 Task: Plan a trip to Zigong, China from 5th December, 2023 to 12th December, 2023 for 2 adults.  With 1  bedroom having 1 bed and 1 bathroom. Property type can be hotel. Amenities needed are: washing machine. Look for 5 properties as per requirement.
Action: Mouse moved to (584, 120)
Screenshot: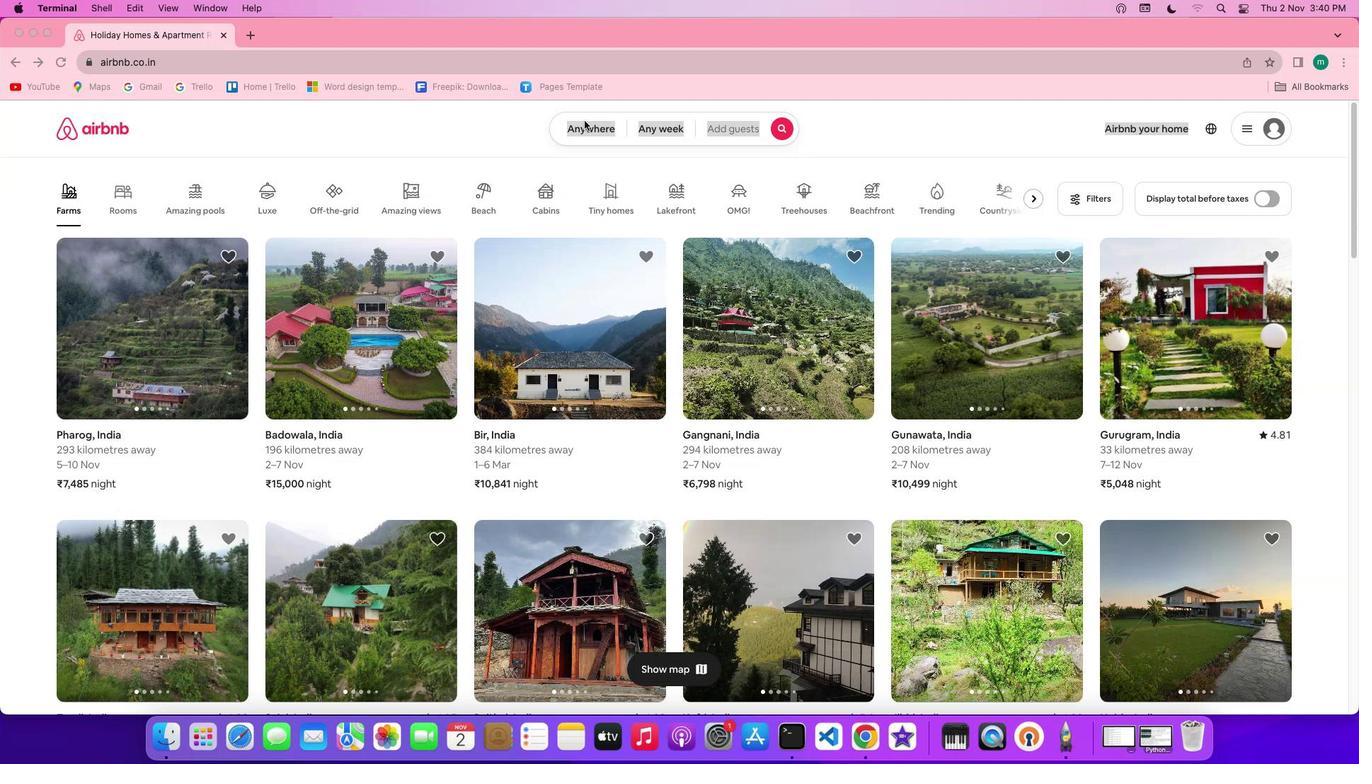 
Action: Mouse pressed left at (584, 120)
Screenshot: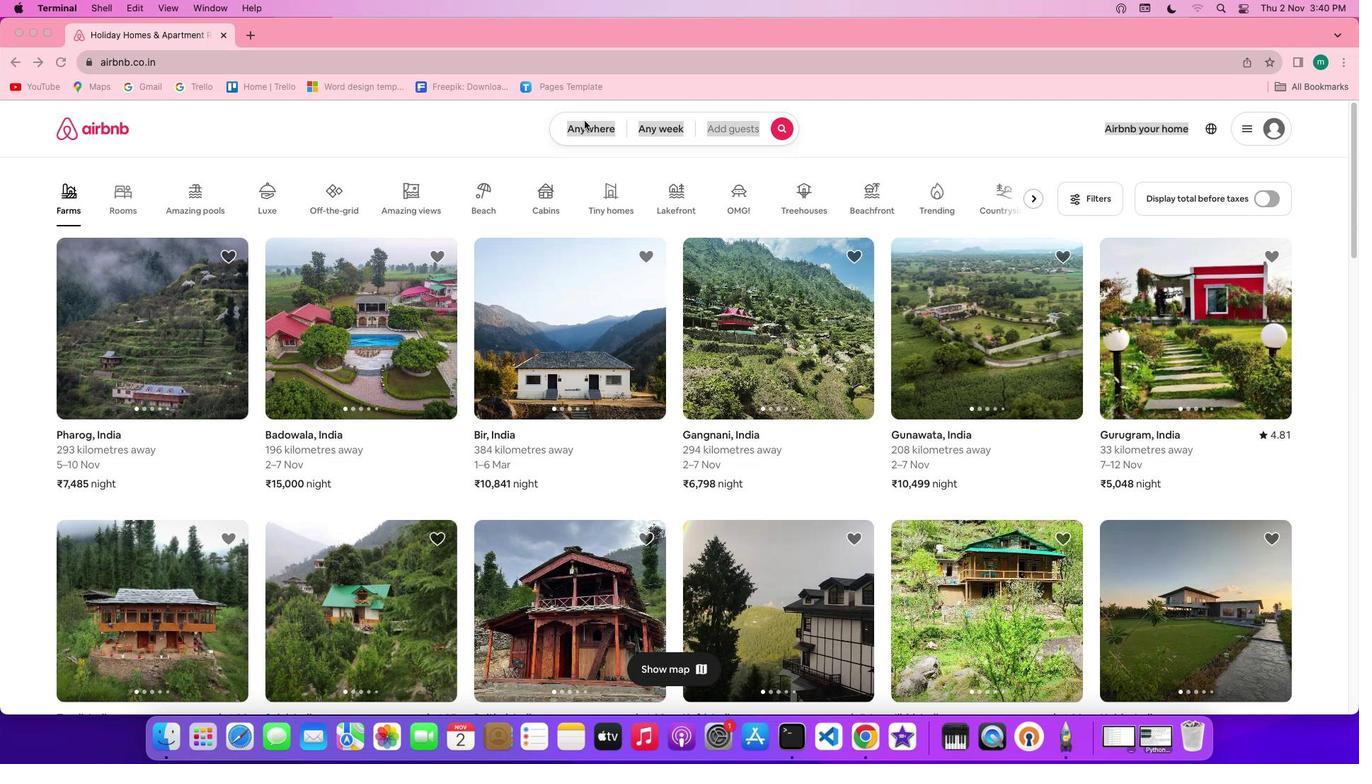 
Action: Mouse moved to (585, 128)
Screenshot: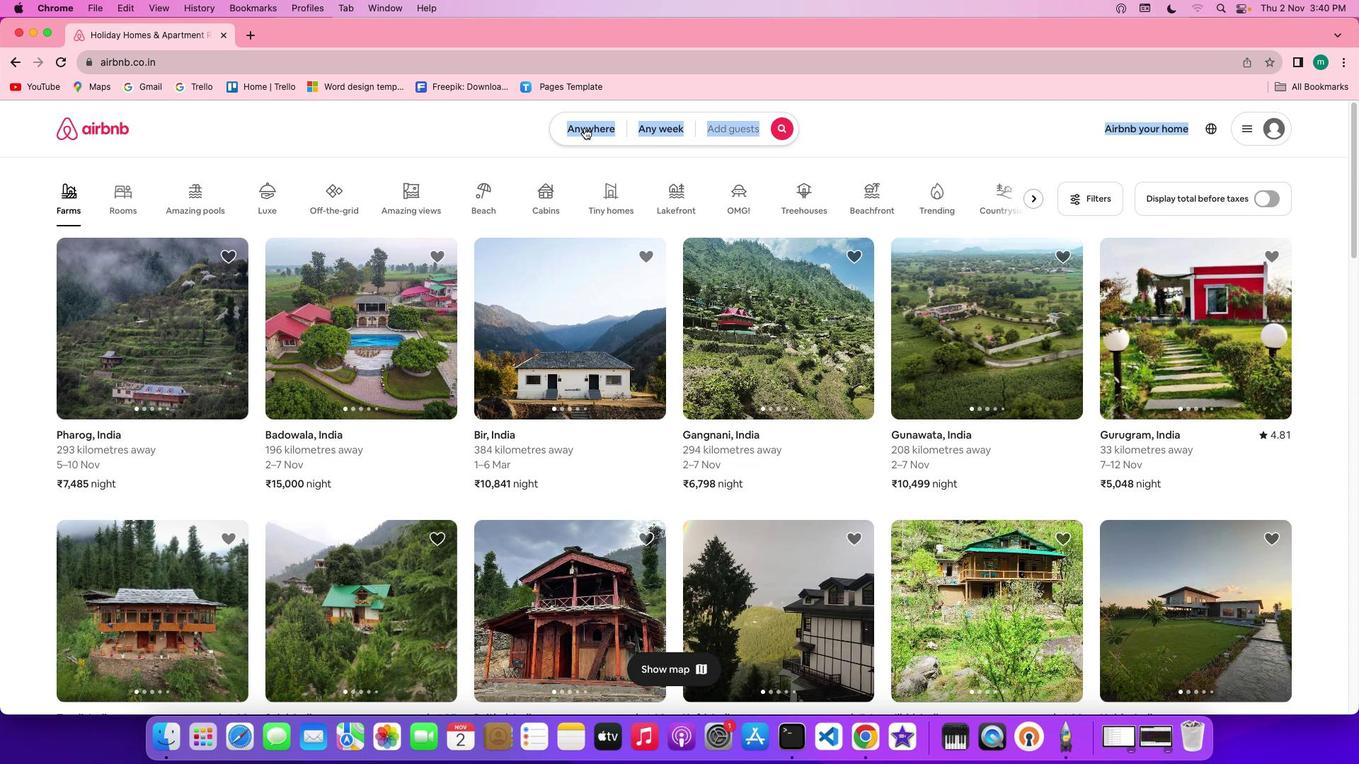 
Action: Mouse pressed left at (585, 128)
Screenshot: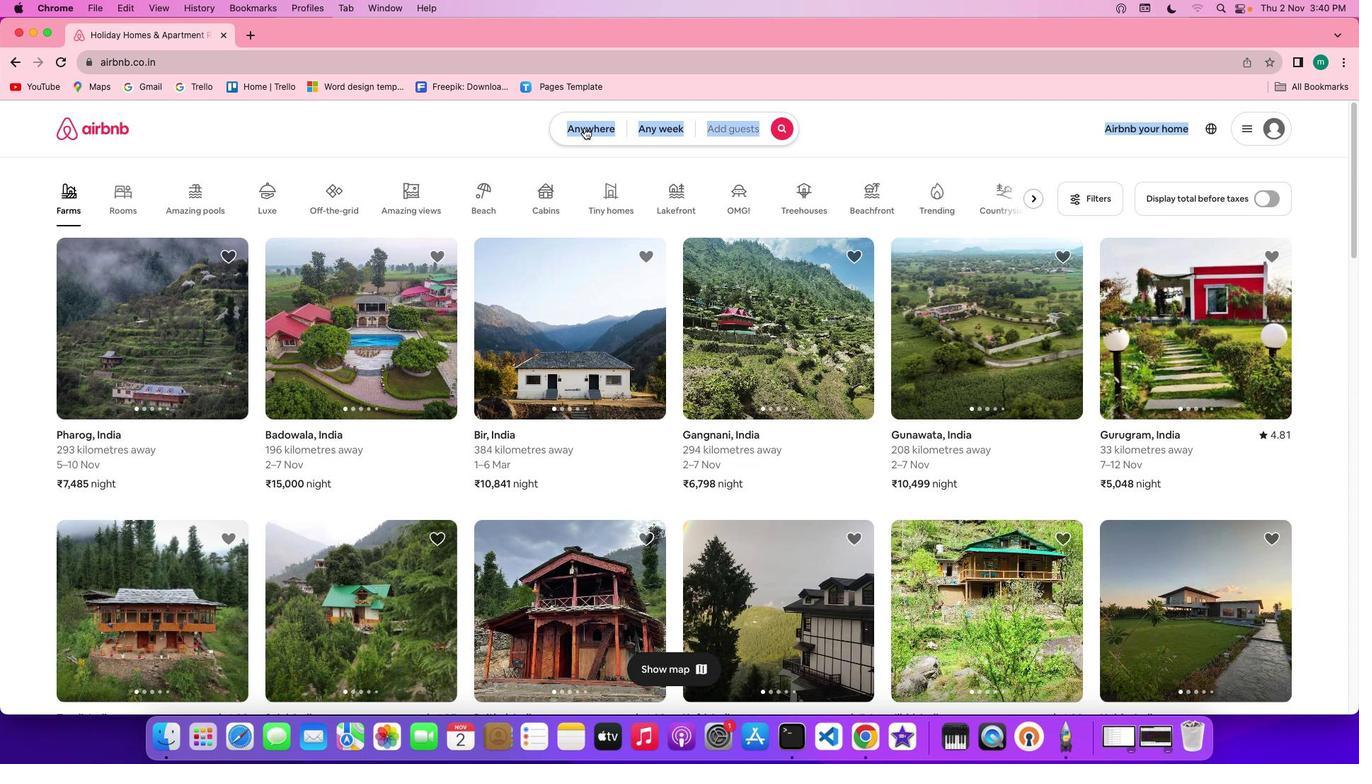 
Action: Mouse moved to (526, 180)
Screenshot: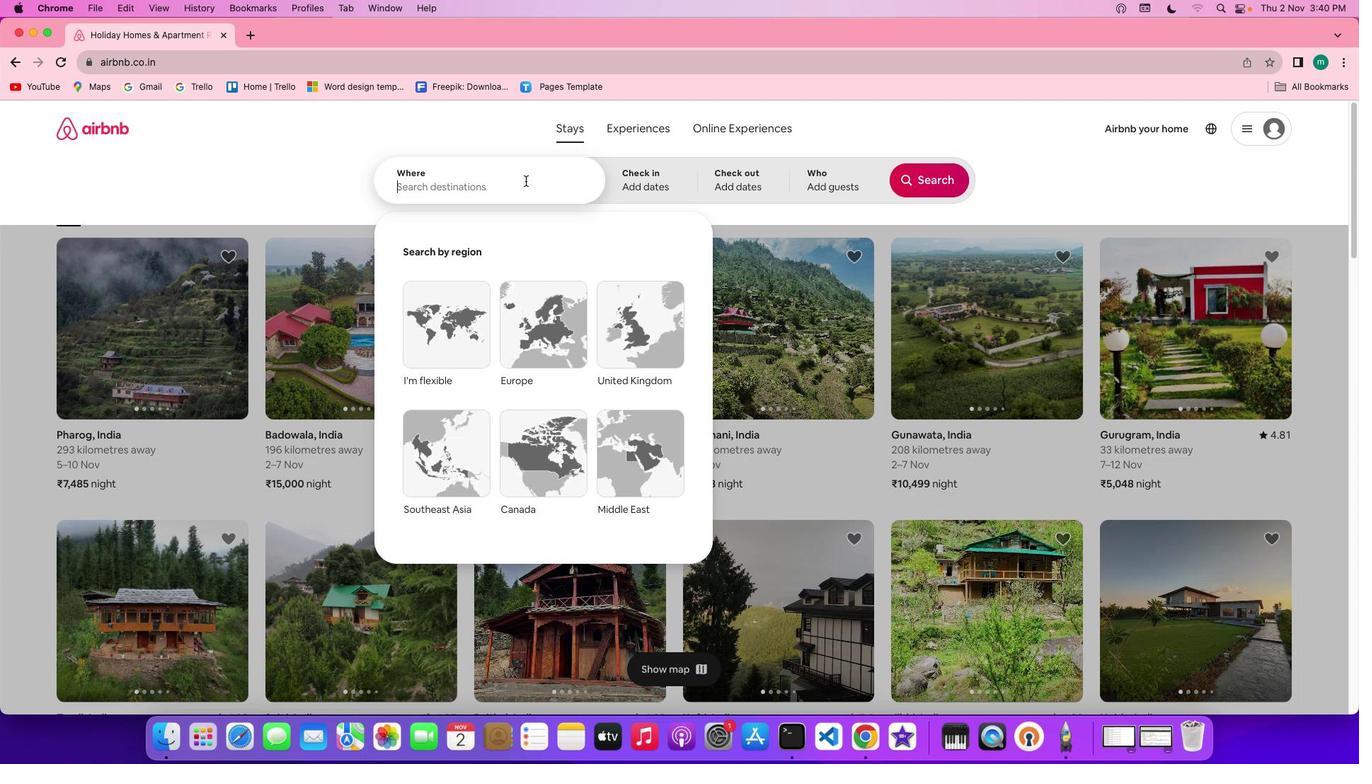 
Action: Mouse pressed left at (526, 180)
Screenshot: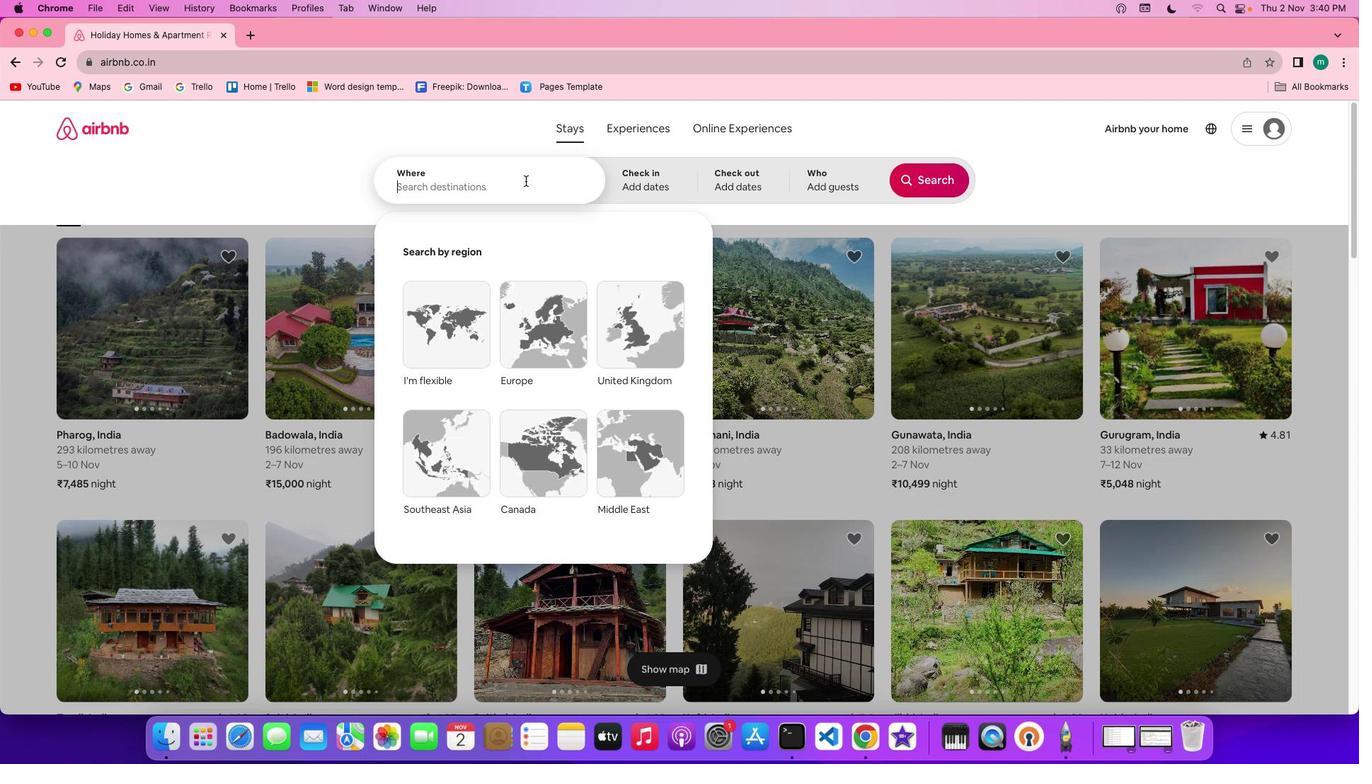 
Action: Key pressed Key.shift'Z''I''g''o''n''g'','Key.spaceKey.shift'C''h''i''n''a'
Screenshot: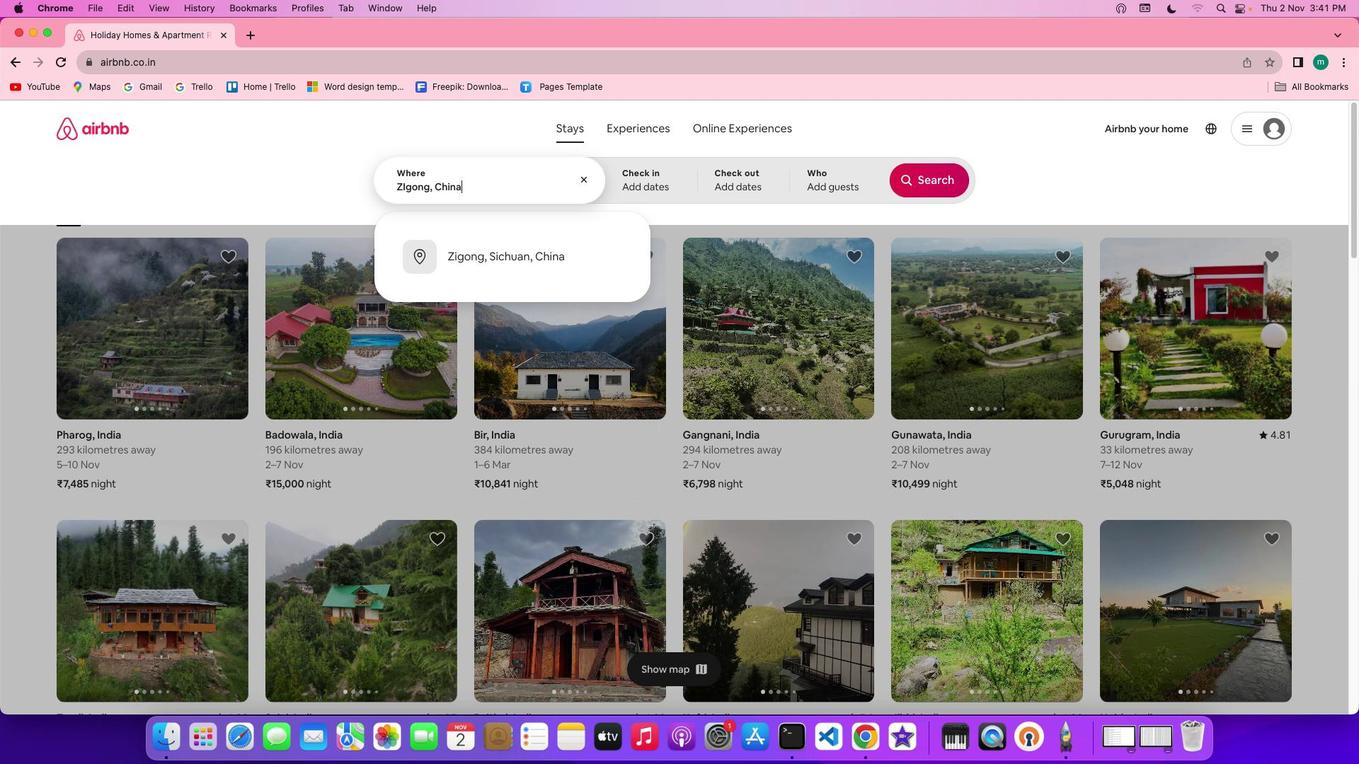 
Action: Mouse moved to (681, 164)
Screenshot: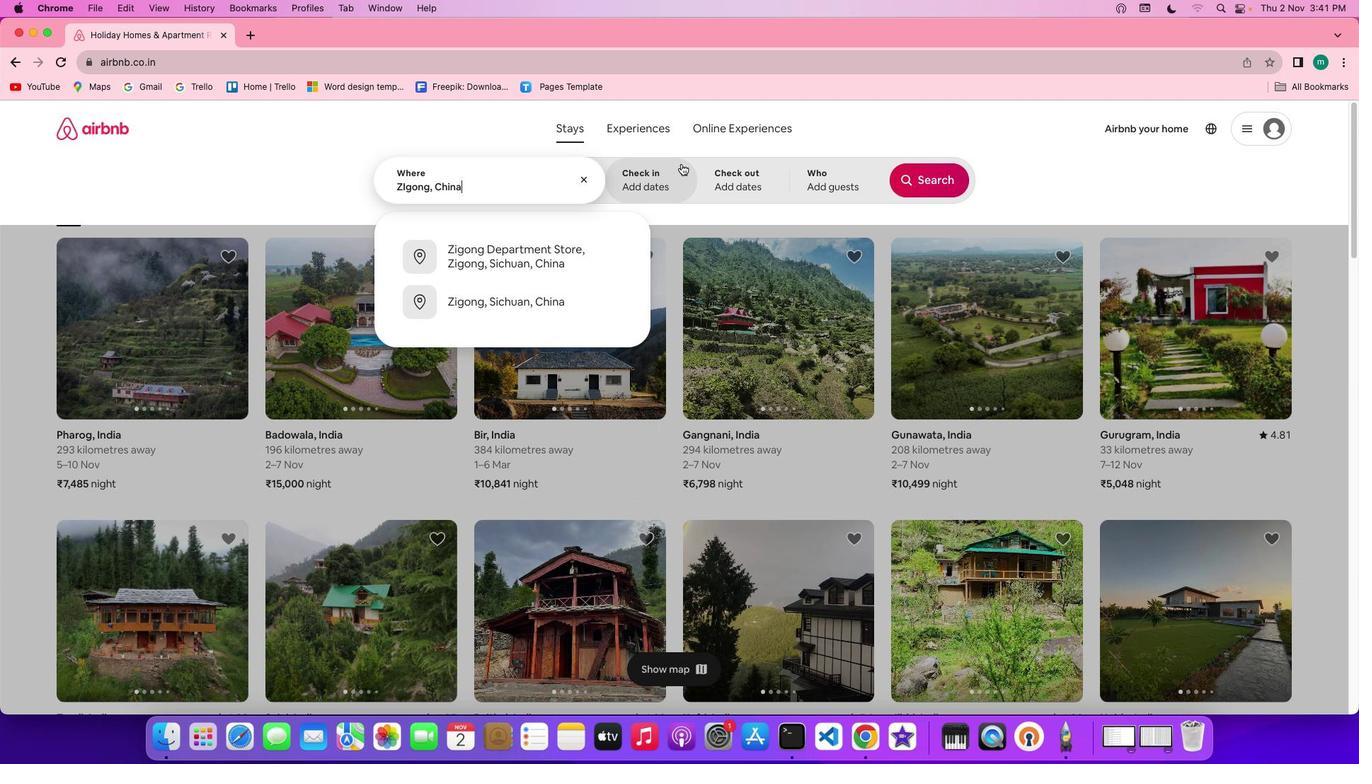 
Action: Mouse pressed left at (681, 164)
Screenshot: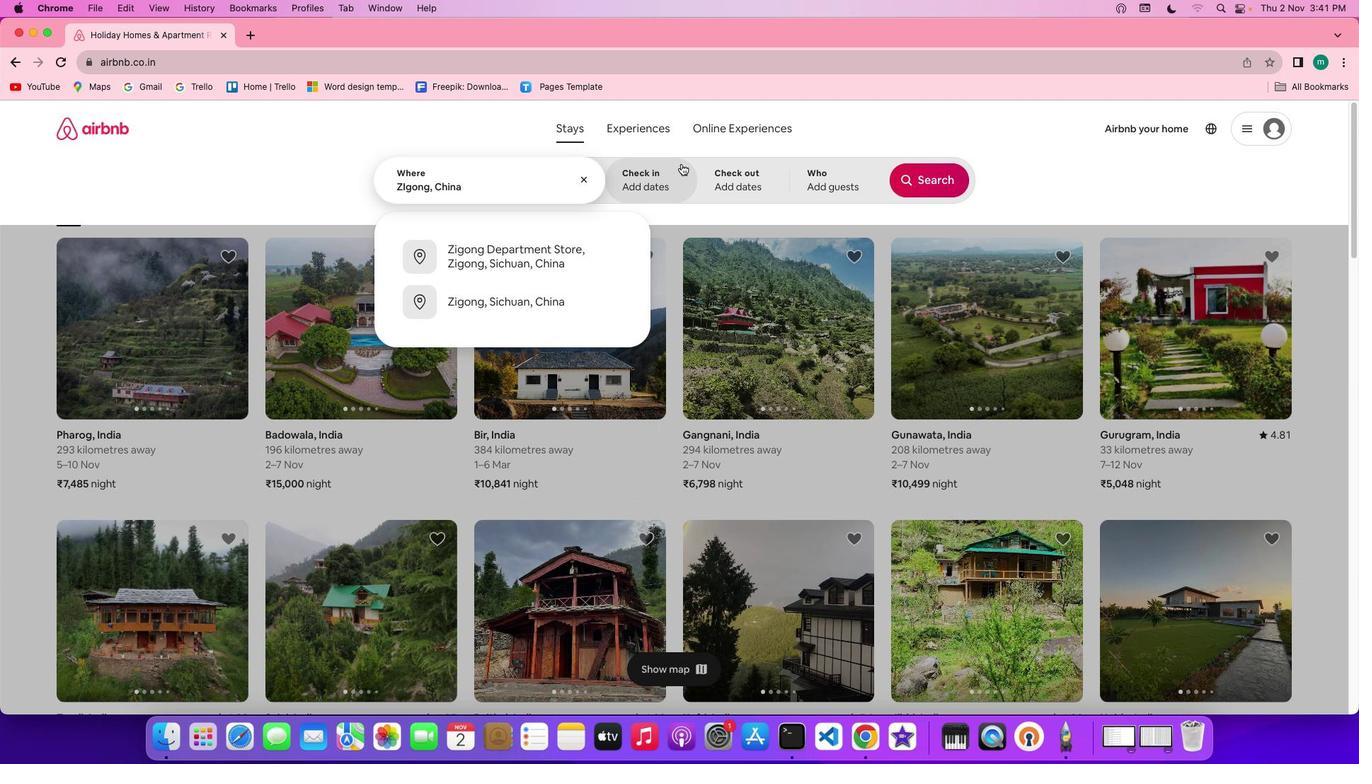 
Action: Mouse moved to (784, 383)
Screenshot: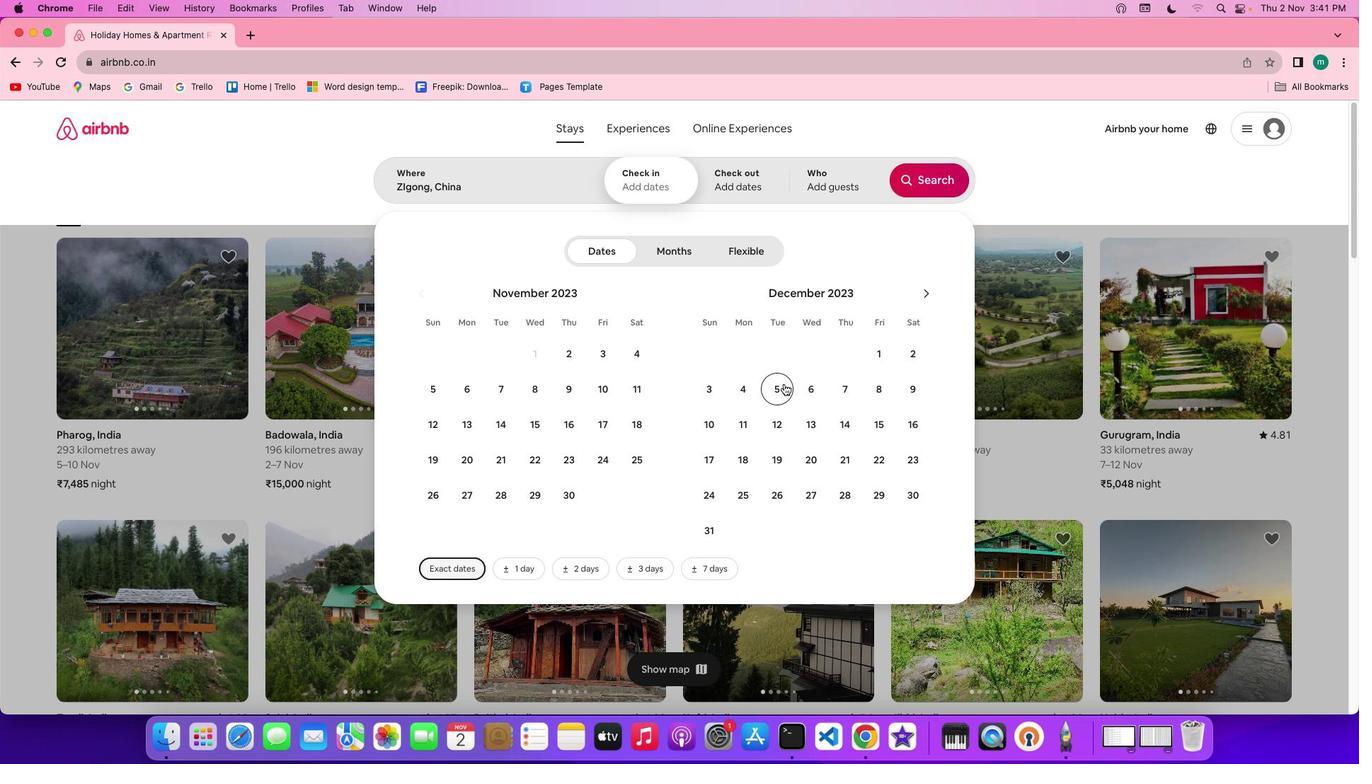 
Action: Mouse pressed left at (784, 383)
Screenshot: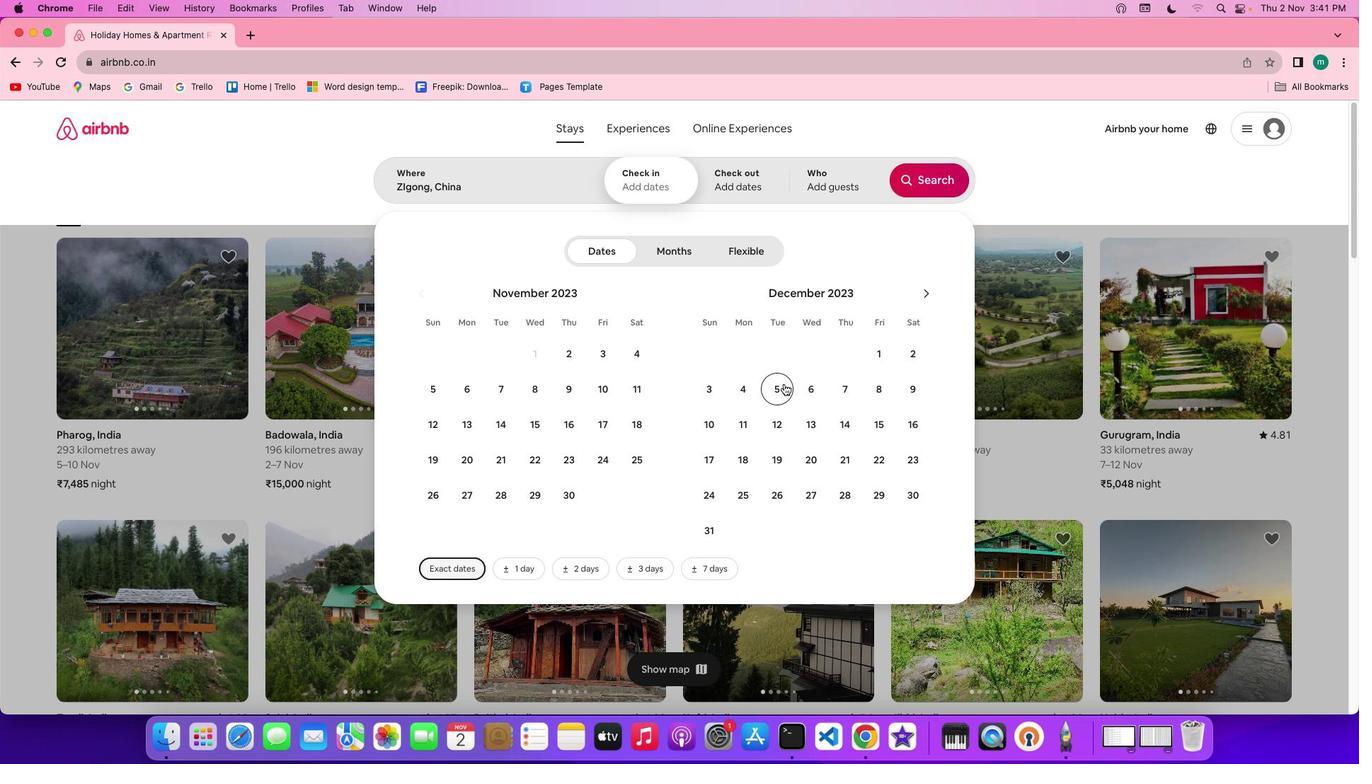 
Action: Mouse moved to (781, 436)
Screenshot: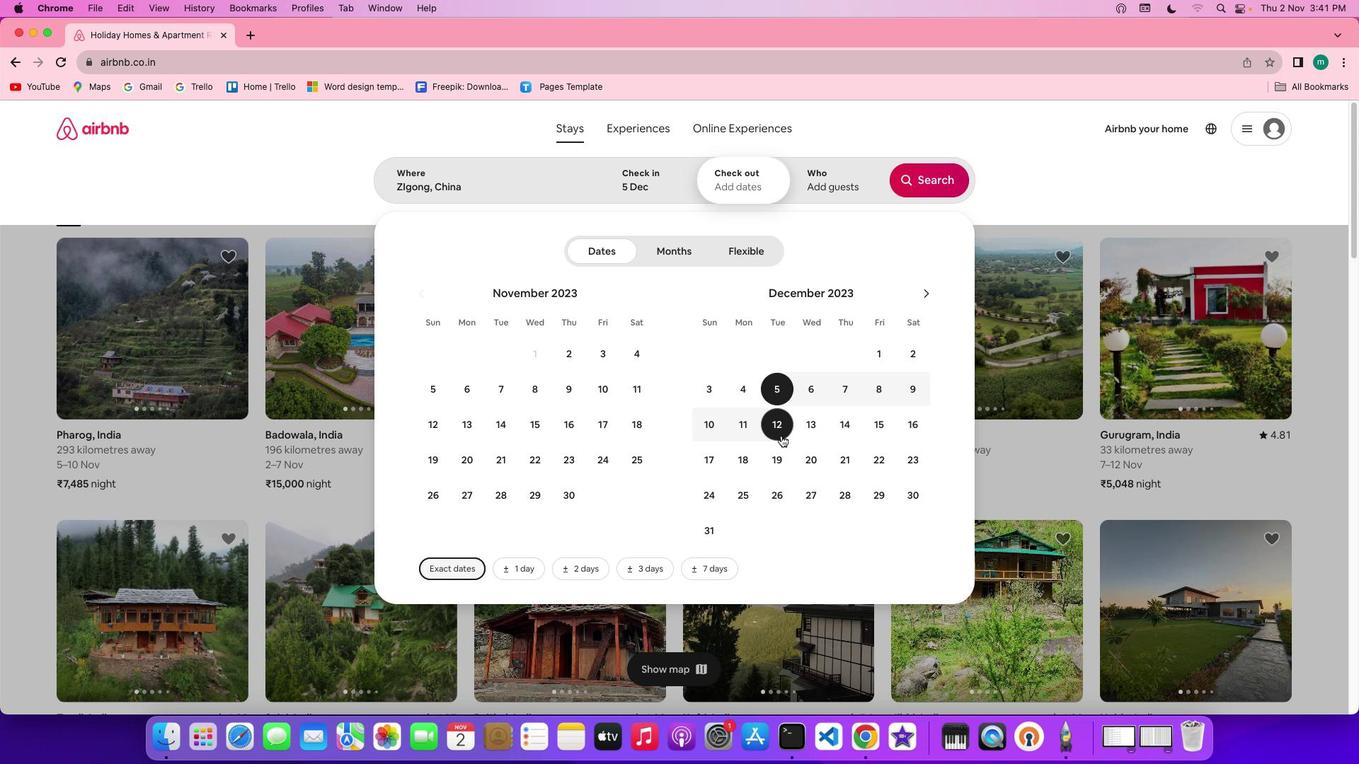 
Action: Mouse pressed left at (781, 436)
Screenshot: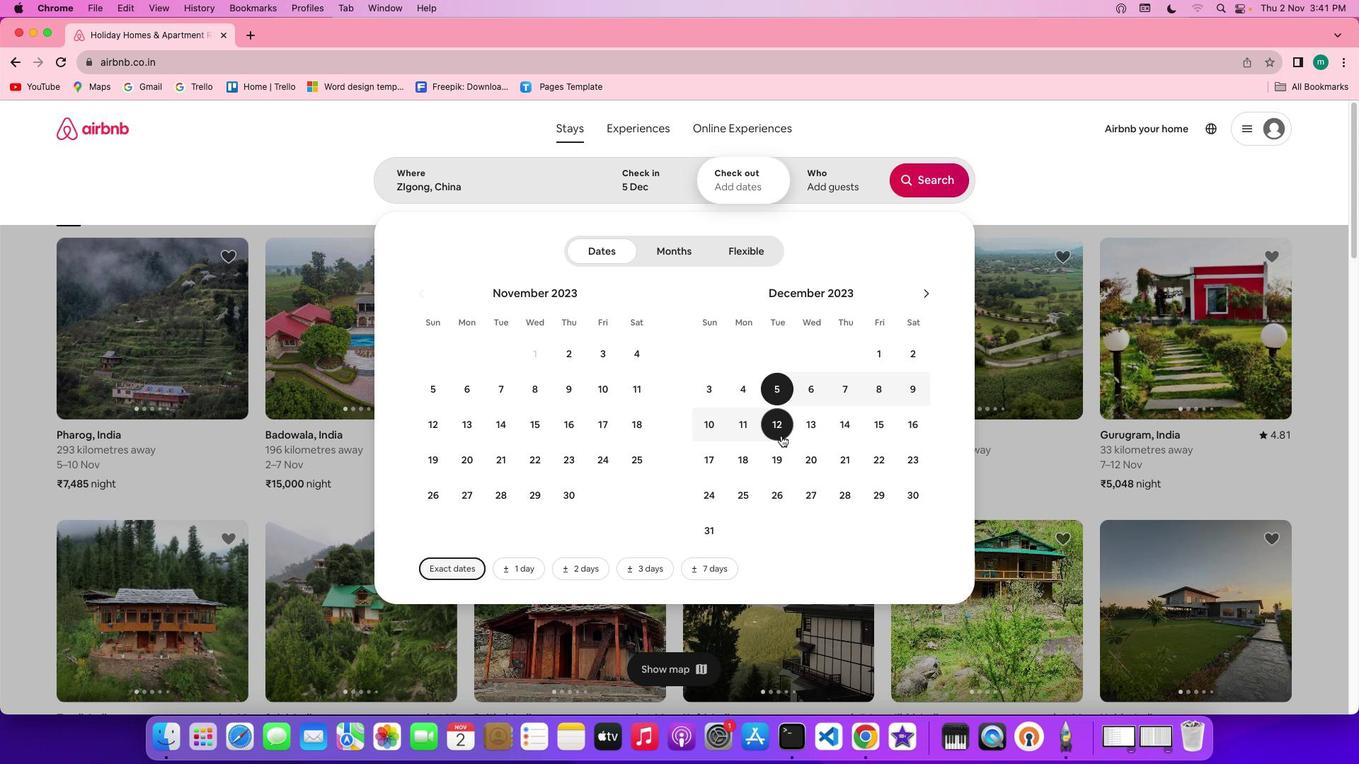 
Action: Mouse moved to (835, 189)
Screenshot: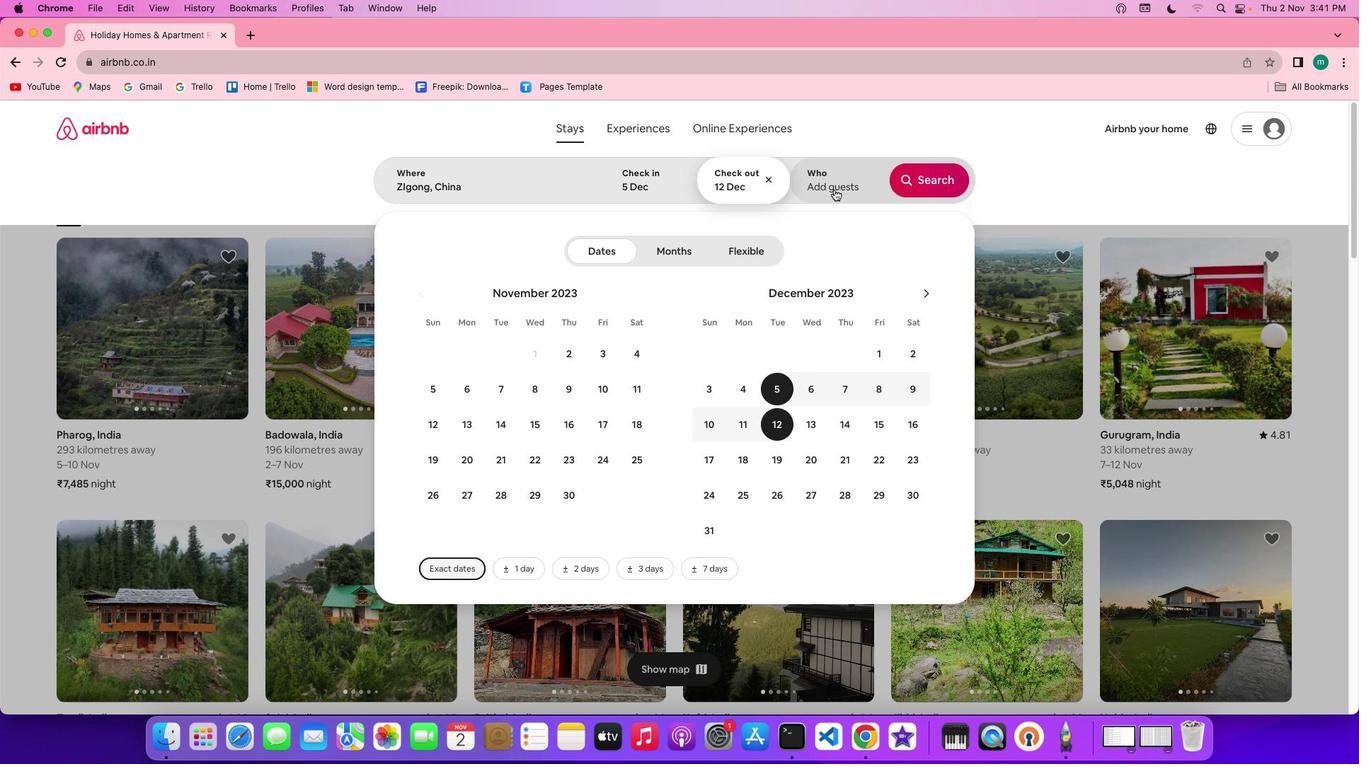 
Action: Mouse pressed left at (835, 189)
Screenshot: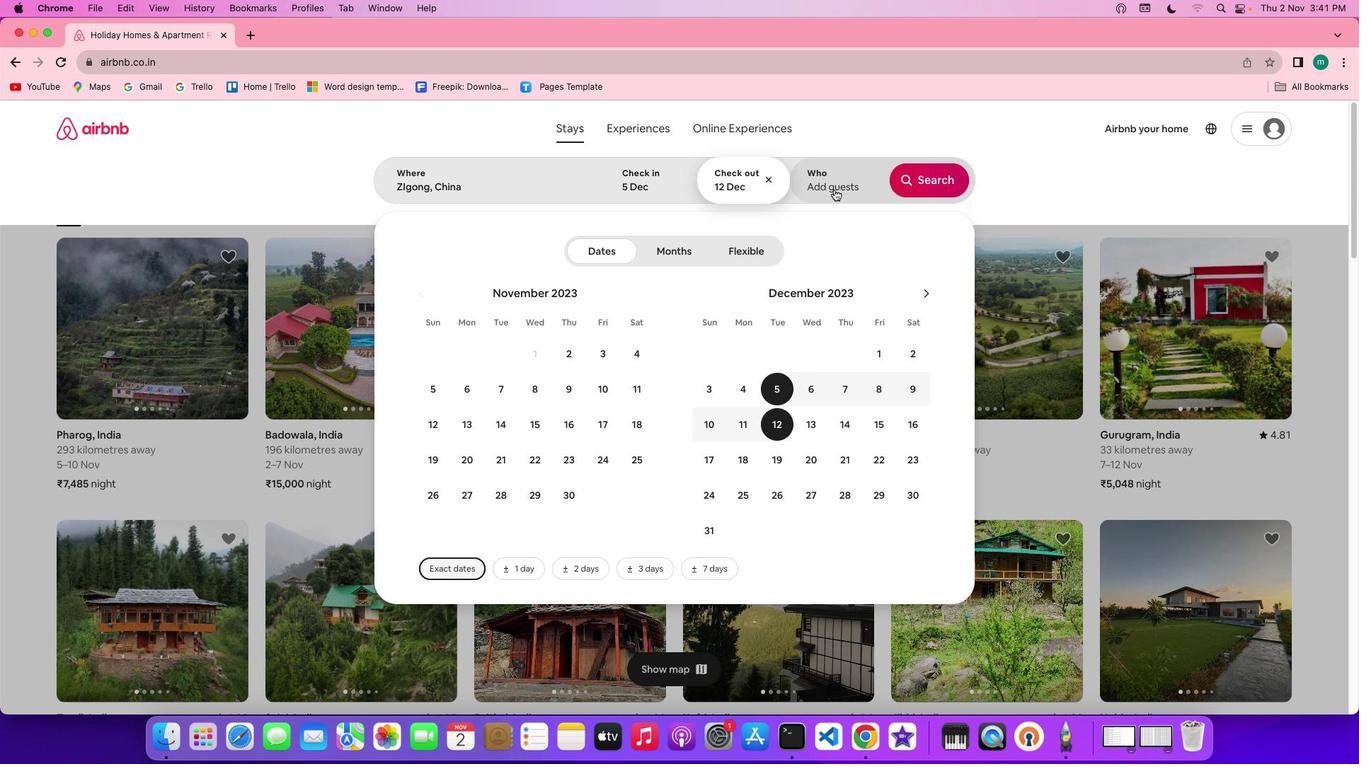 
Action: Mouse moved to (939, 259)
Screenshot: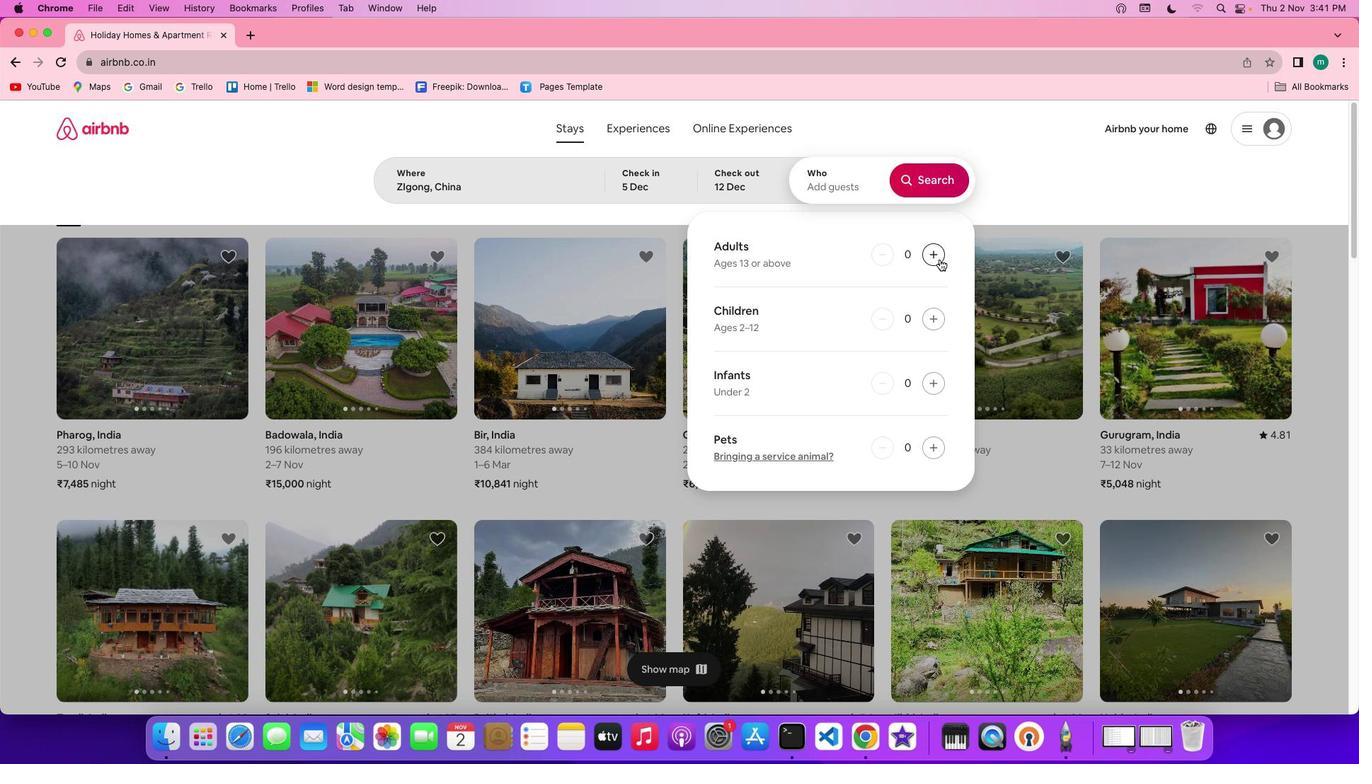 
Action: Mouse pressed left at (939, 259)
Screenshot: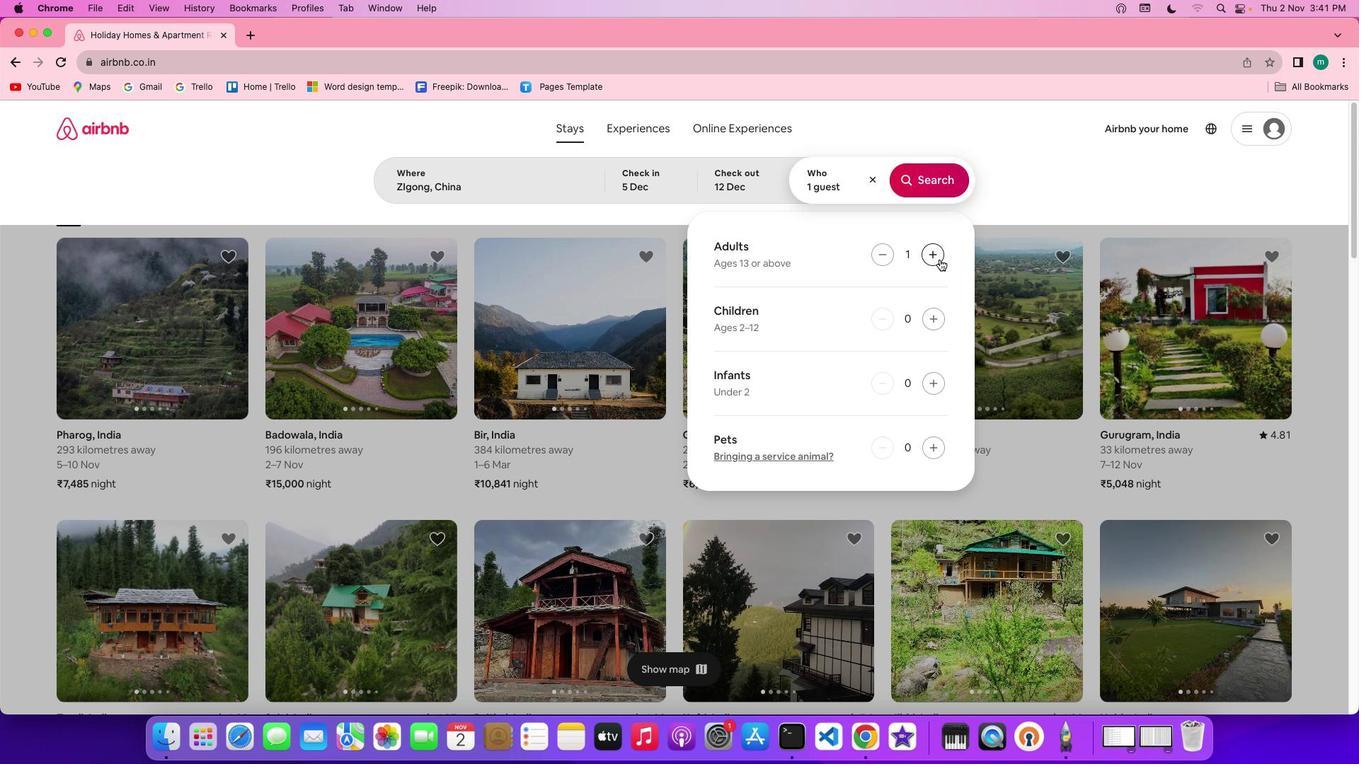 
Action: Mouse pressed left at (939, 259)
Screenshot: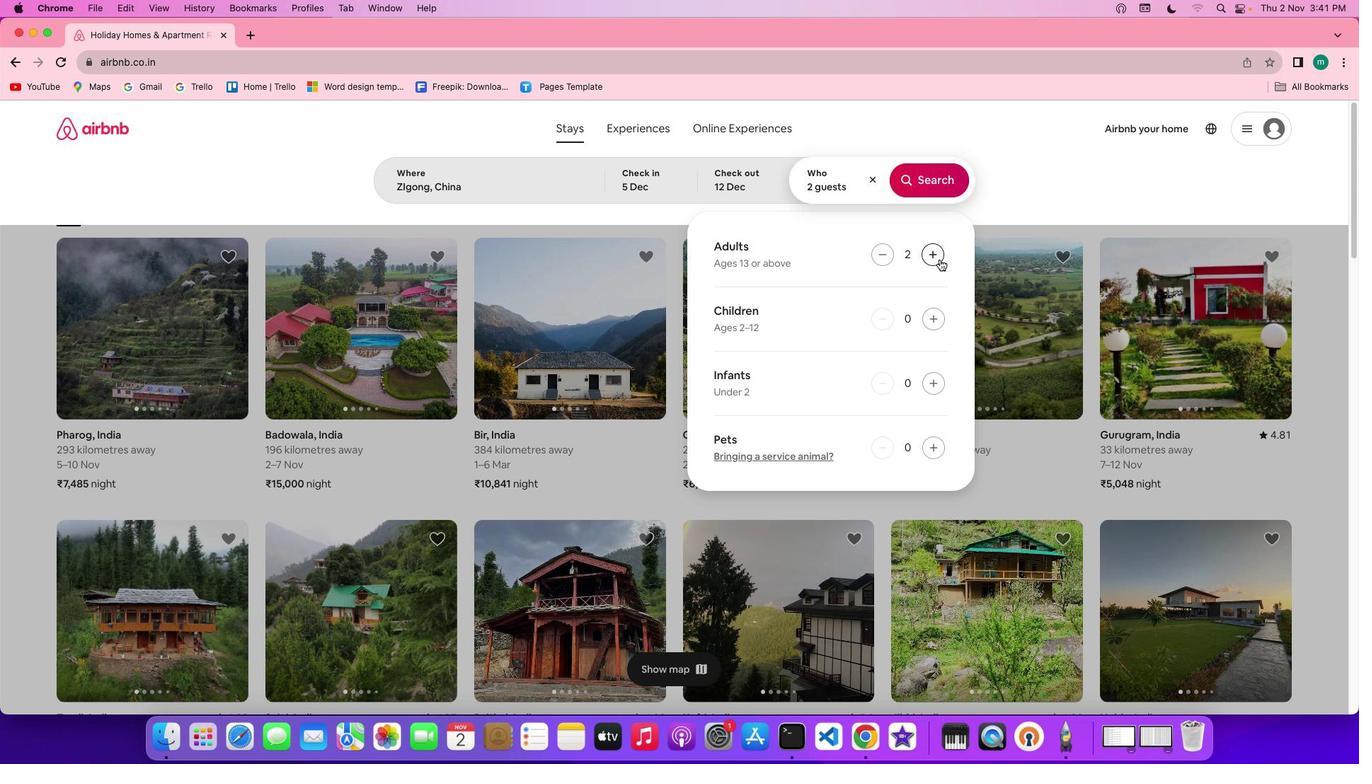 
Action: Mouse moved to (918, 177)
Screenshot: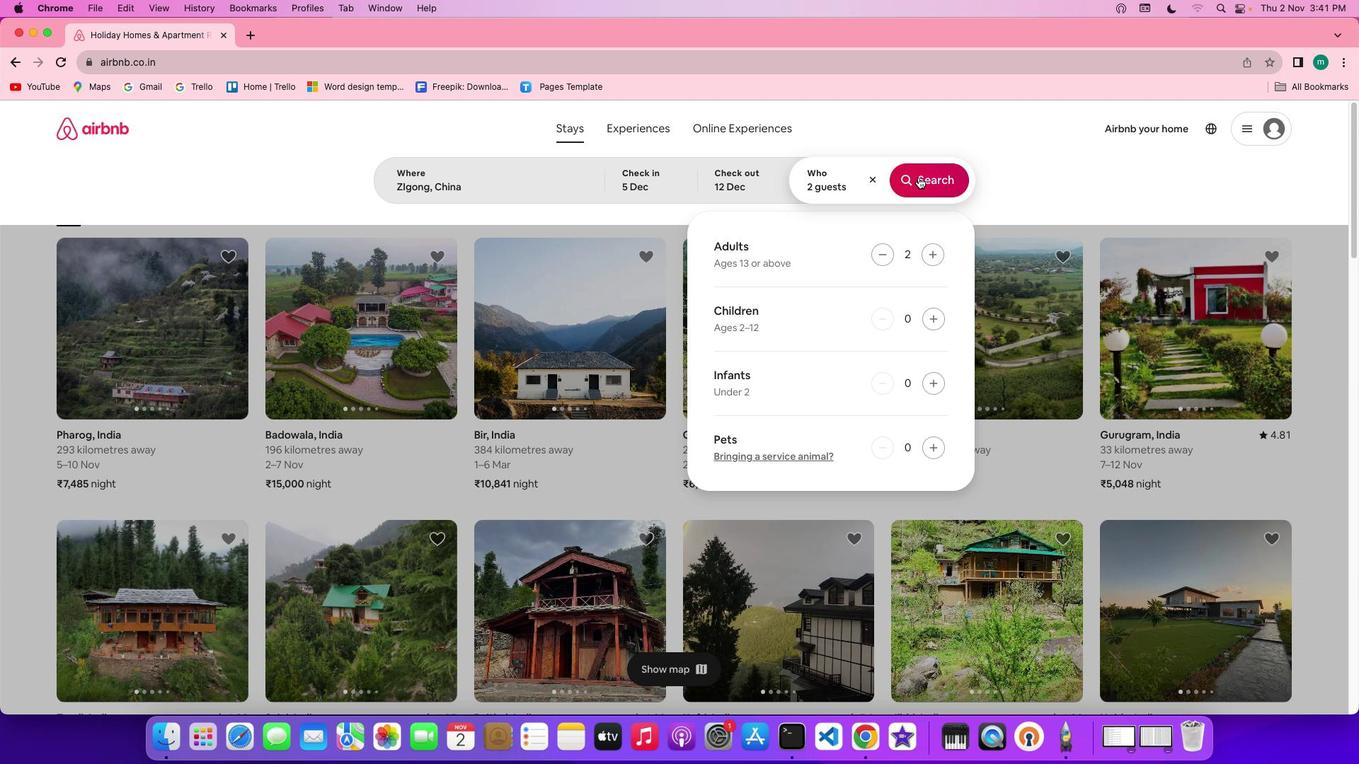 
Action: Mouse pressed left at (918, 177)
Screenshot: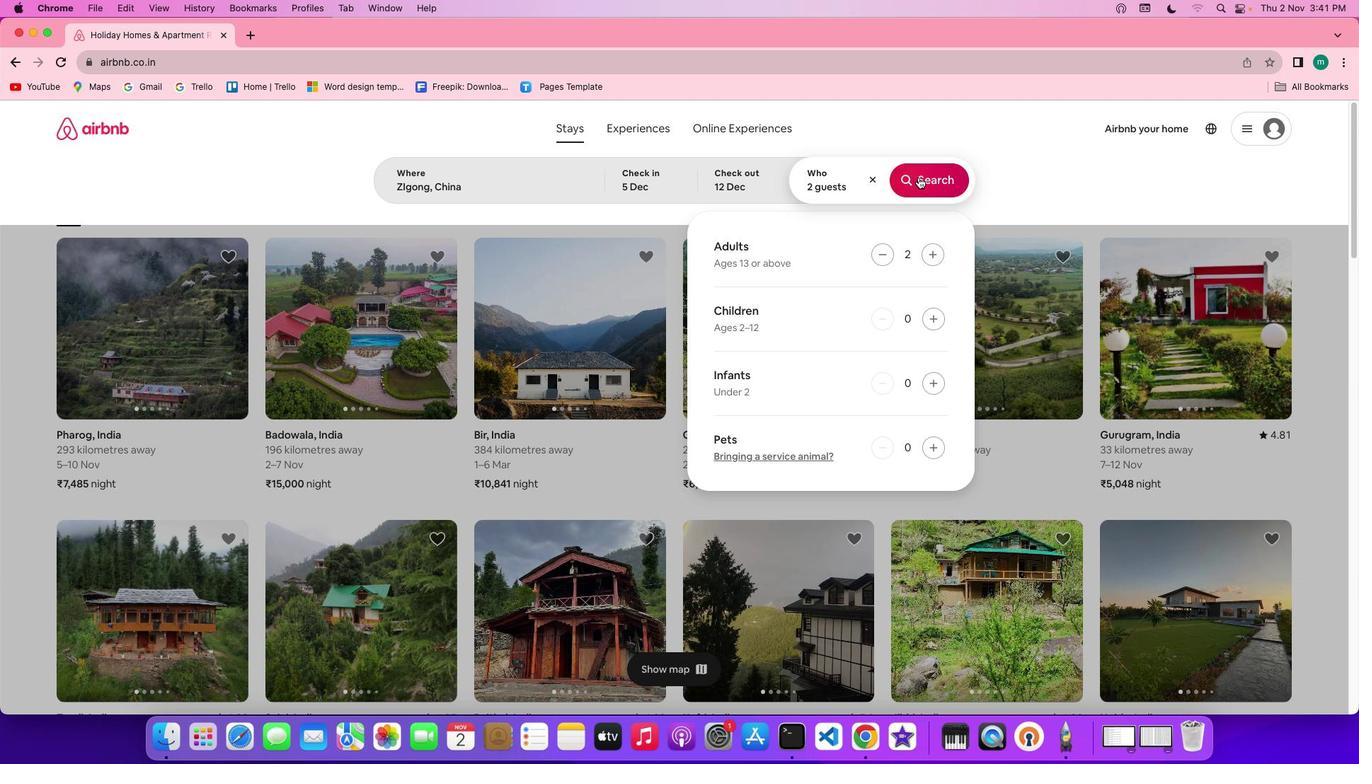 
Action: Mouse moved to (1145, 185)
Screenshot: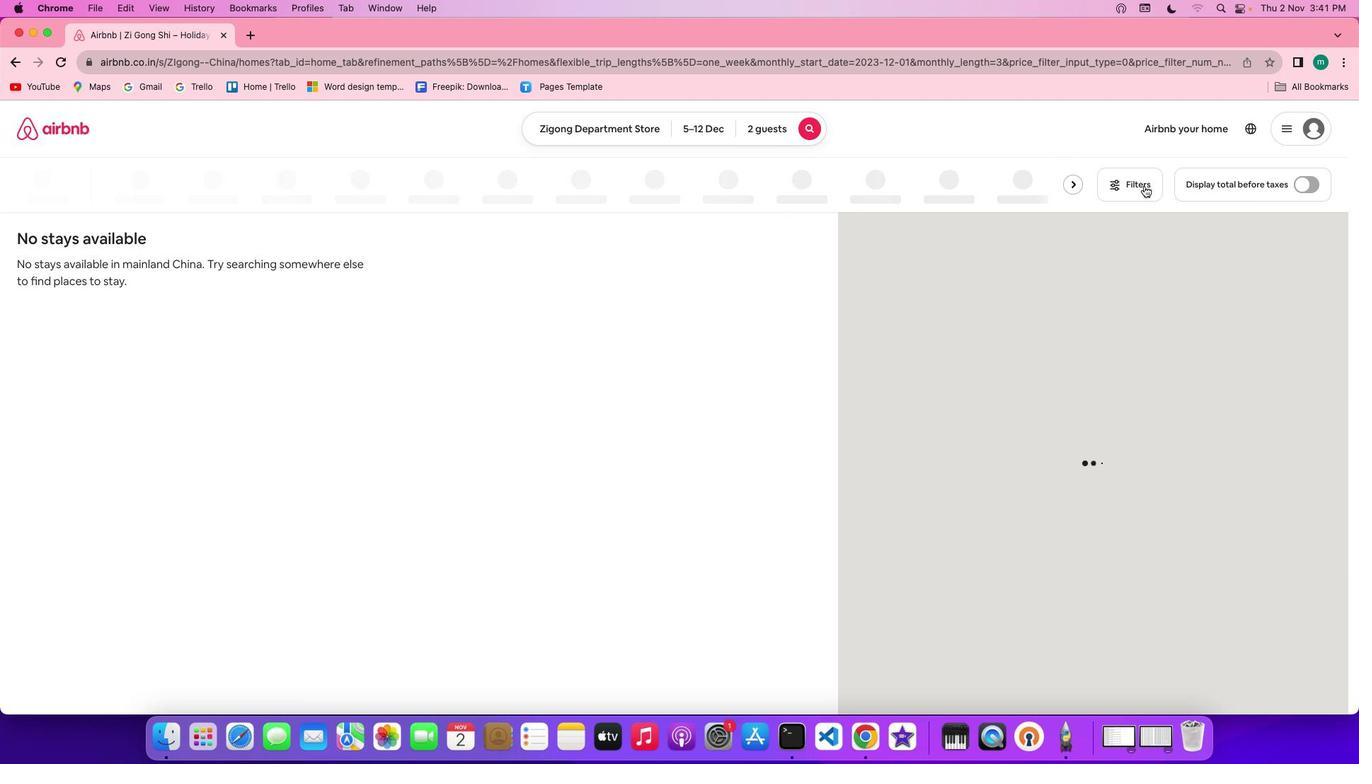 
Action: Mouse pressed left at (1145, 185)
Screenshot: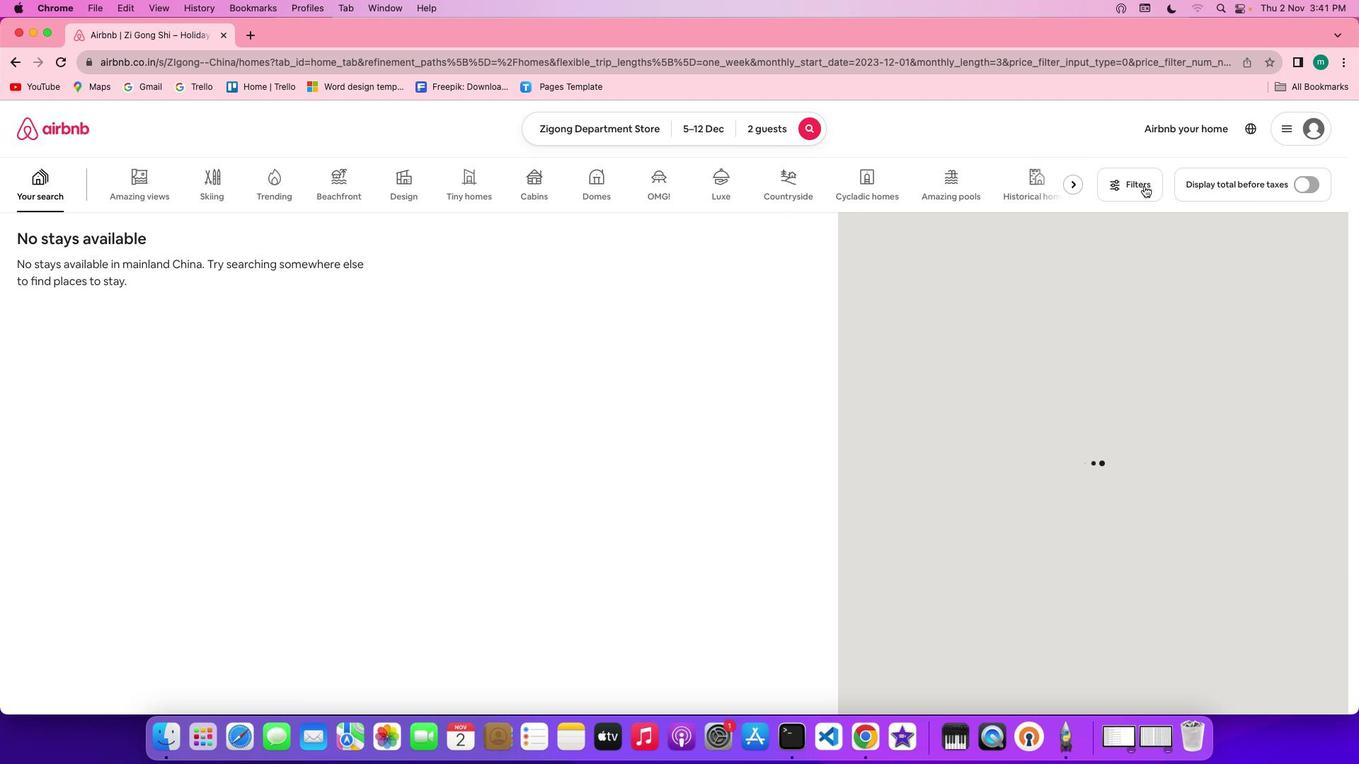 
Action: Mouse moved to (1128, 180)
Screenshot: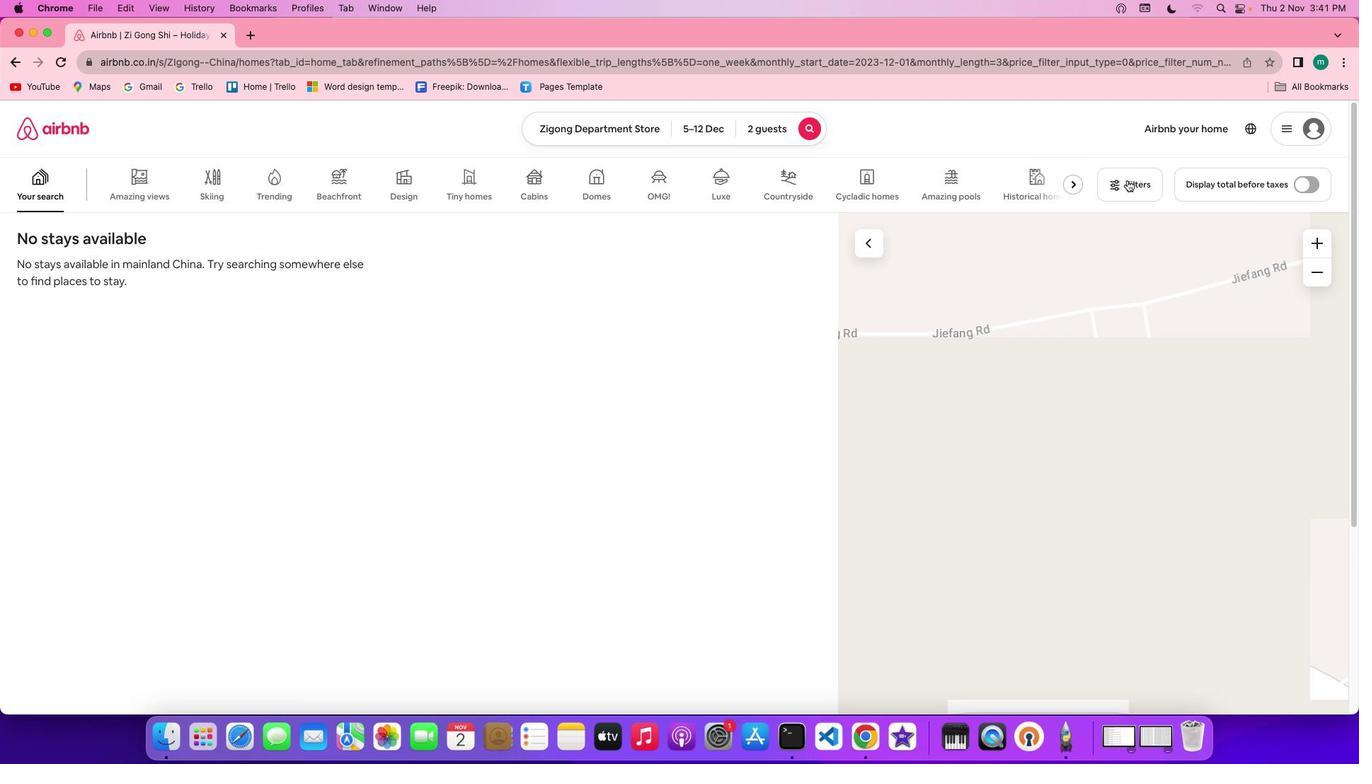 
Action: Mouse pressed left at (1128, 180)
Screenshot: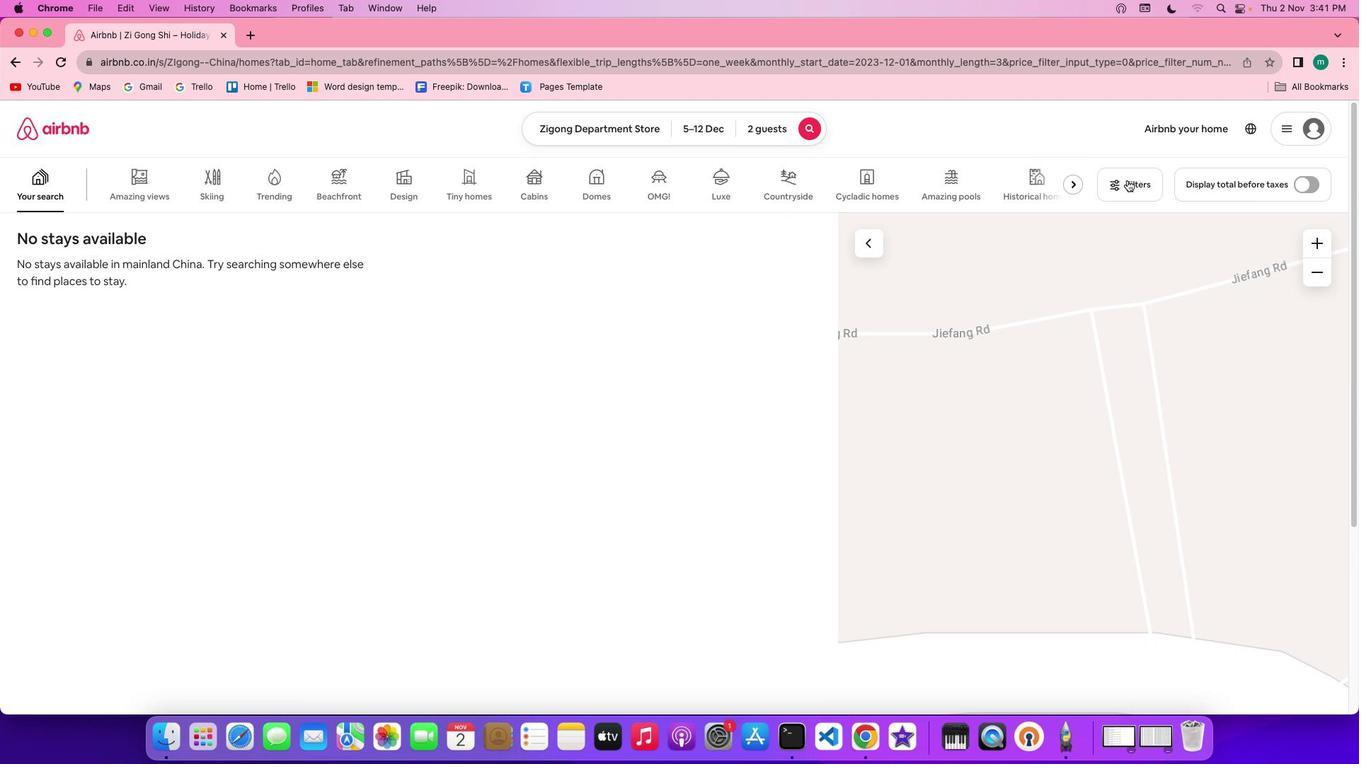 
Action: Mouse moved to (1120, 184)
Screenshot: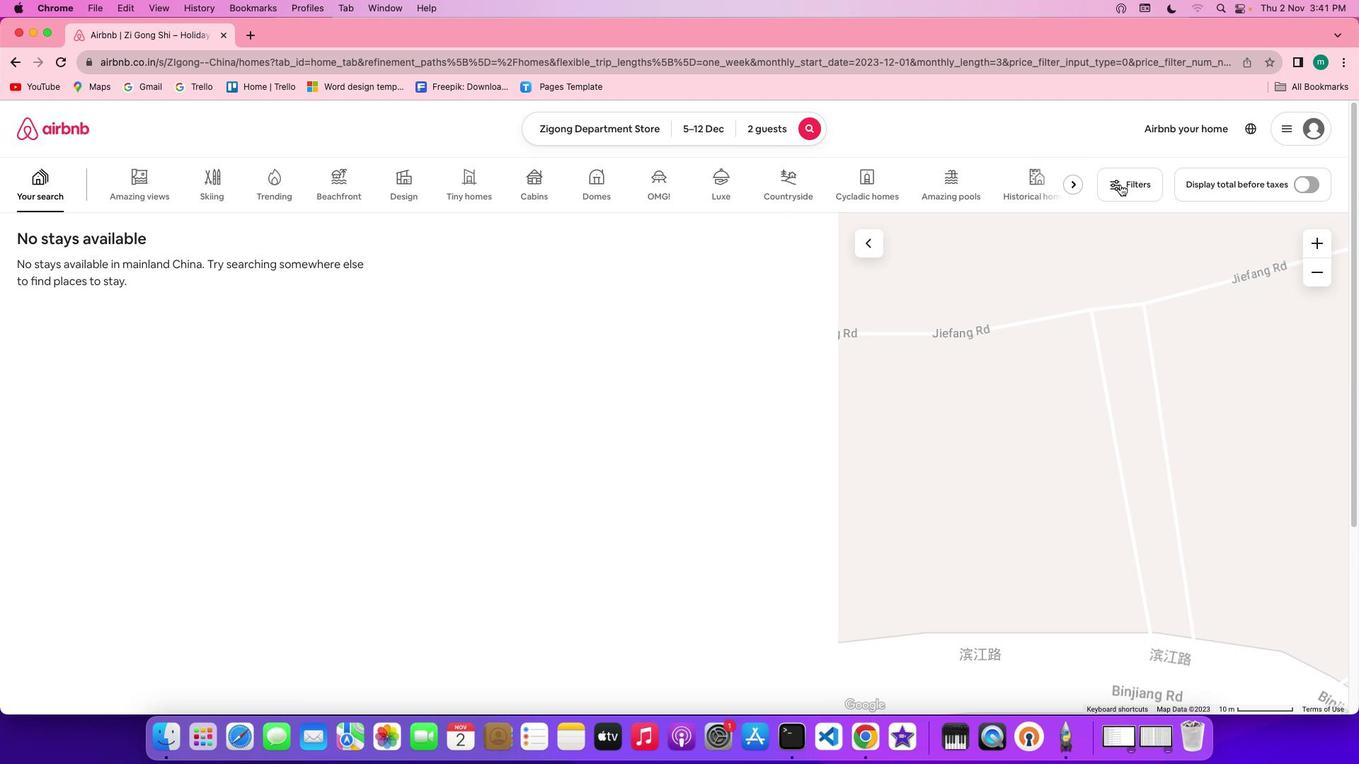 
Action: Mouse pressed left at (1120, 184)
Screenshot: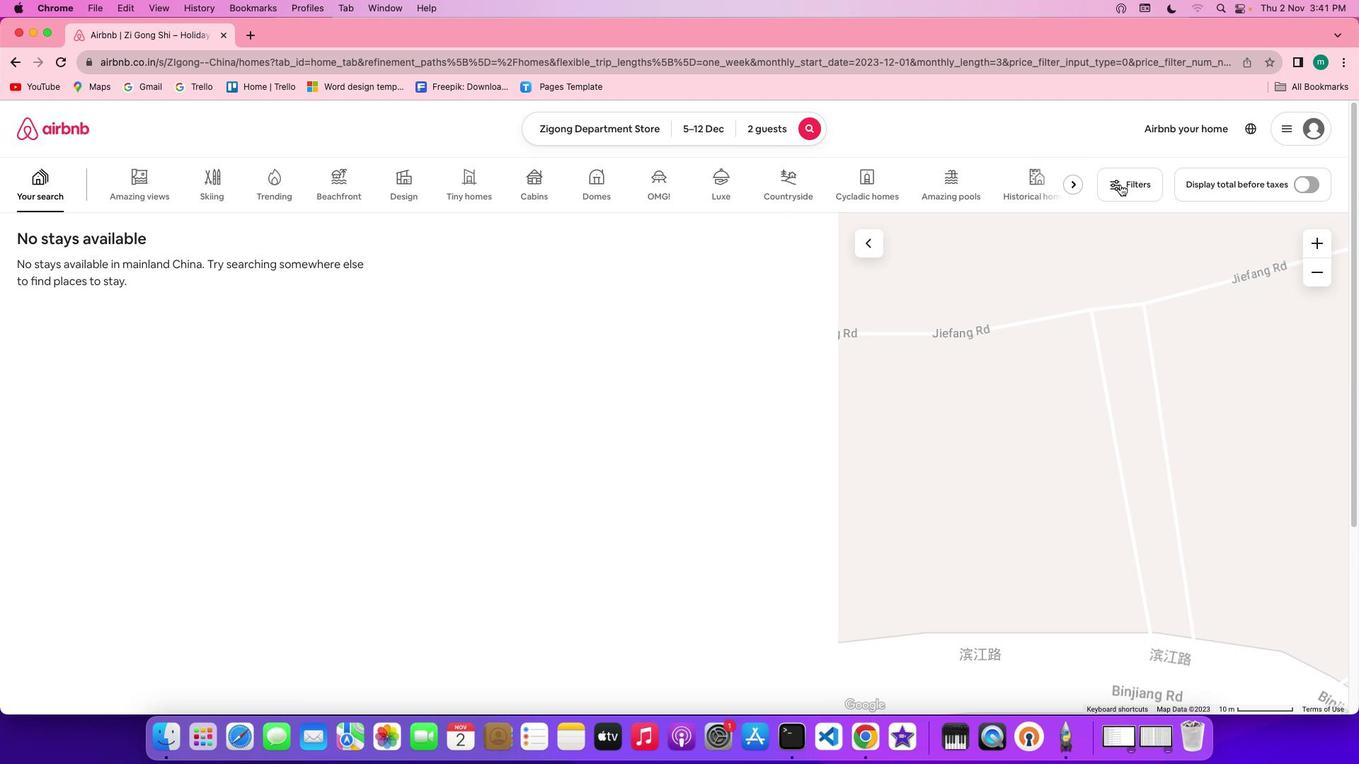 
Action: Mouse moved to (1143, 184)
Screenshot: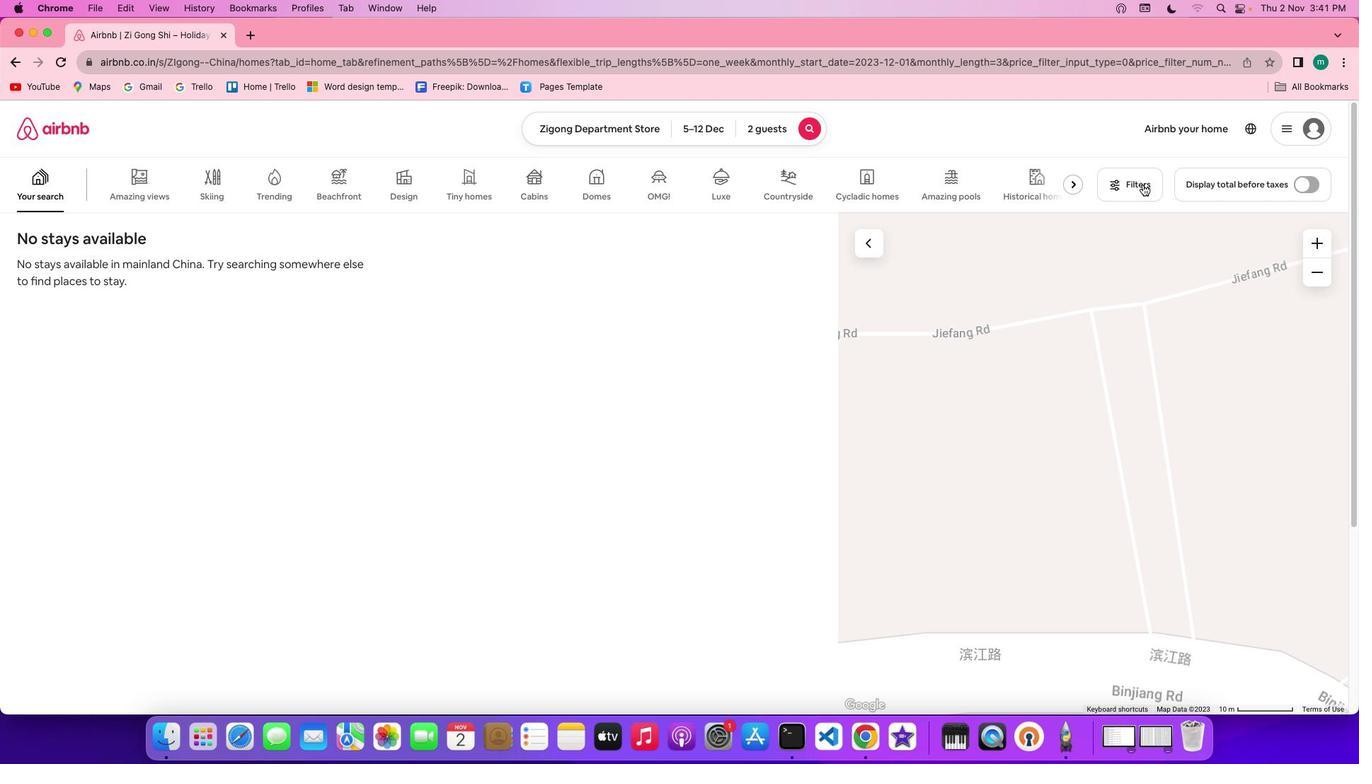 
Action: Mouse pressed left at (1143, 184)
Screenshot: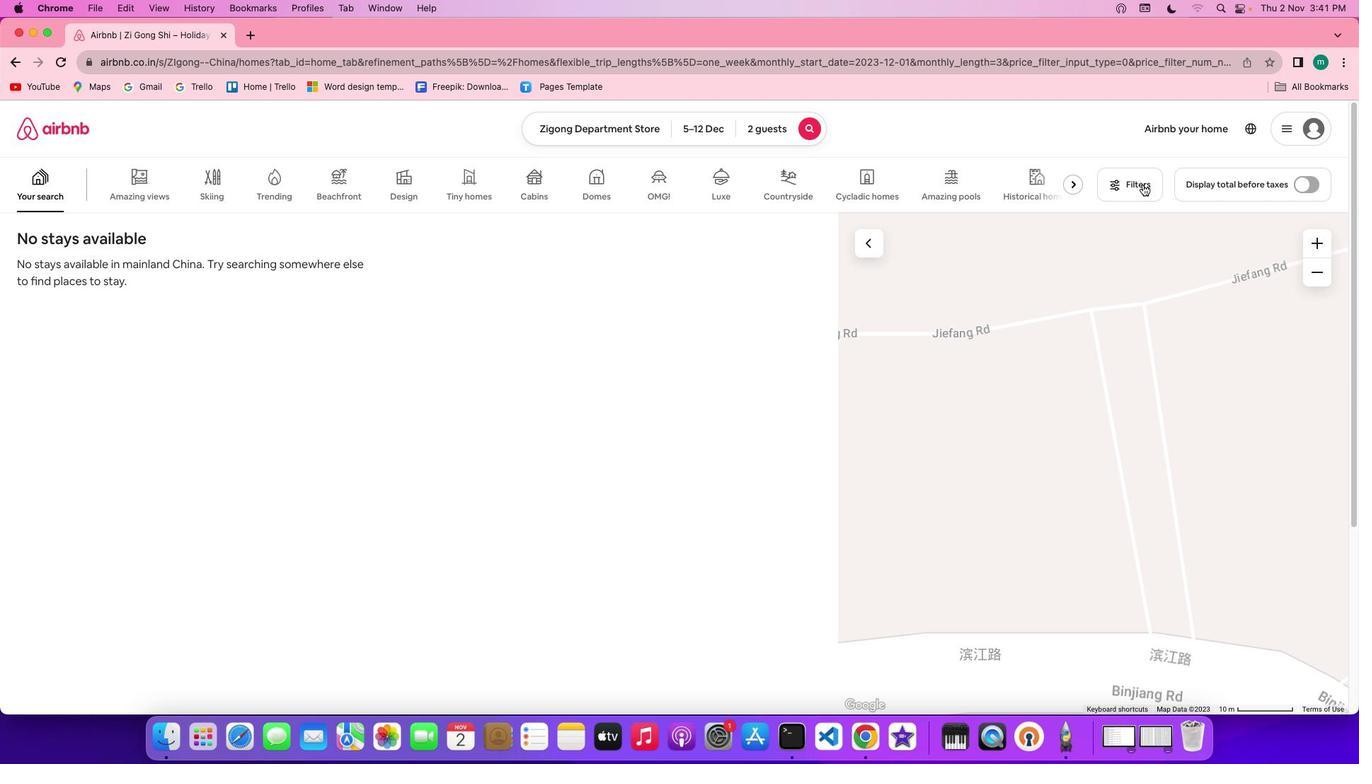 
Action: Mouse moved to (1136, 177)
Screenshot: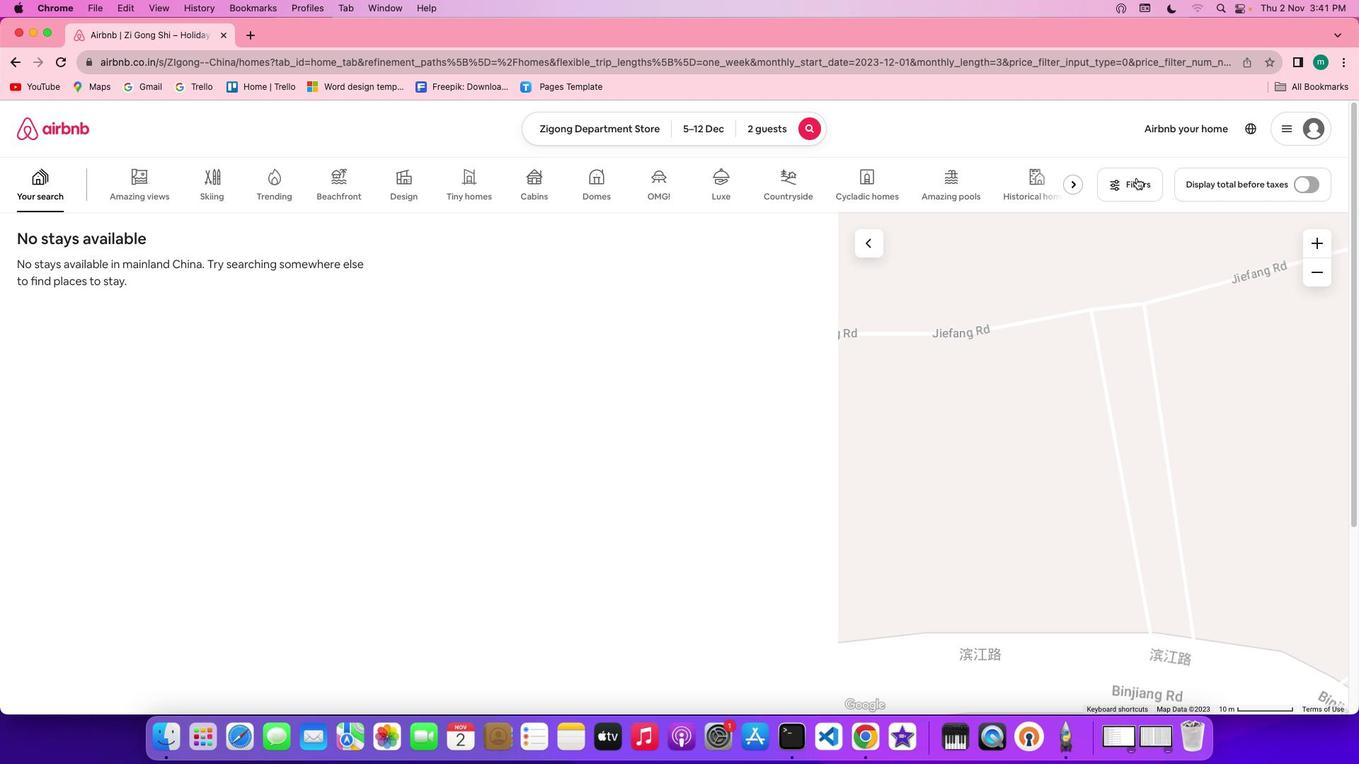 
Action: Mouse pressed left at (1136, 177)
Screenshot: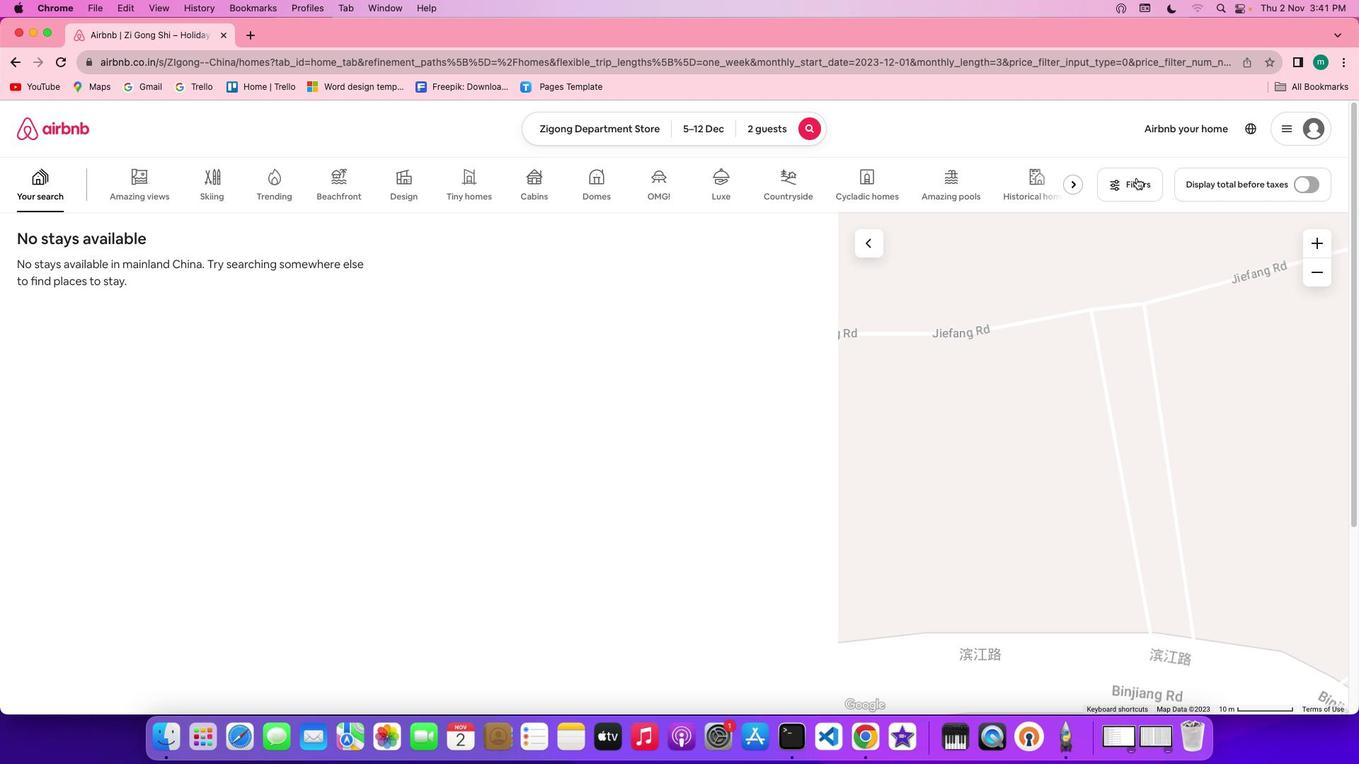 
Action: Mouse pressed left at (1136, 177)
Screenshot: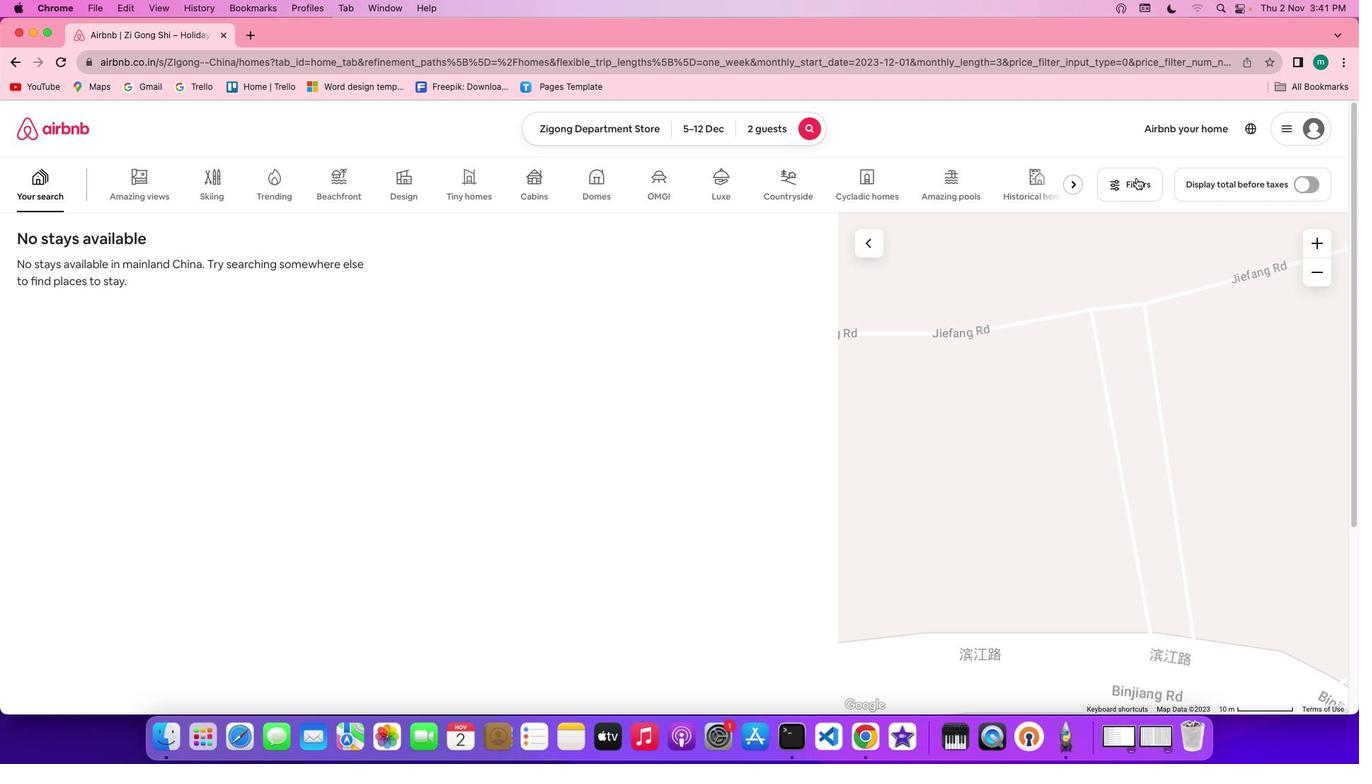 
Action: Mouse moved to (669, 400)
Screenshot: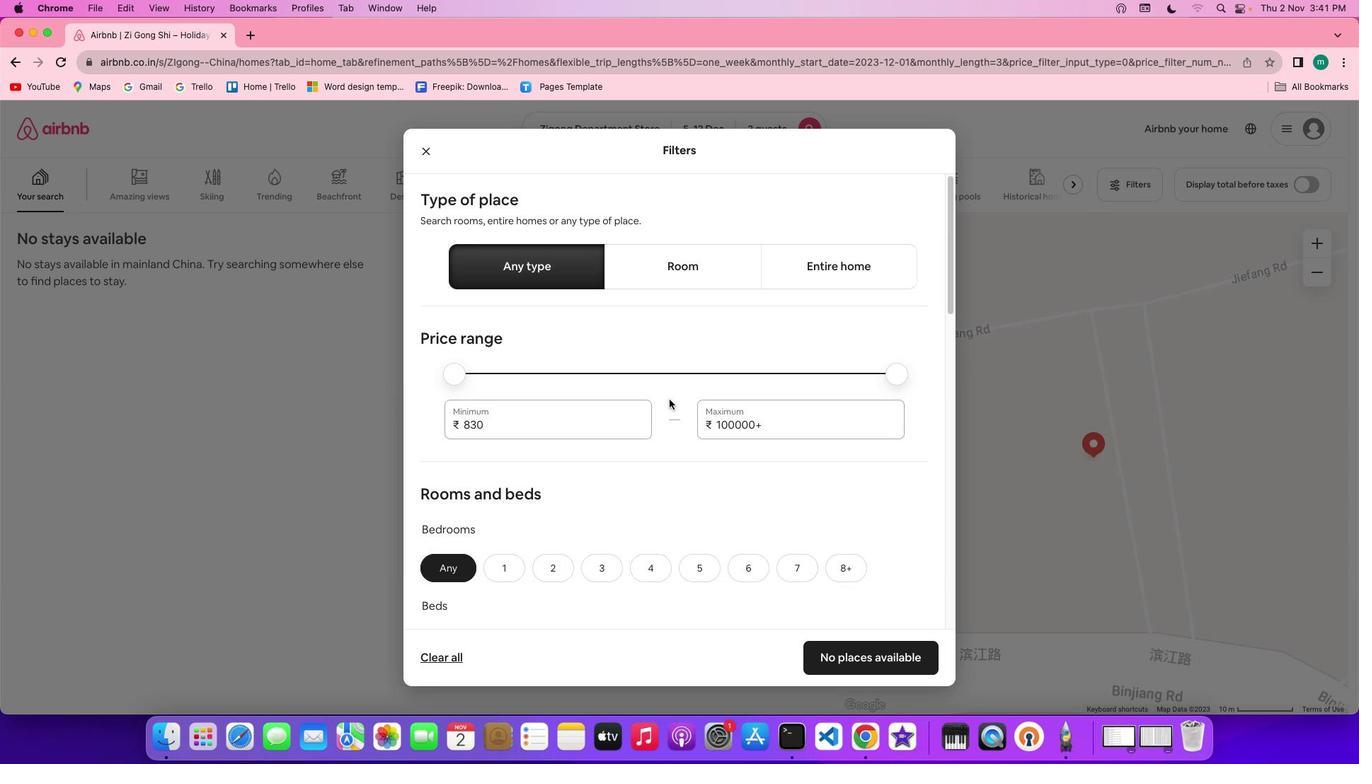 
Action: Mouse scrolled (669, 400) with delta (0, 0)
Screenshot: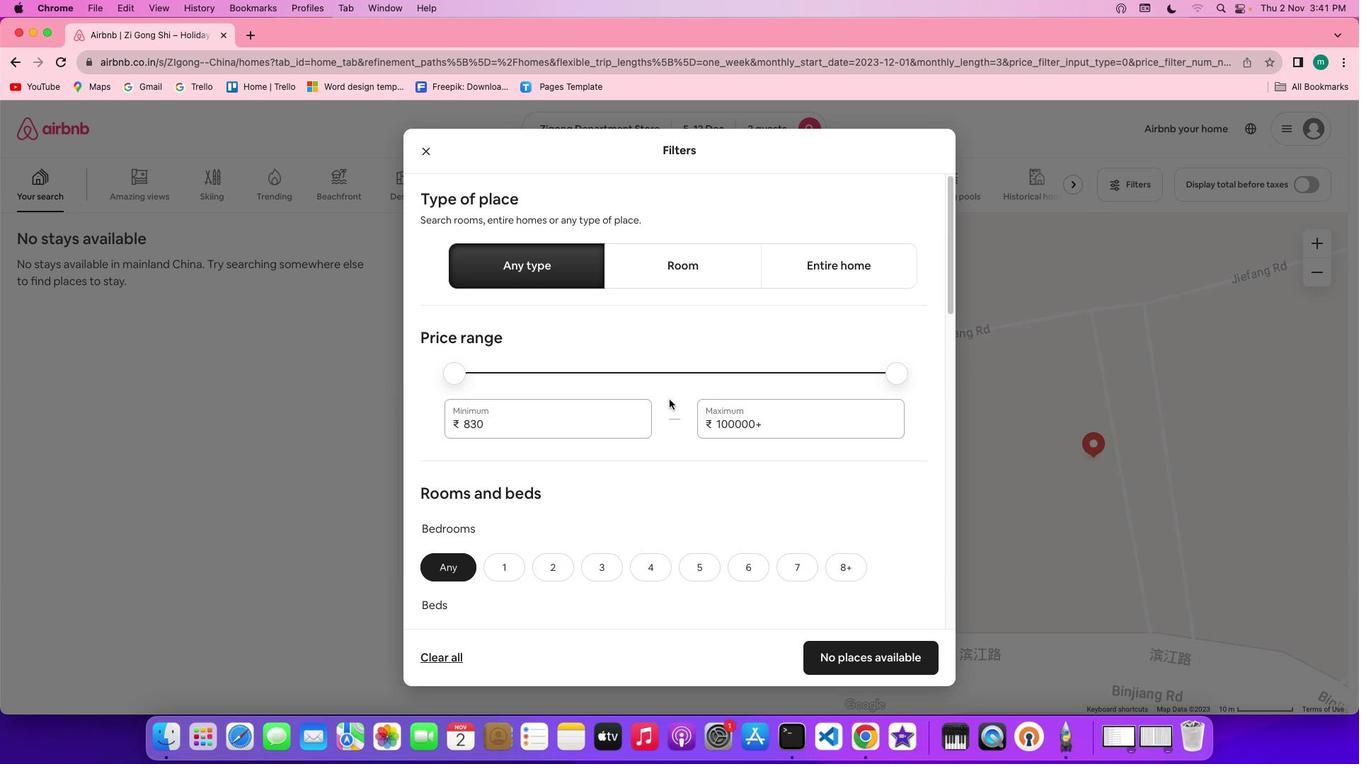
Action: Mouse scrolled (669, 400) with delta (0, 0)
Screenshot: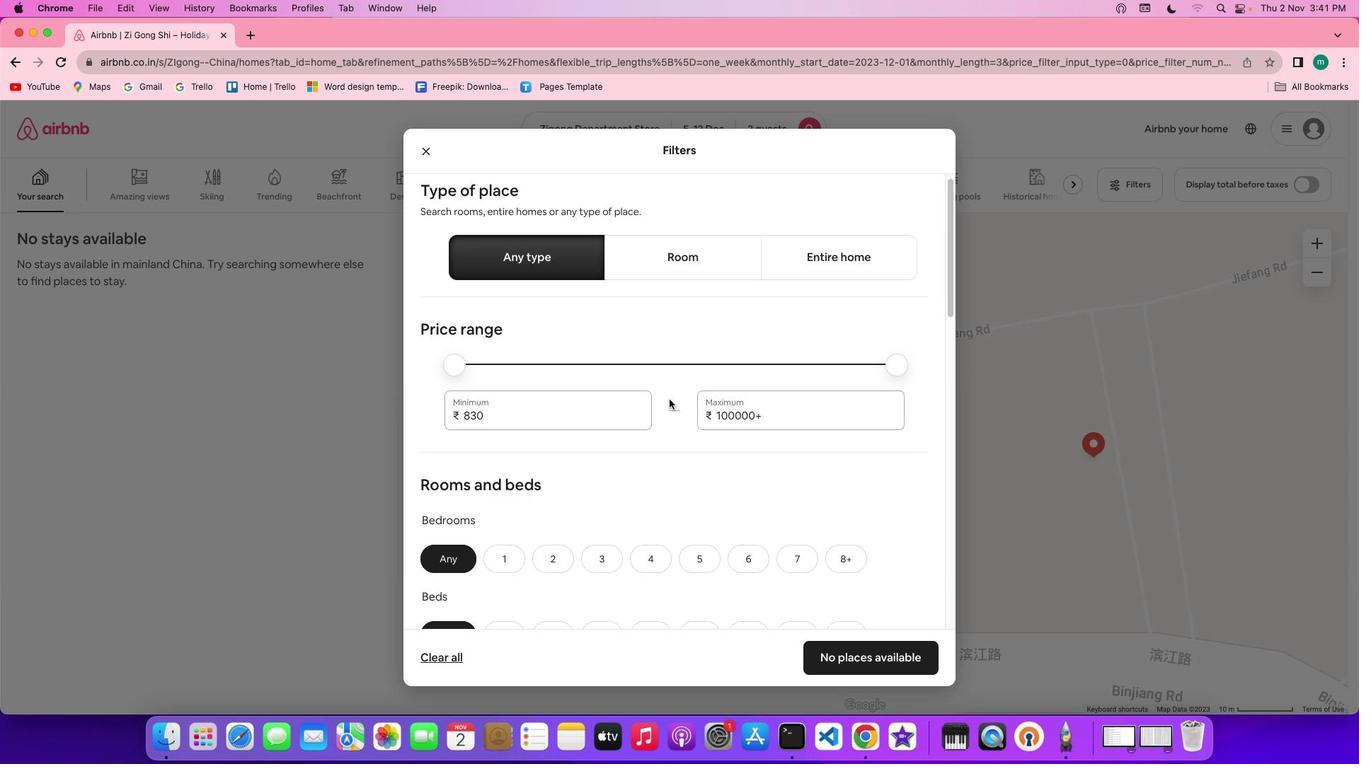 
Action: Mouse scrolled (669, 400) with delta (0, 0)
Screenshot: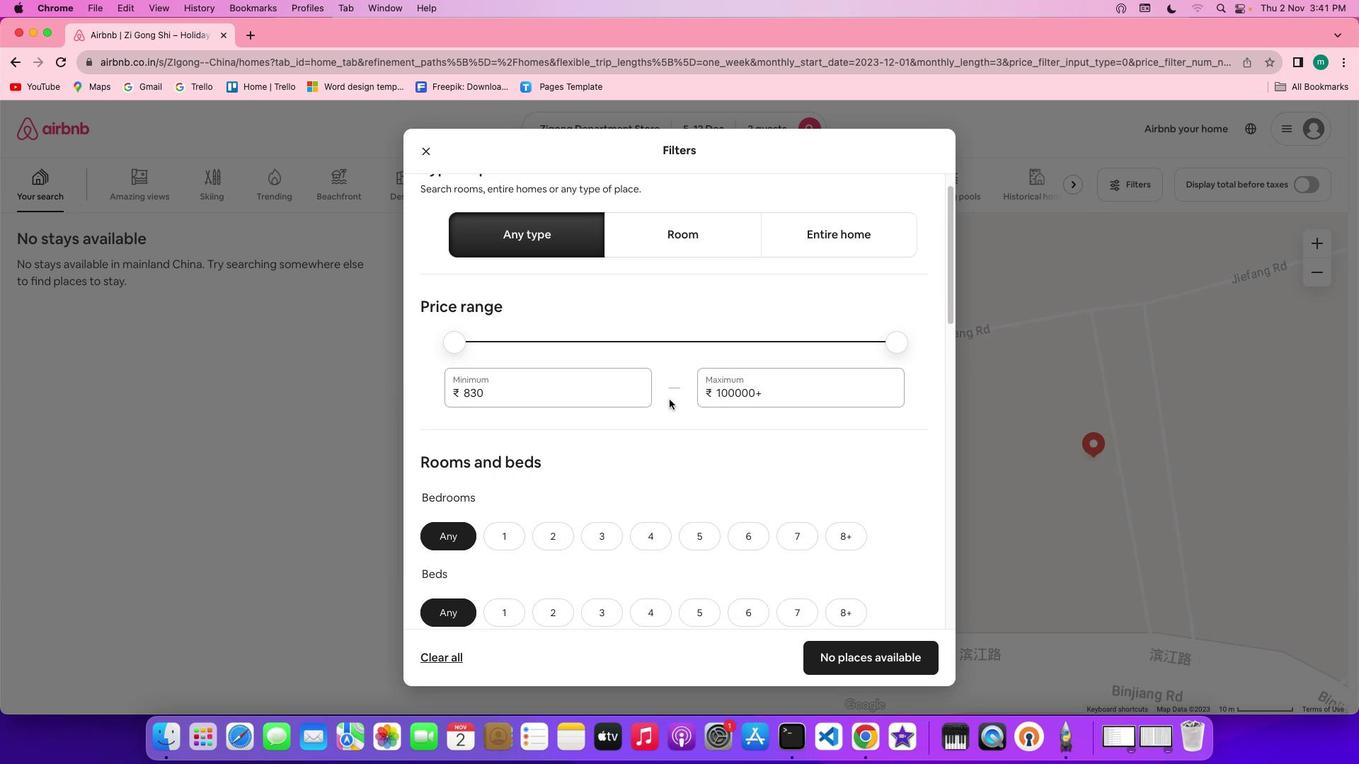 
Action: Mouse scrolled (669, 400) with delta (0, -1)
Screenshot: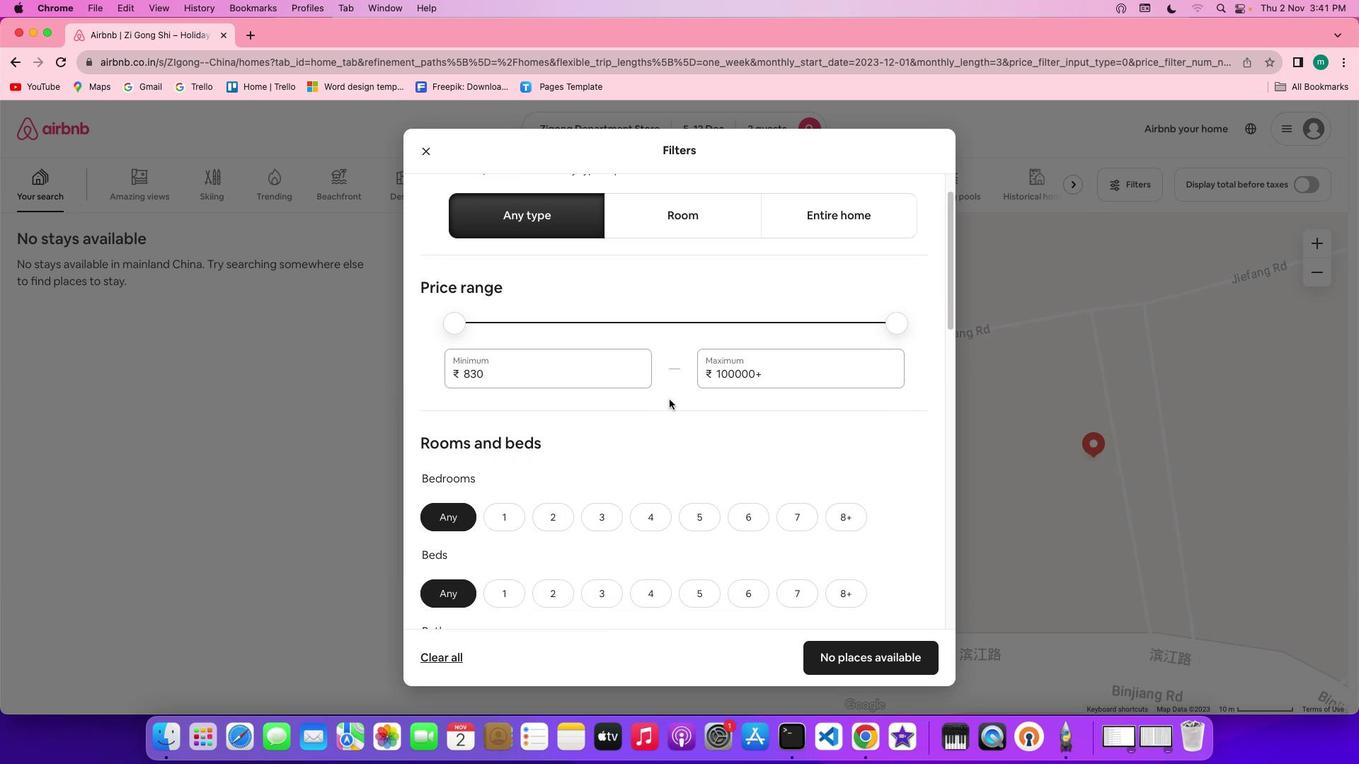 
Action: Mouse scrolled (669, 400) with delta (0, -2)
Screenshot: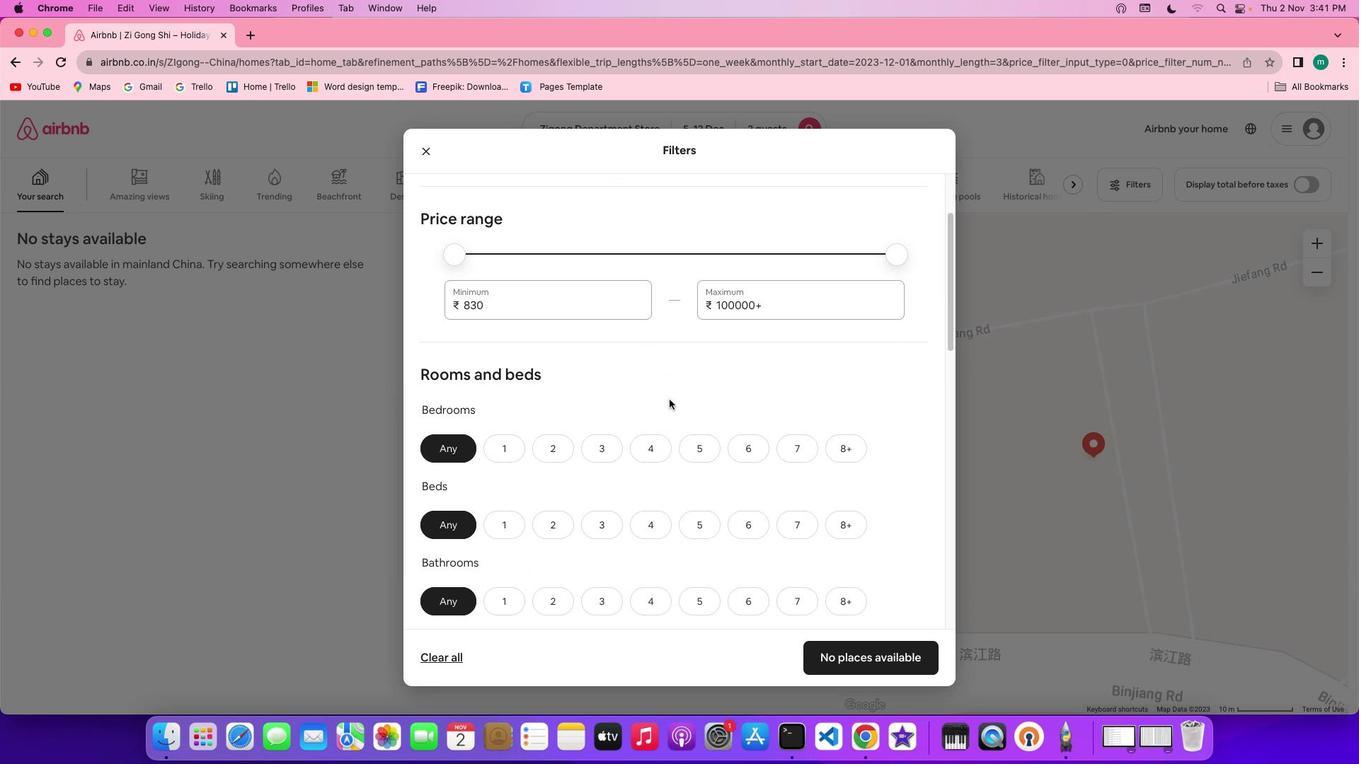 
Action: Mouse moved to (670, 400)
Screenshot: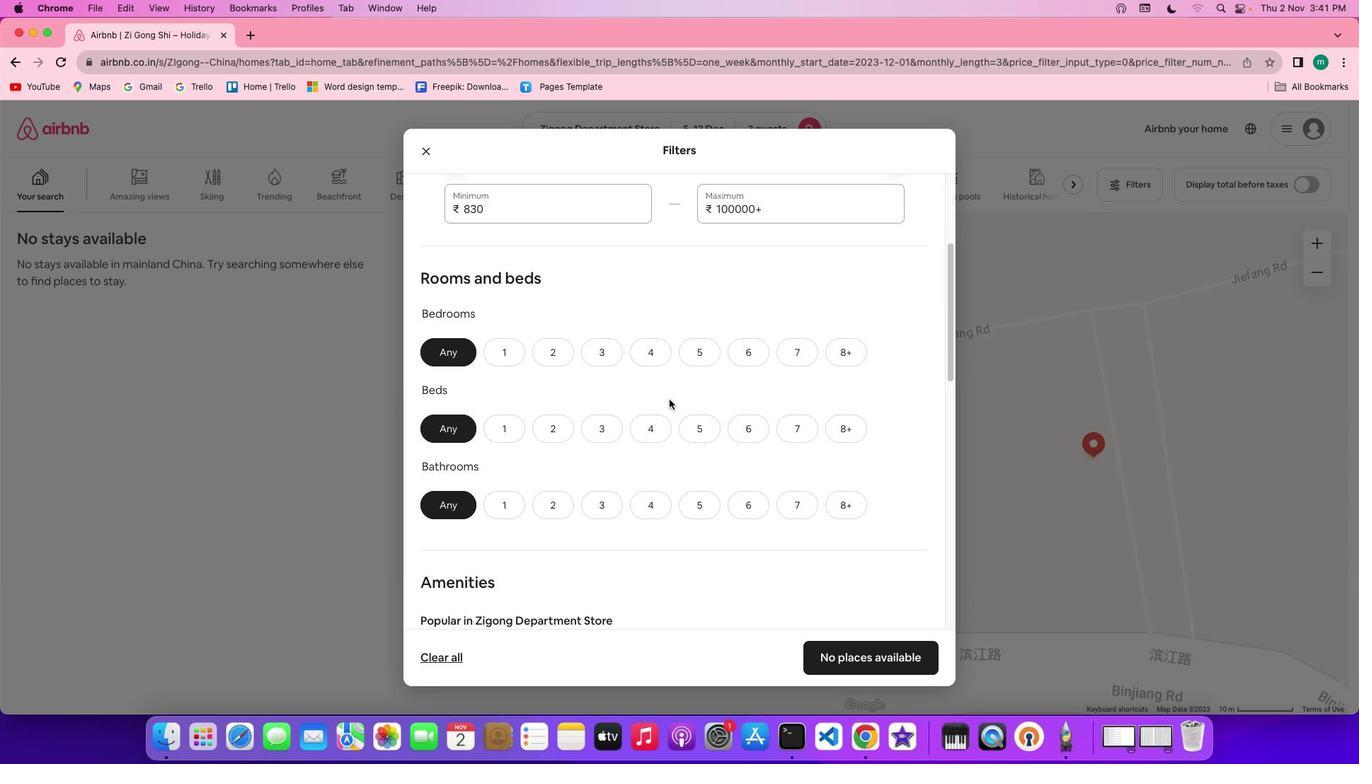 
Action: Mouse scrolled (670, 400) with delta (0, 0)
Screenshot: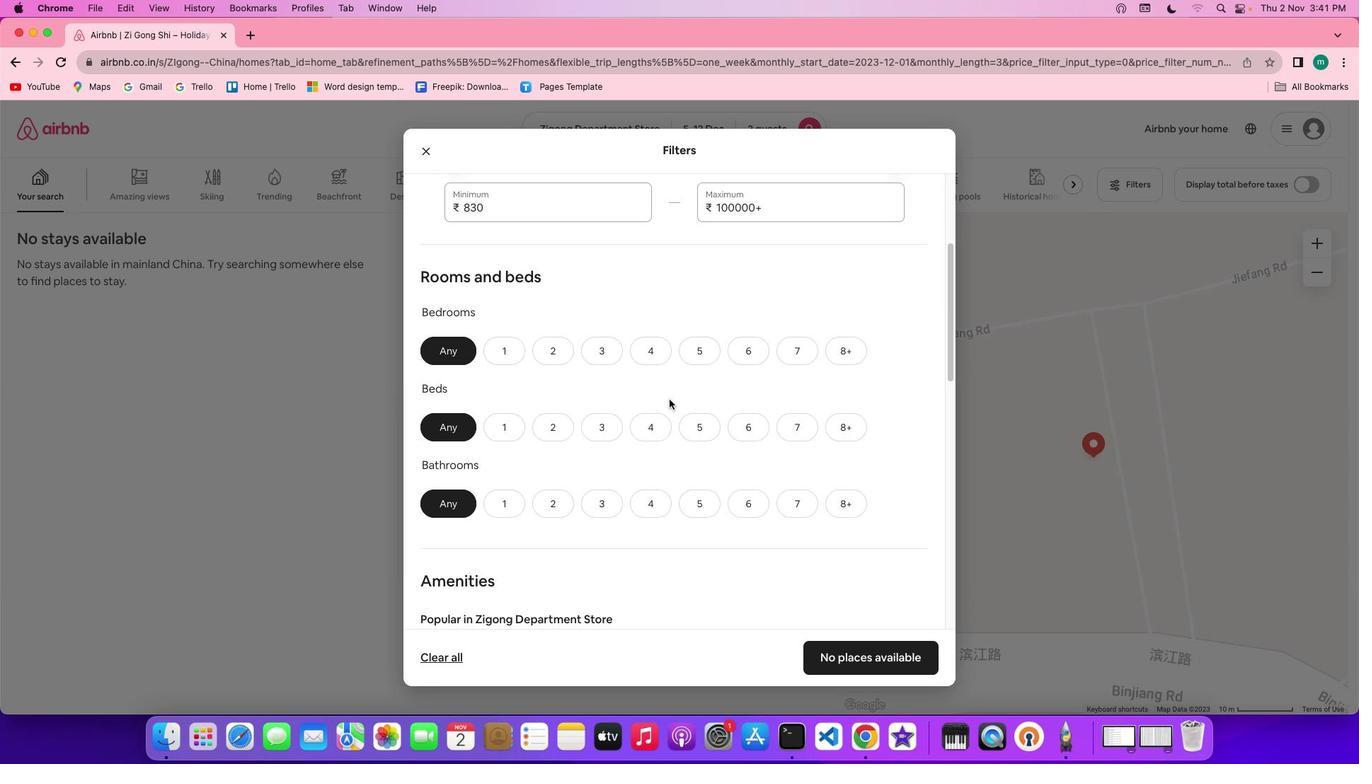 
Action: Mouse scrolled (670, 400) with delta (0, 0)
Screenshot: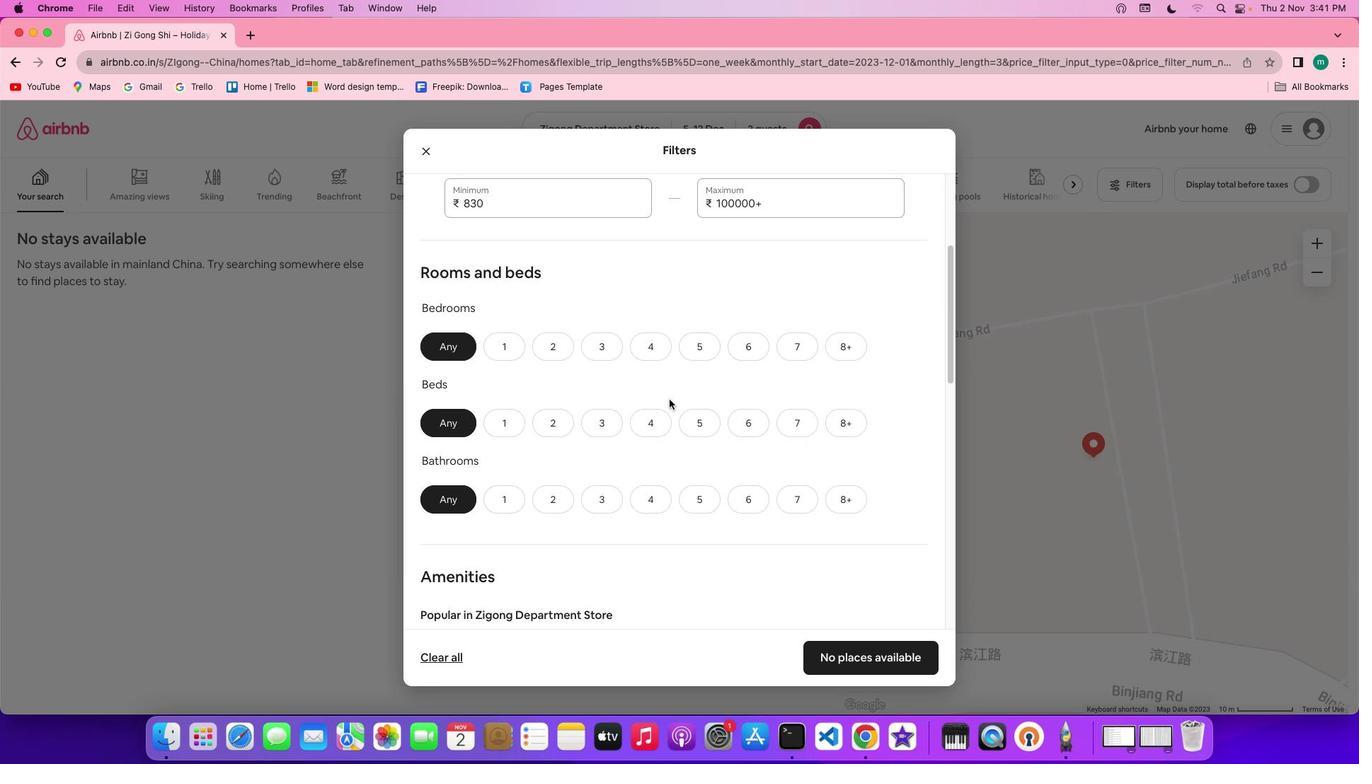 
Action: Mouse scrolled (670, 400) with delta (0, 0)
Screenshot: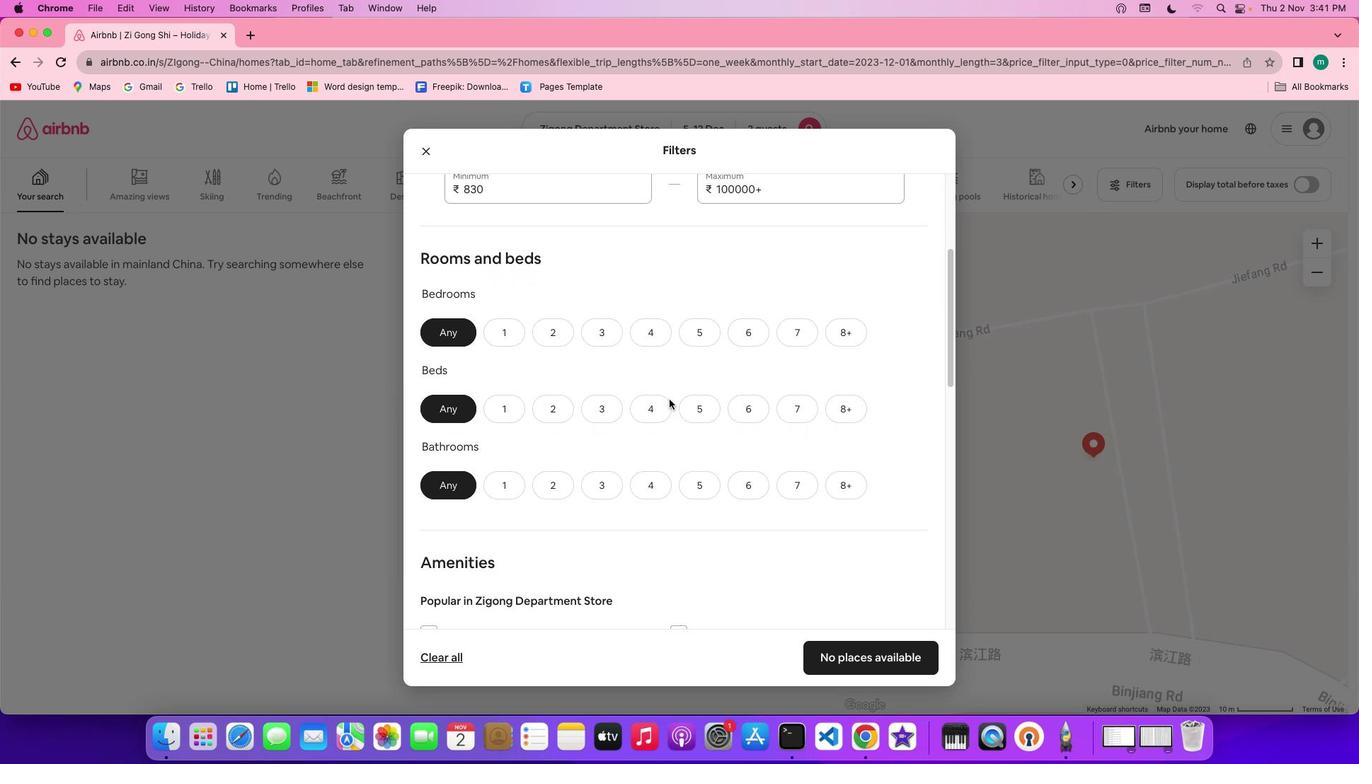
Action: Mouse scrolled (670, 400) with delta (0, 0)
Screenshot: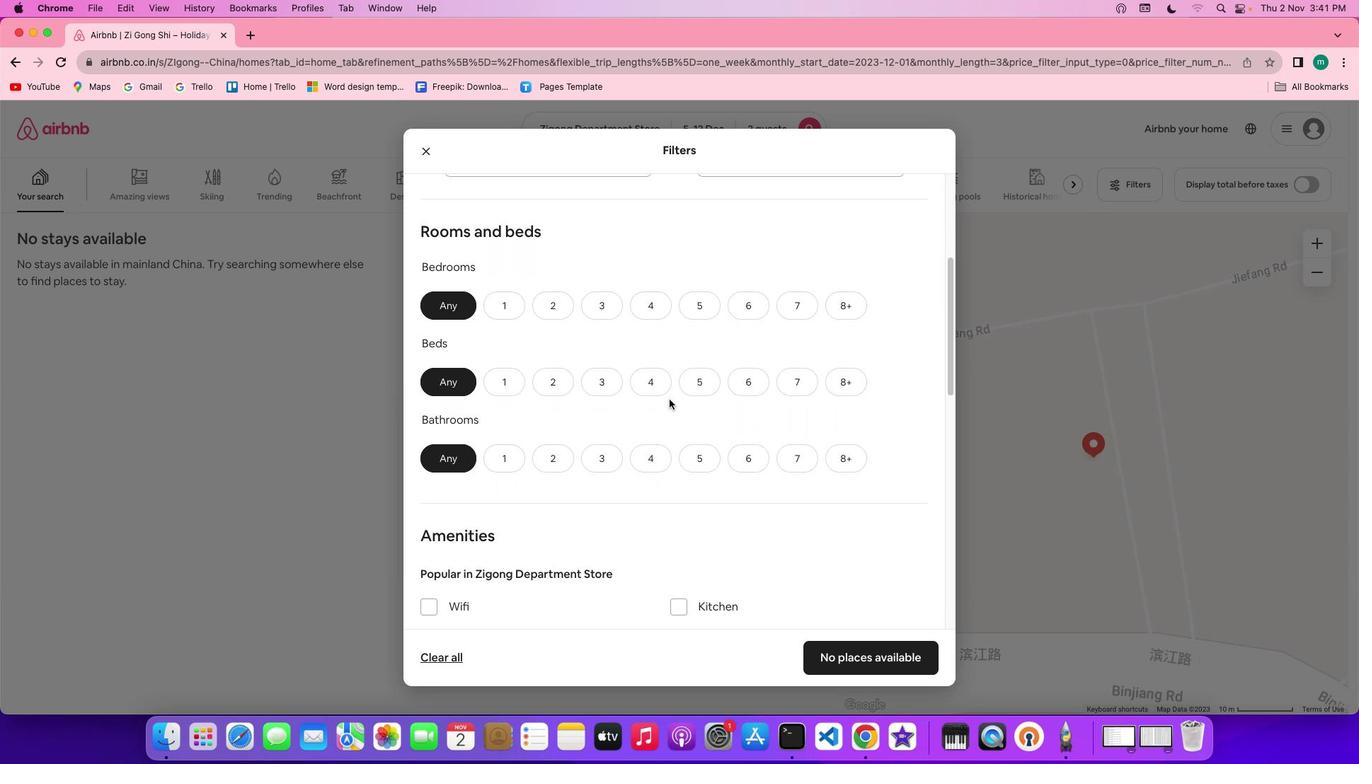 
Action: Mouse scrolled (670, 400) with delta (0, 0)
Screenshot: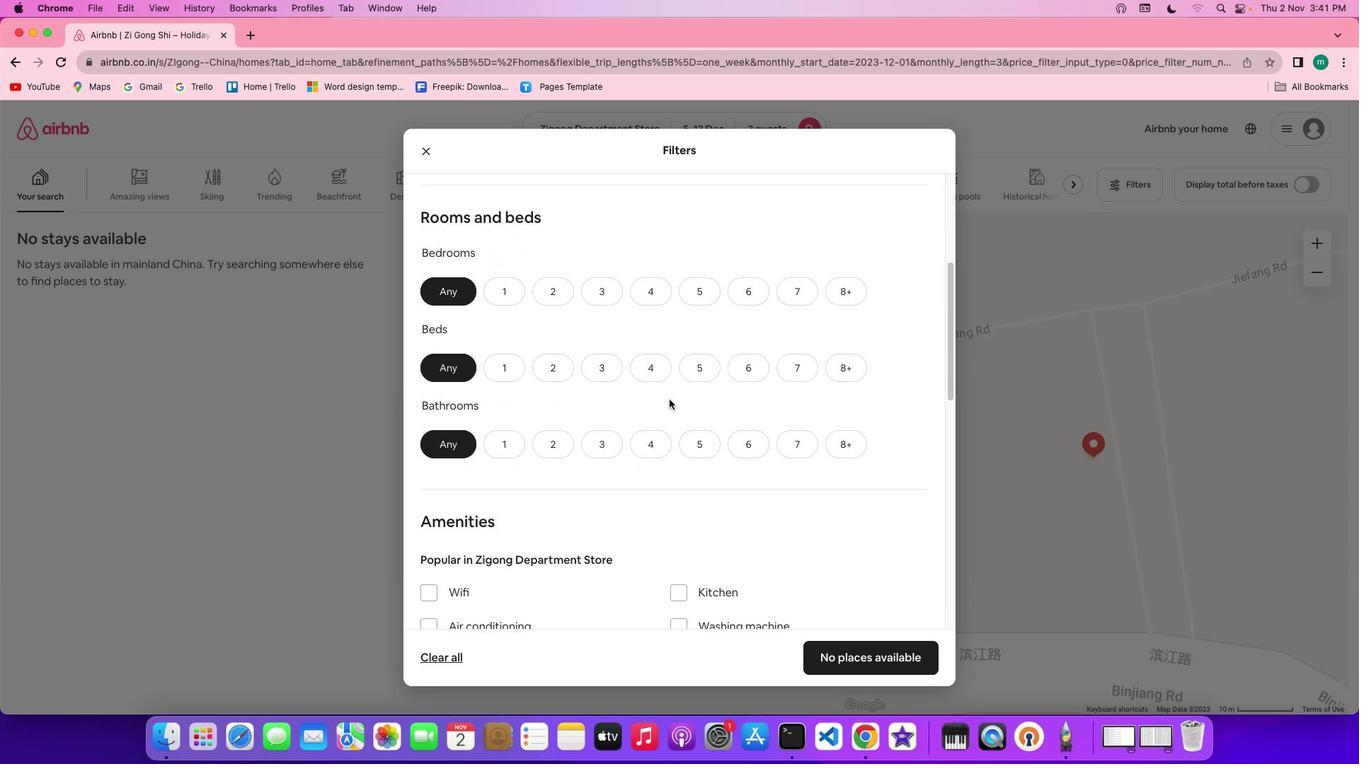 
Action: Mouse scrolled (670, 400) with delta (0, 0)
Screenshot: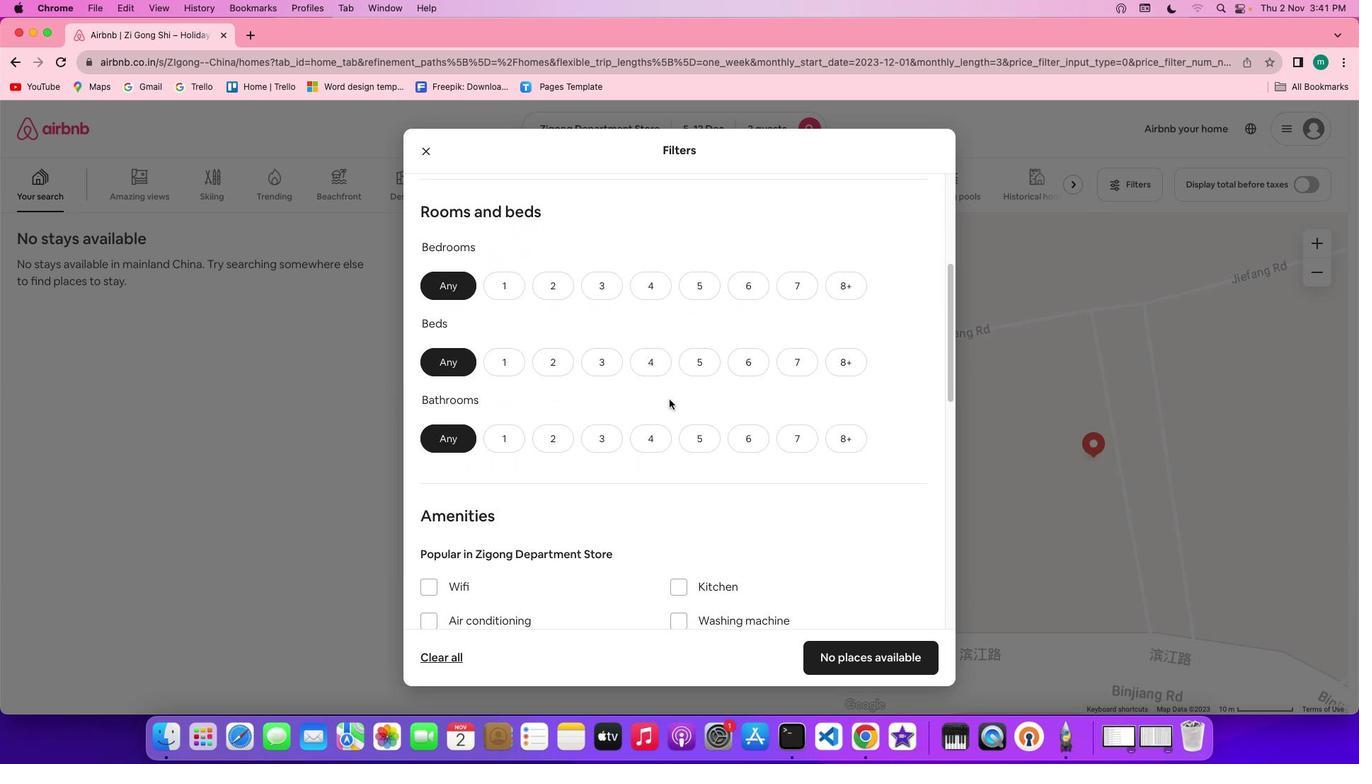 
Action: Mouse scrolled (670, 400) with delta (0, -1)
Screenshot: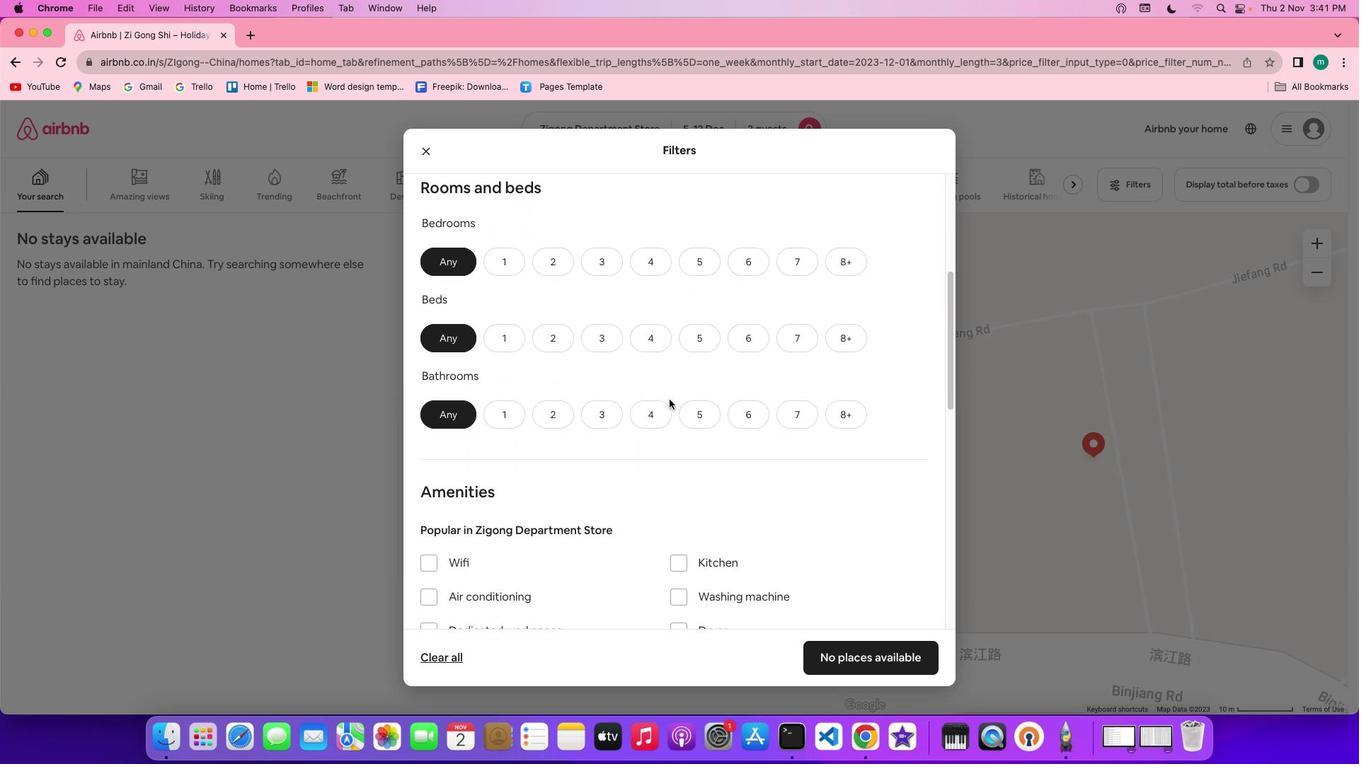 
Action: Mouse scrolled (670, 400) with delta (0, 0)
Screenshot: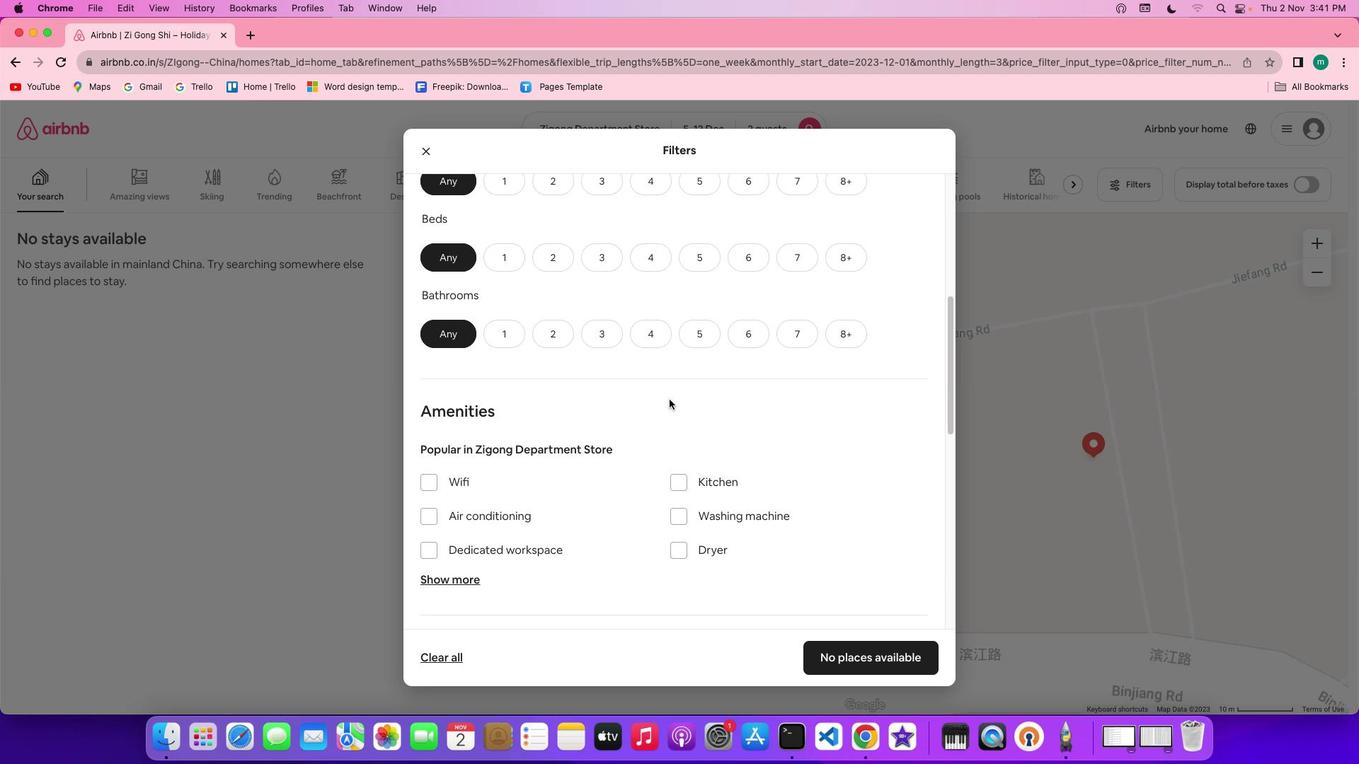 
Action: Mouse scrolled (670, 400) with delta (0, 0)
Screenshot: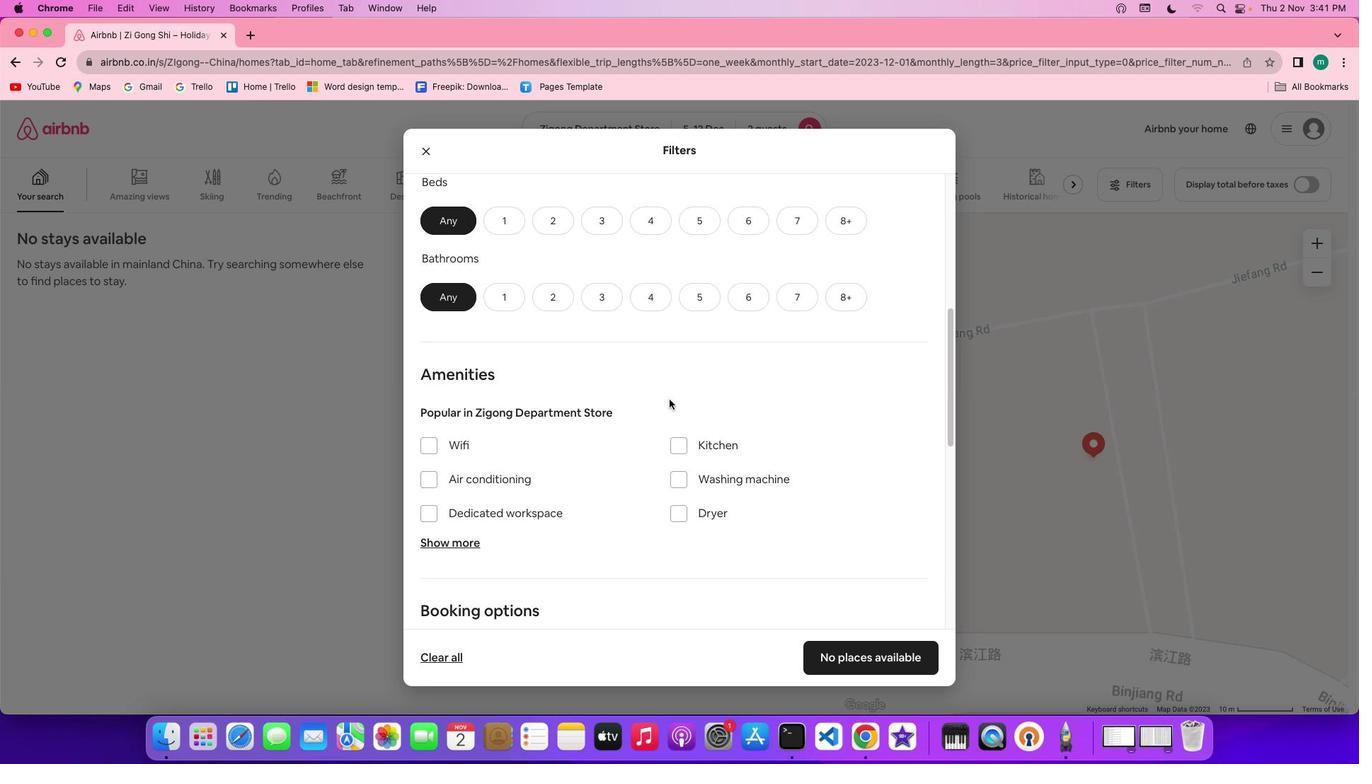 
Action: Mouse scrolled (670, 400) with delta (0, 0)
Screenshot: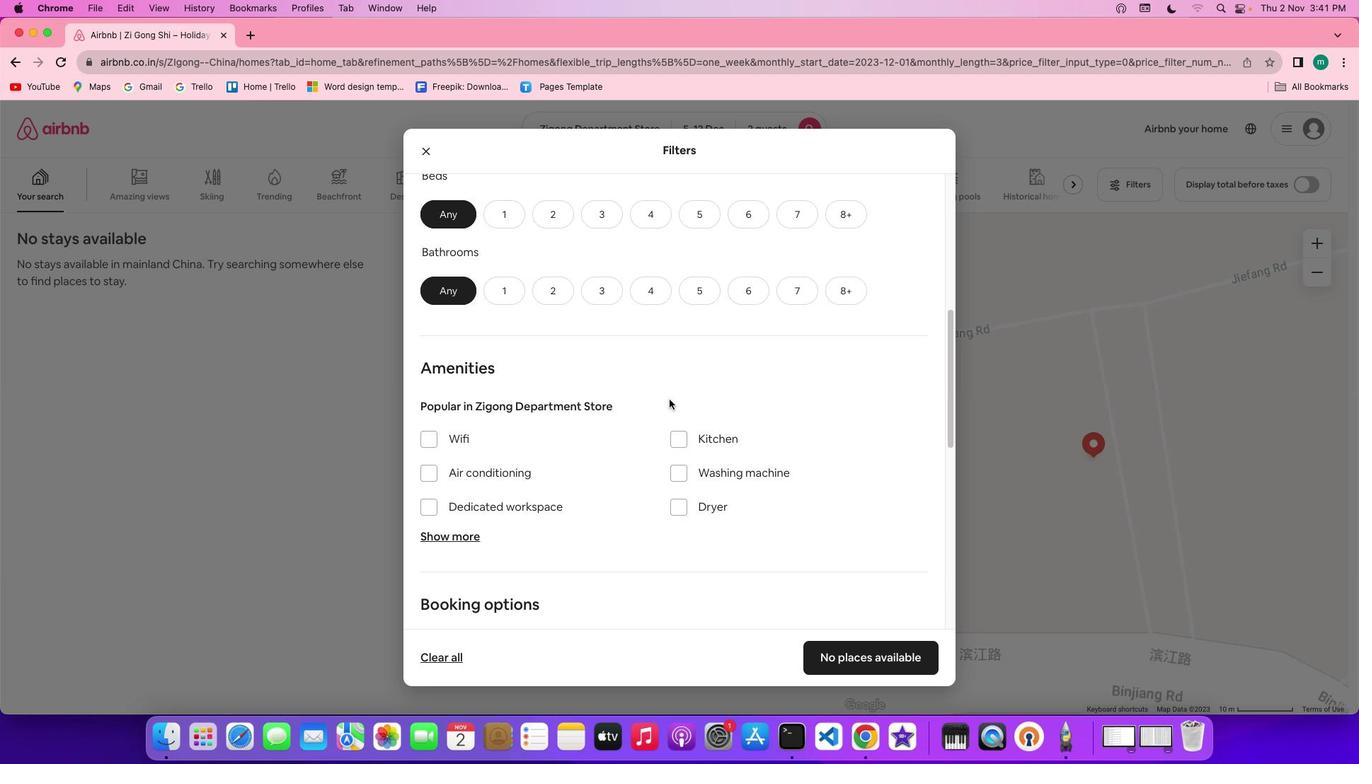 
Action: Mouse scrolled (670, 400) with delta (0, 0)
Screenshot: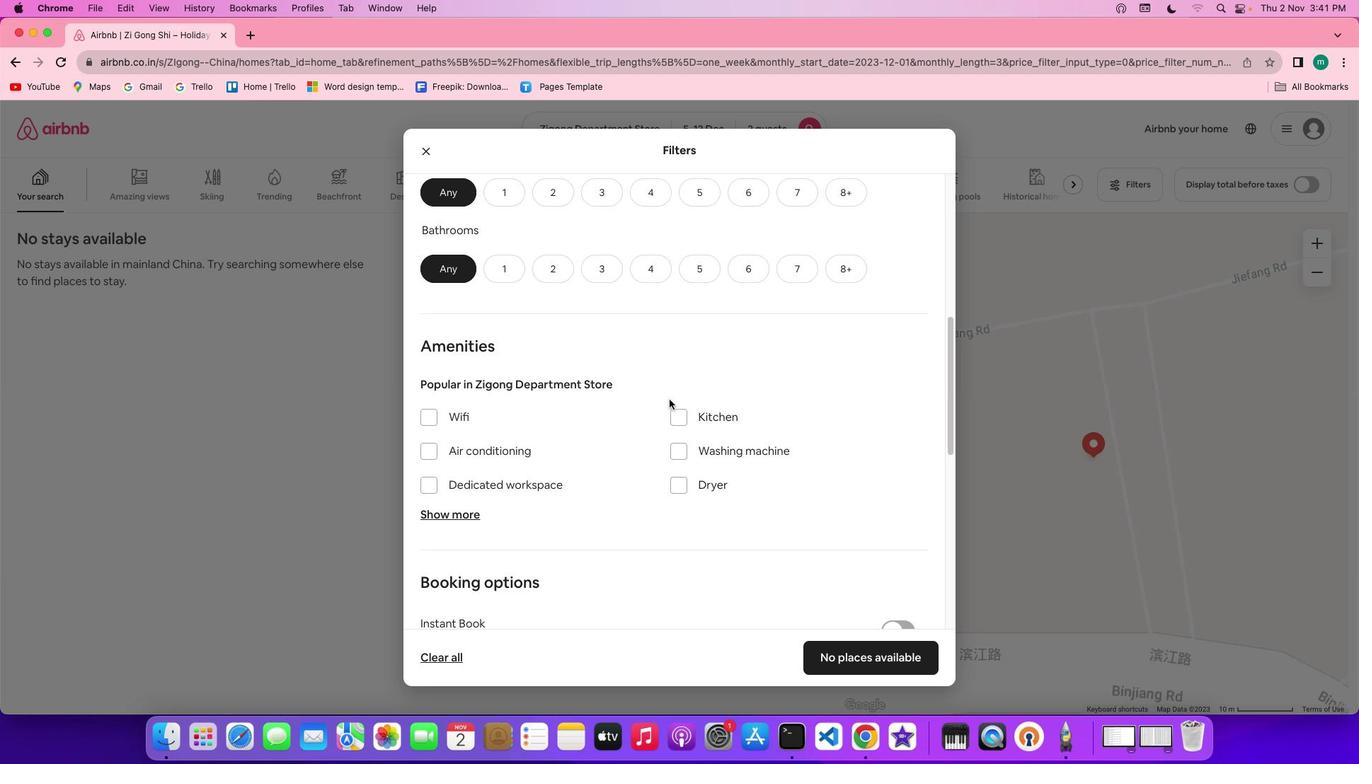 
Action: Mouse scrolled (670, 400) with delta (0, 0)
Screenshot: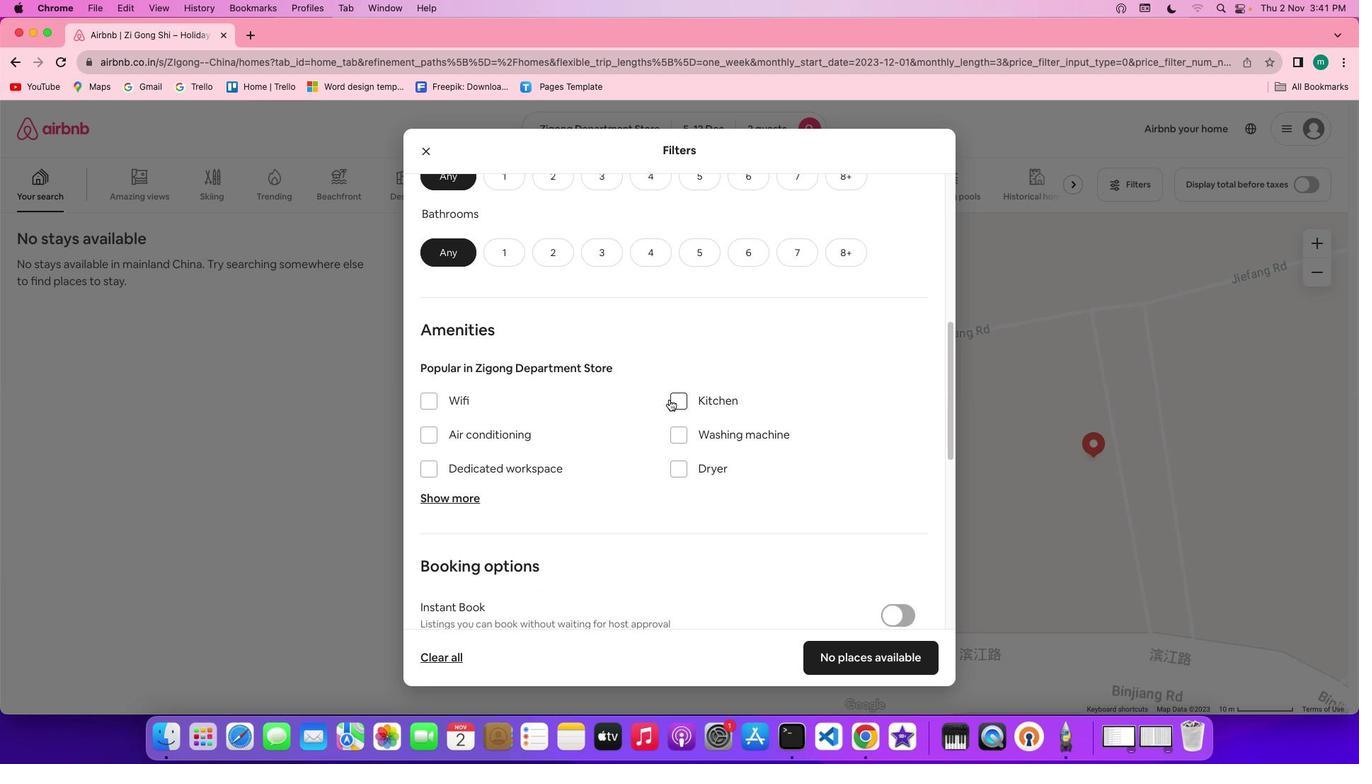 
Action: Mouse scrolled (670, 400) with delta (0, 0)
Screenshot: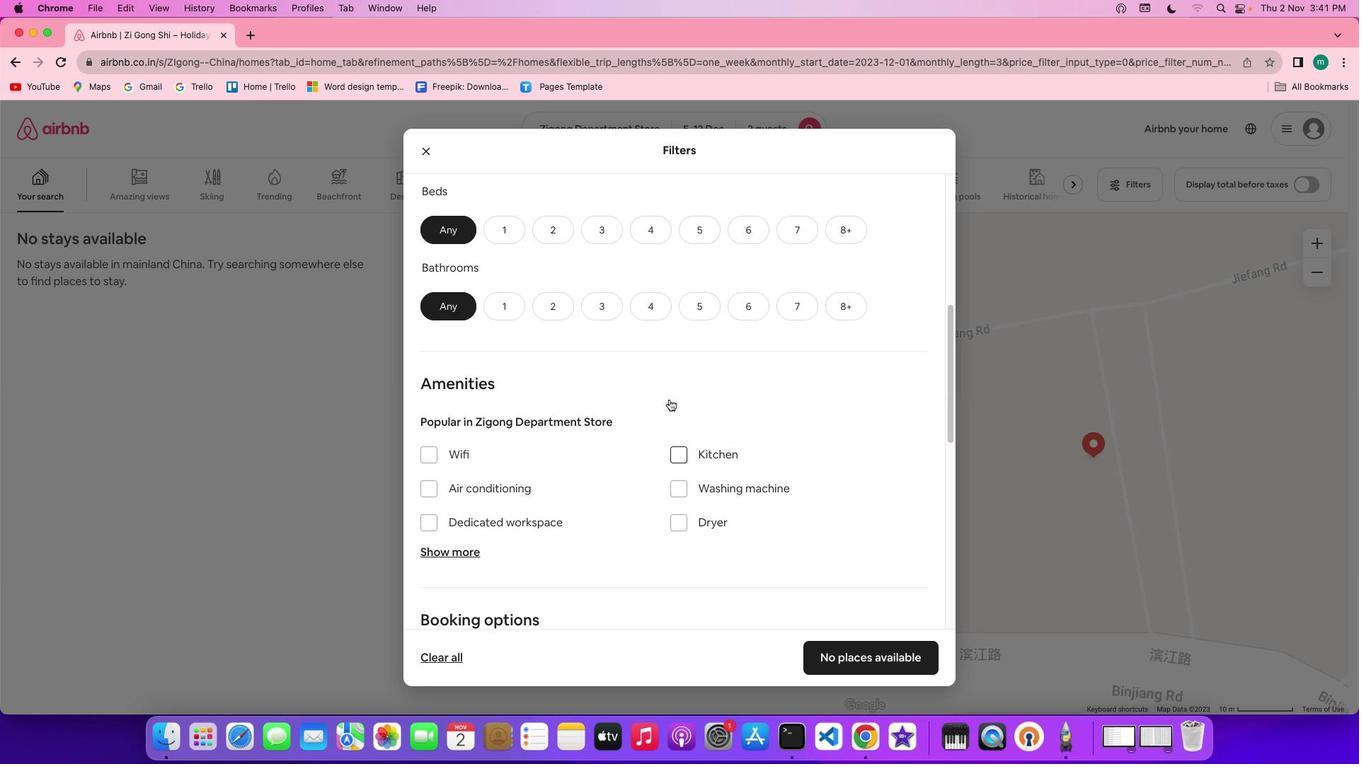 
Action: Mouse scrolled (670, 400) with delta (0, 2)
Screenshot: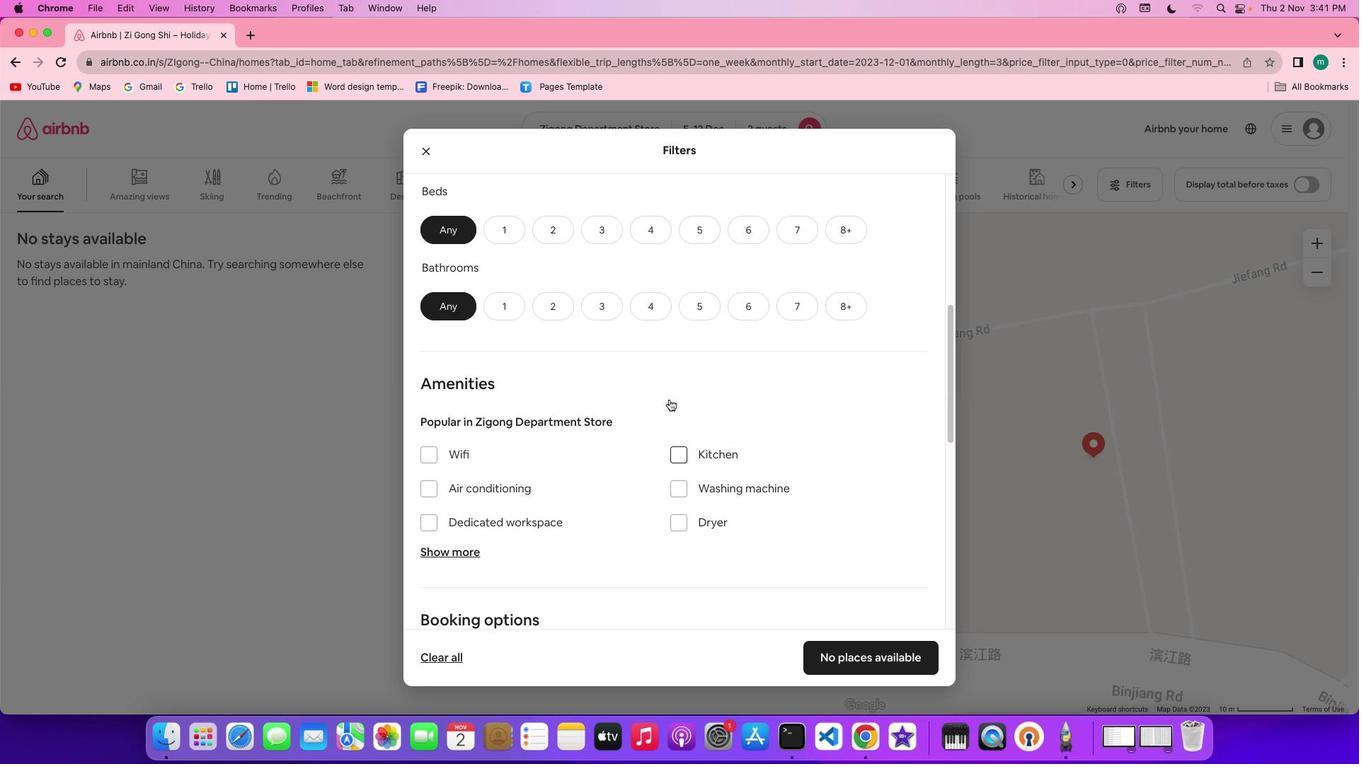 
Action: Mouse scrolled (670, 400) with delta (0, 3)
Screenshot: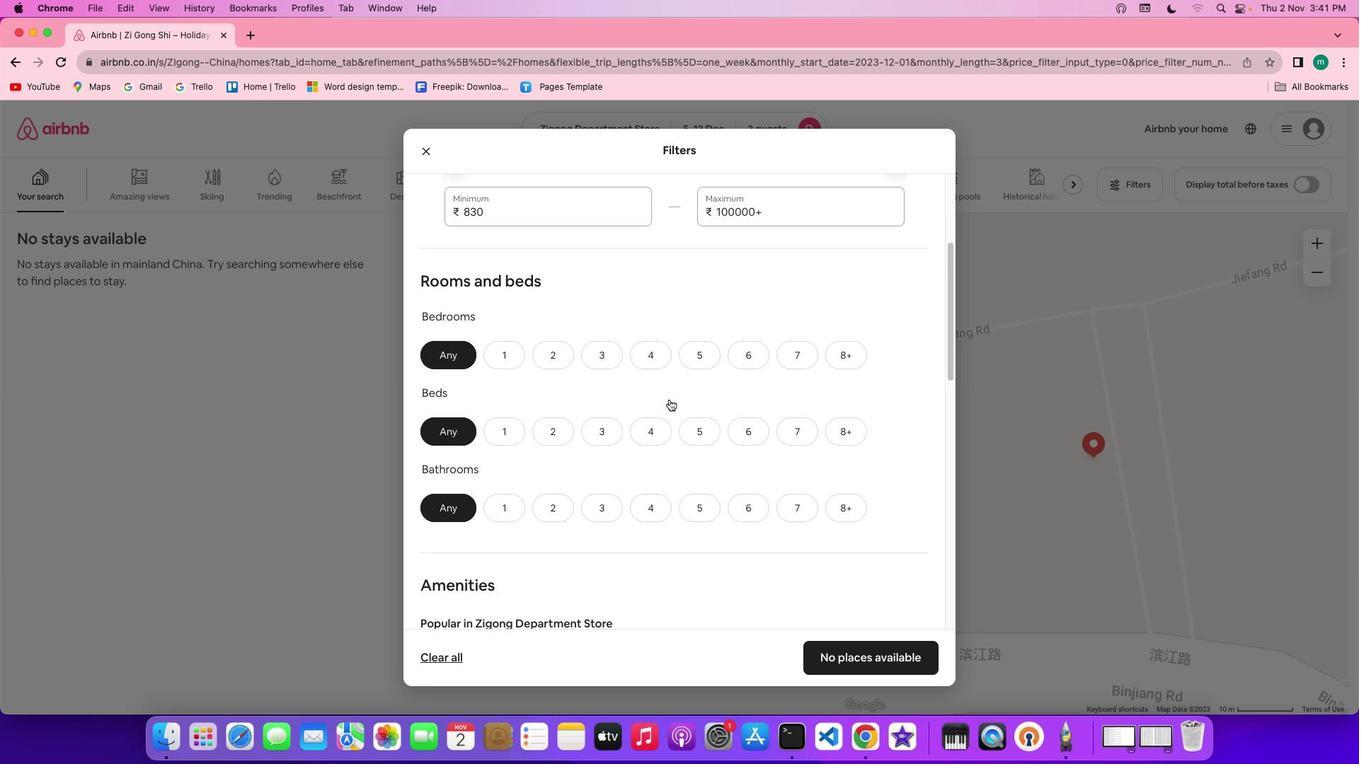 
Action: Mouse moved to (501, 378)
Screenshot: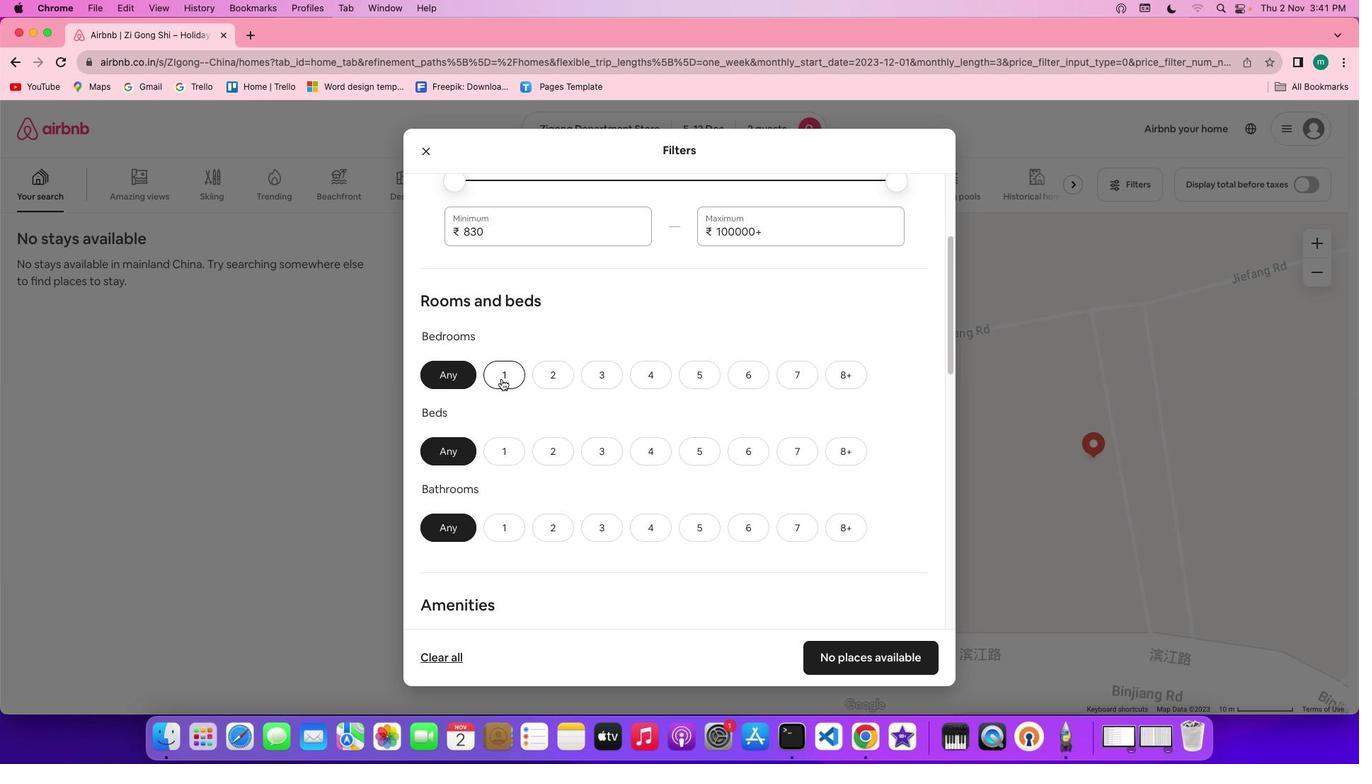 
Action: Mouse pressed left at (501, 378)
Screenshot: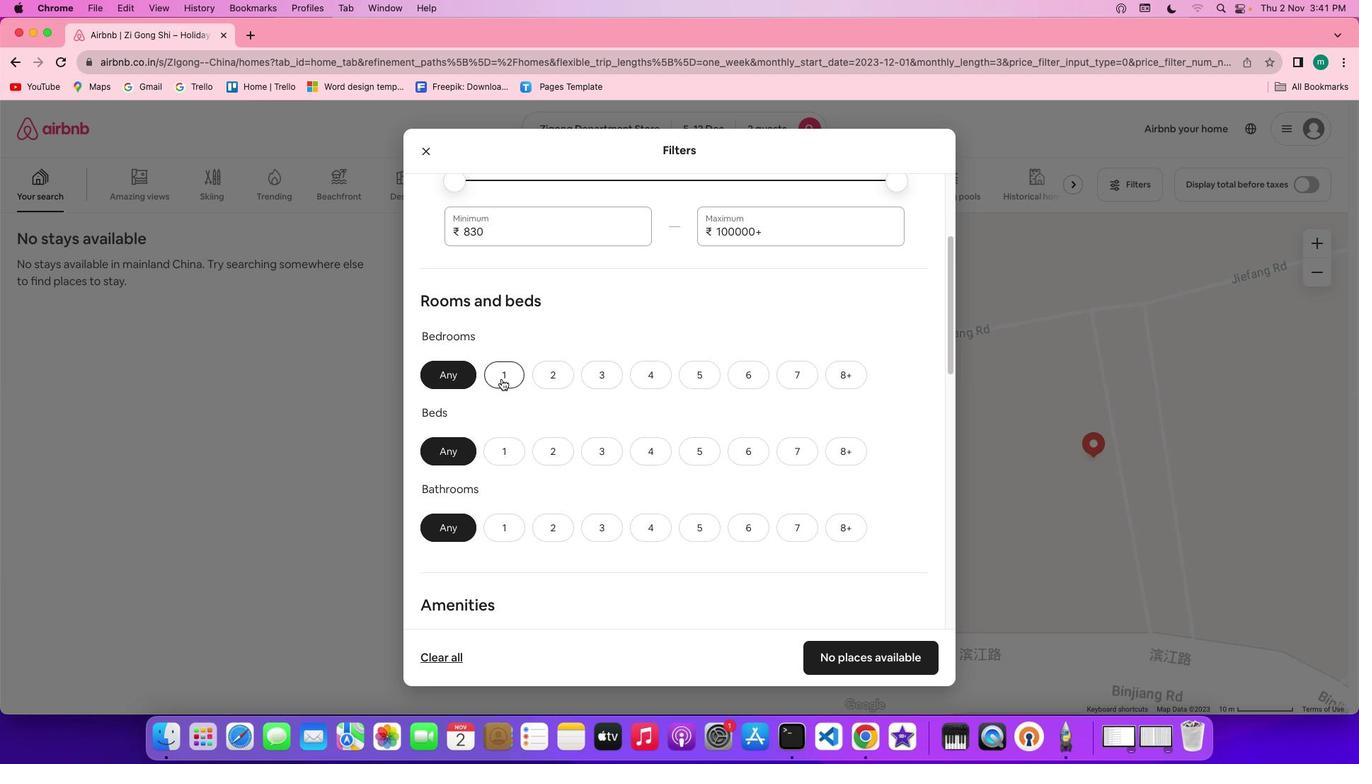
Action: Mouse moved to (502, 448)
Screenshot: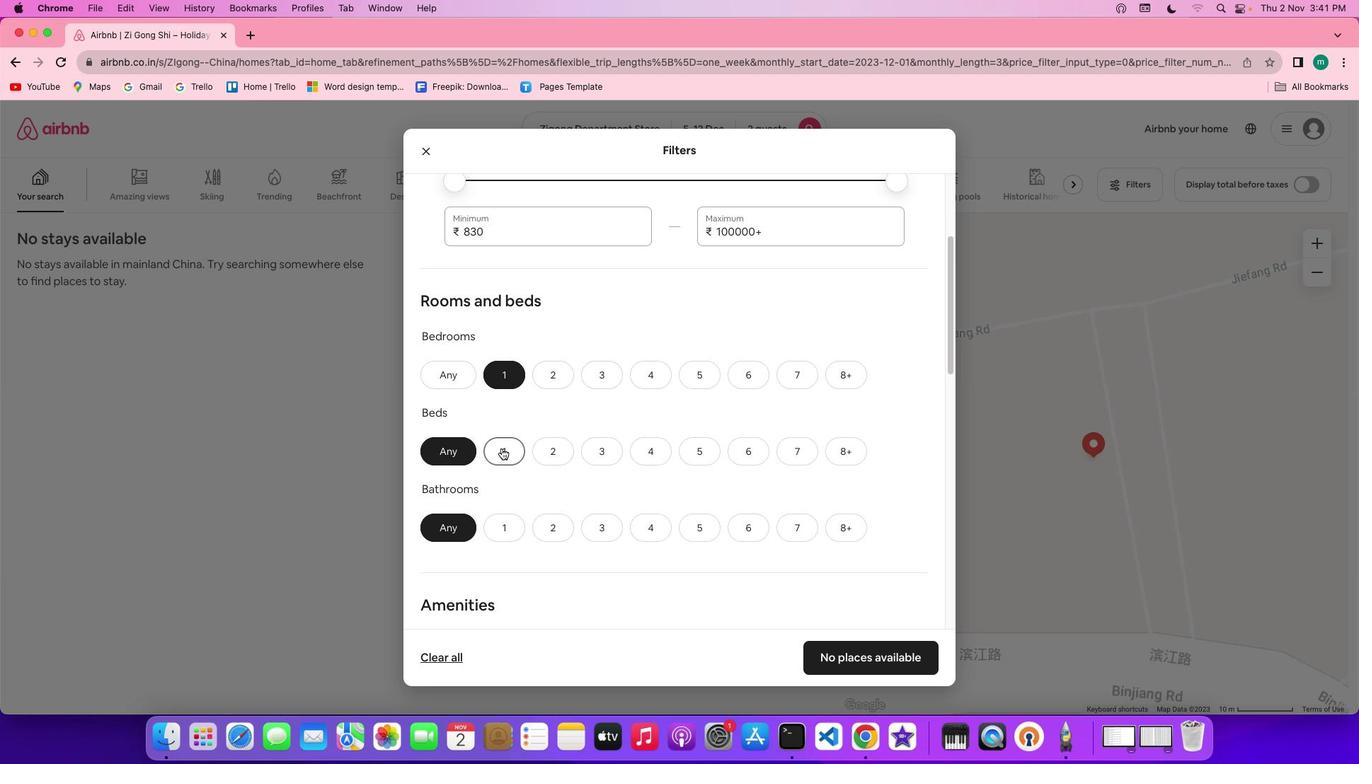 
Action: Mouse pressed left at (502, 448)
Screenshot: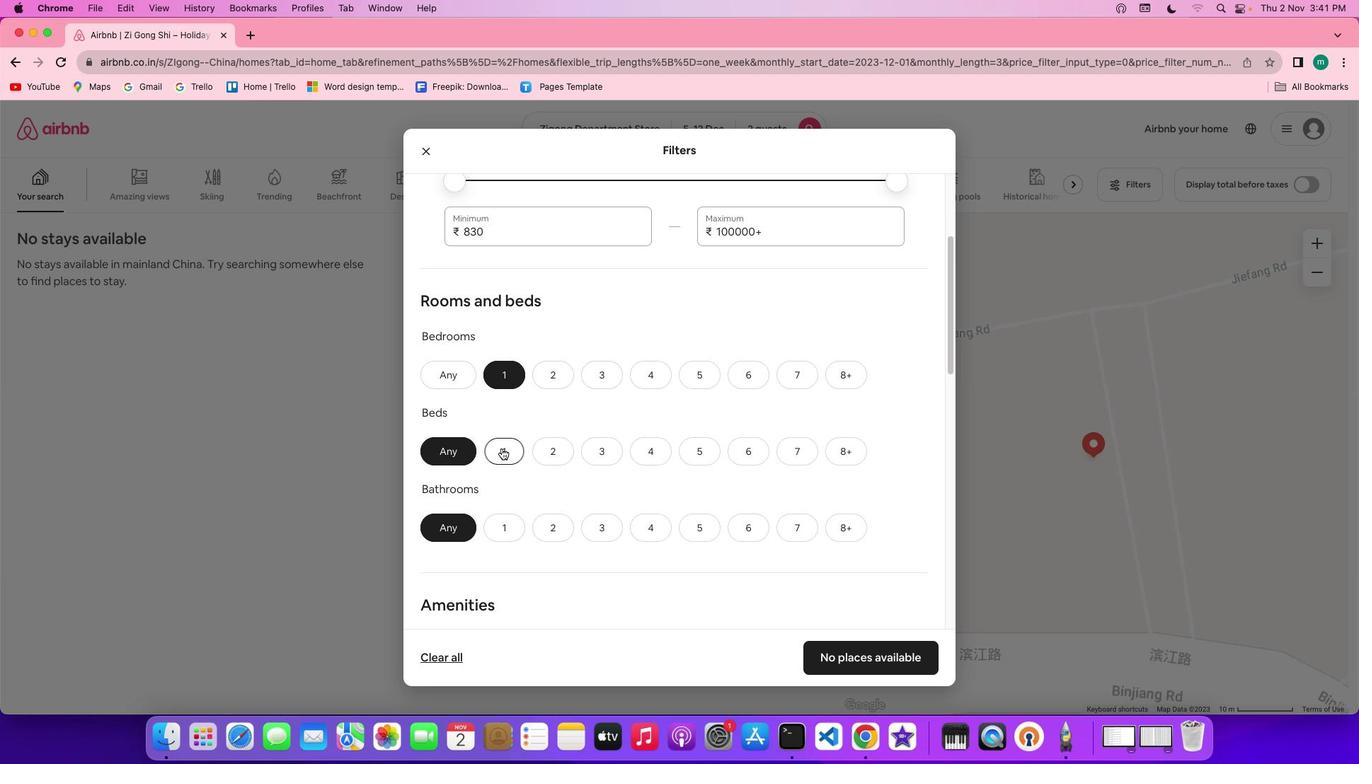 
Action: Mouse moved to (503, 520)
Screenshot: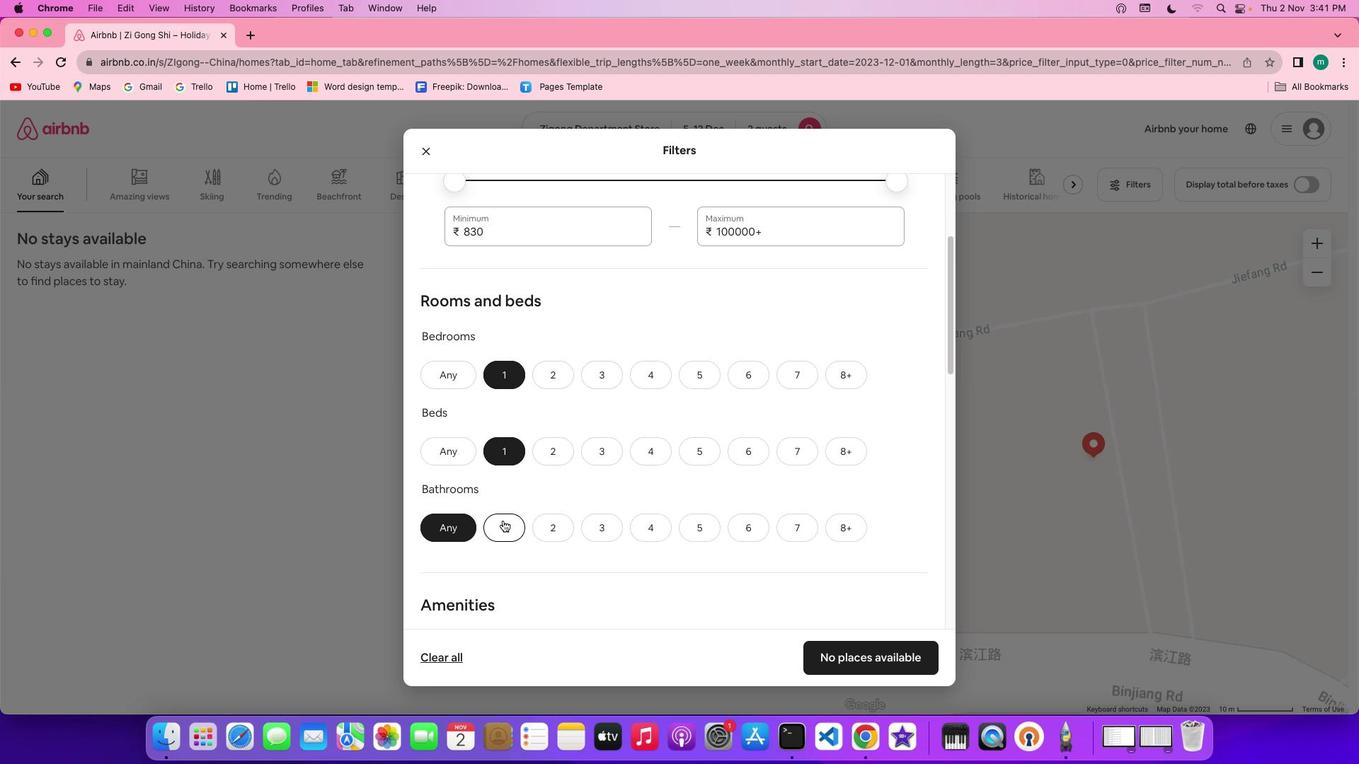 
Action: Mouse pressed left at (503, 520)
Screenshot: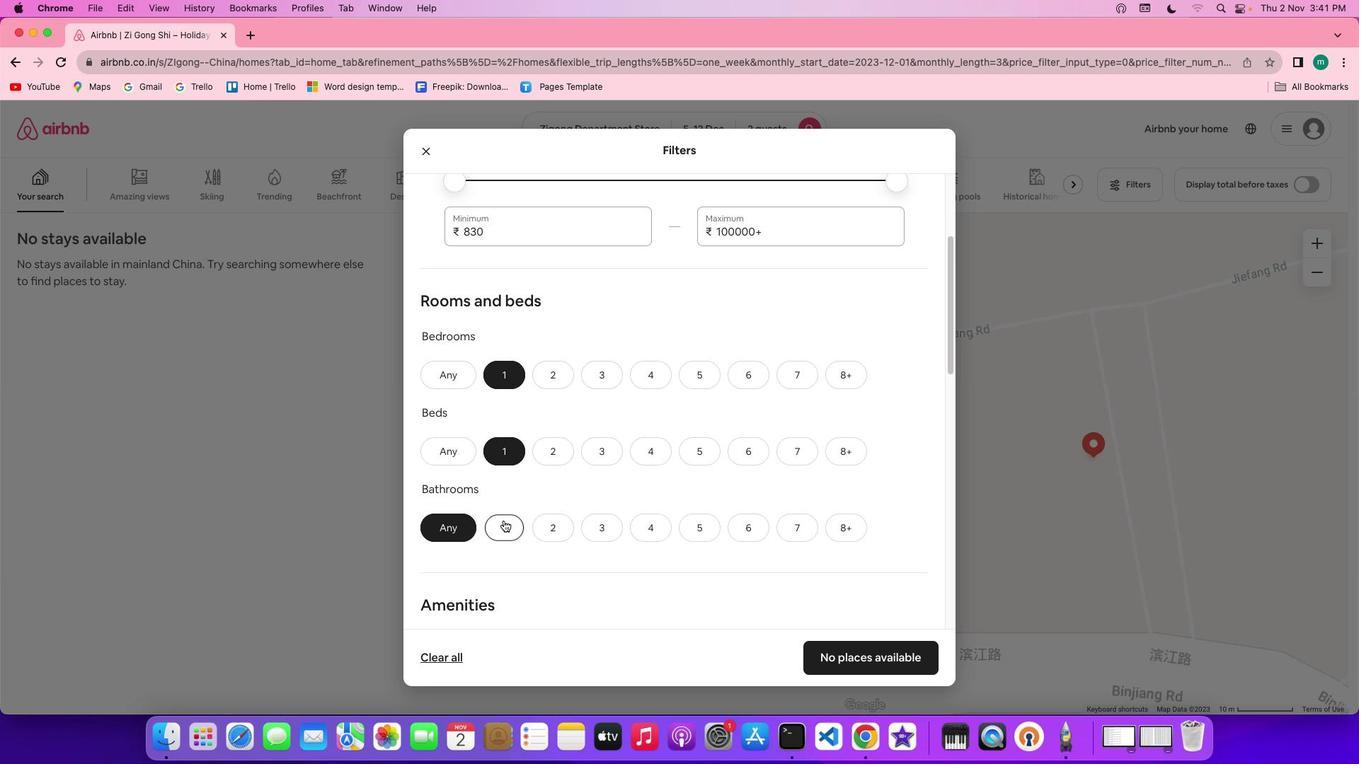 
Action: Mouse moved to (733, 518)
Screenshot: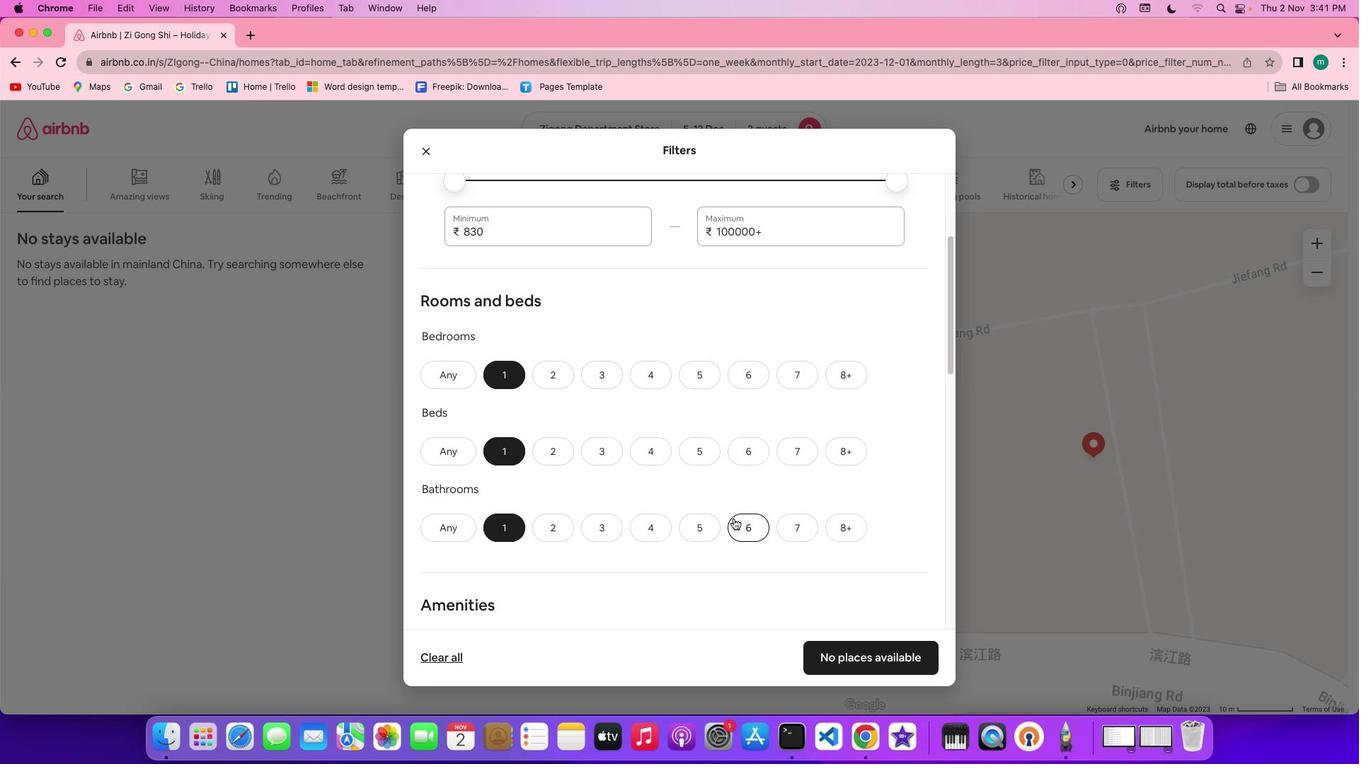 
Action: Mouse scrolled (733, 518) with delta (0, 0)
Screenshot: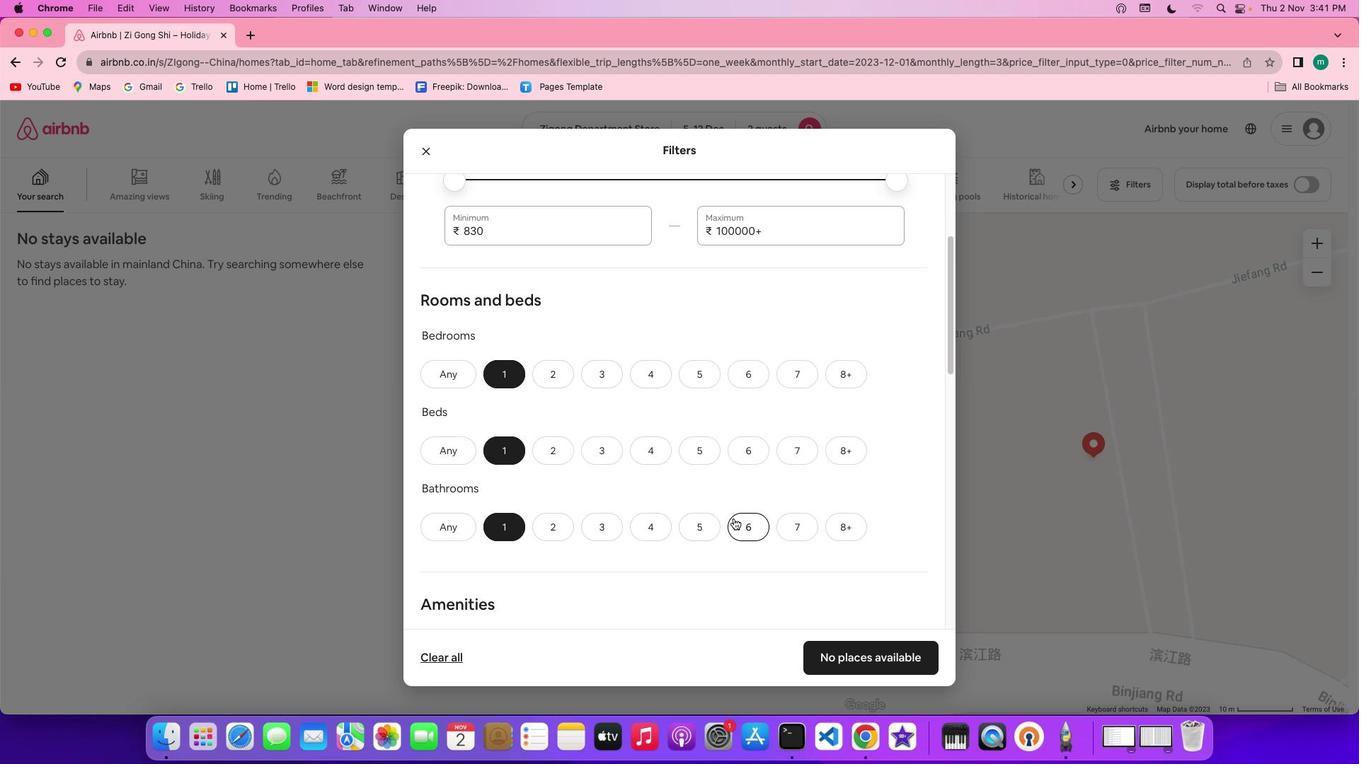 
Action: Mouse scrolled (733, 518) with delta (0, 0)
Screenshot: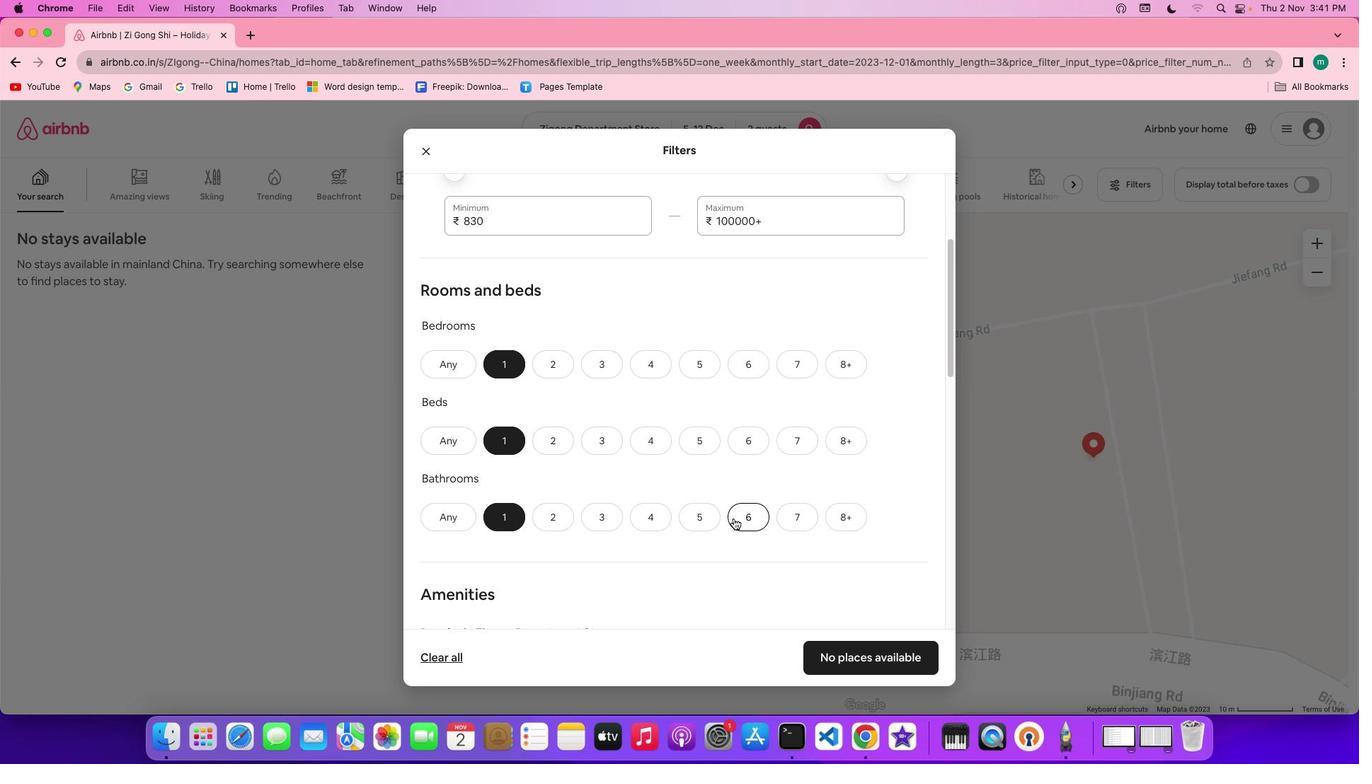 
Action: Mouse scrolled (733, 518) with delta (0, -1)
Screenshot: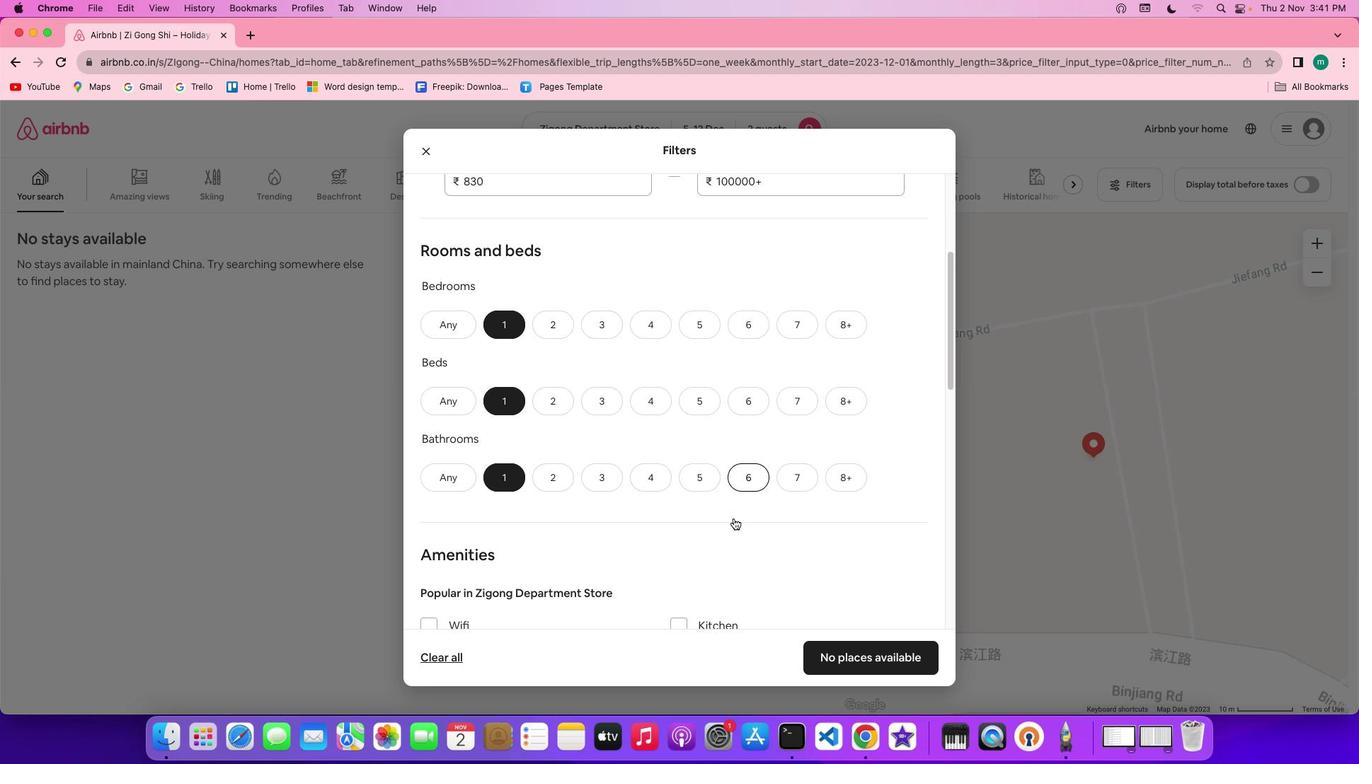 
Action: Mouse moved to (734, 518)
Screenshot: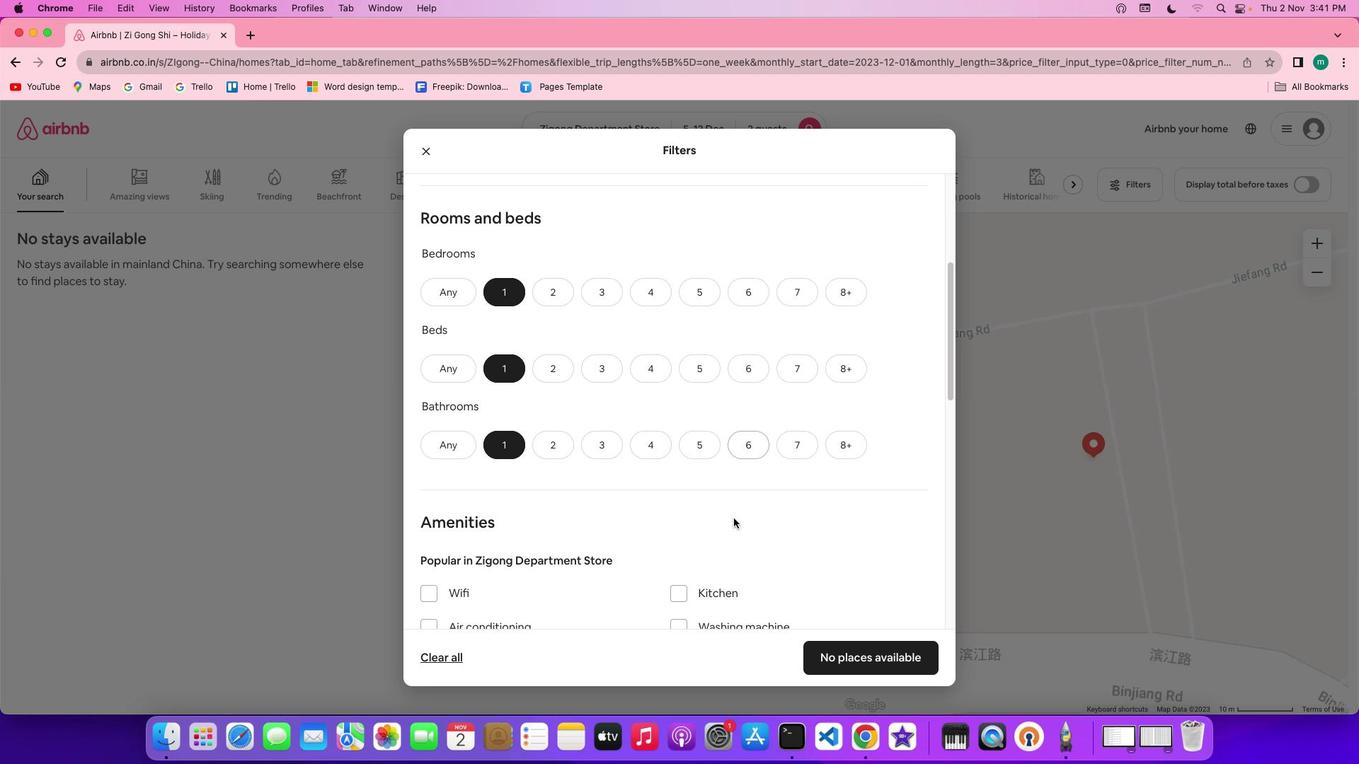 
Action: Mouse scrolled (734, 518) with delta (0, 0)
Screenshot: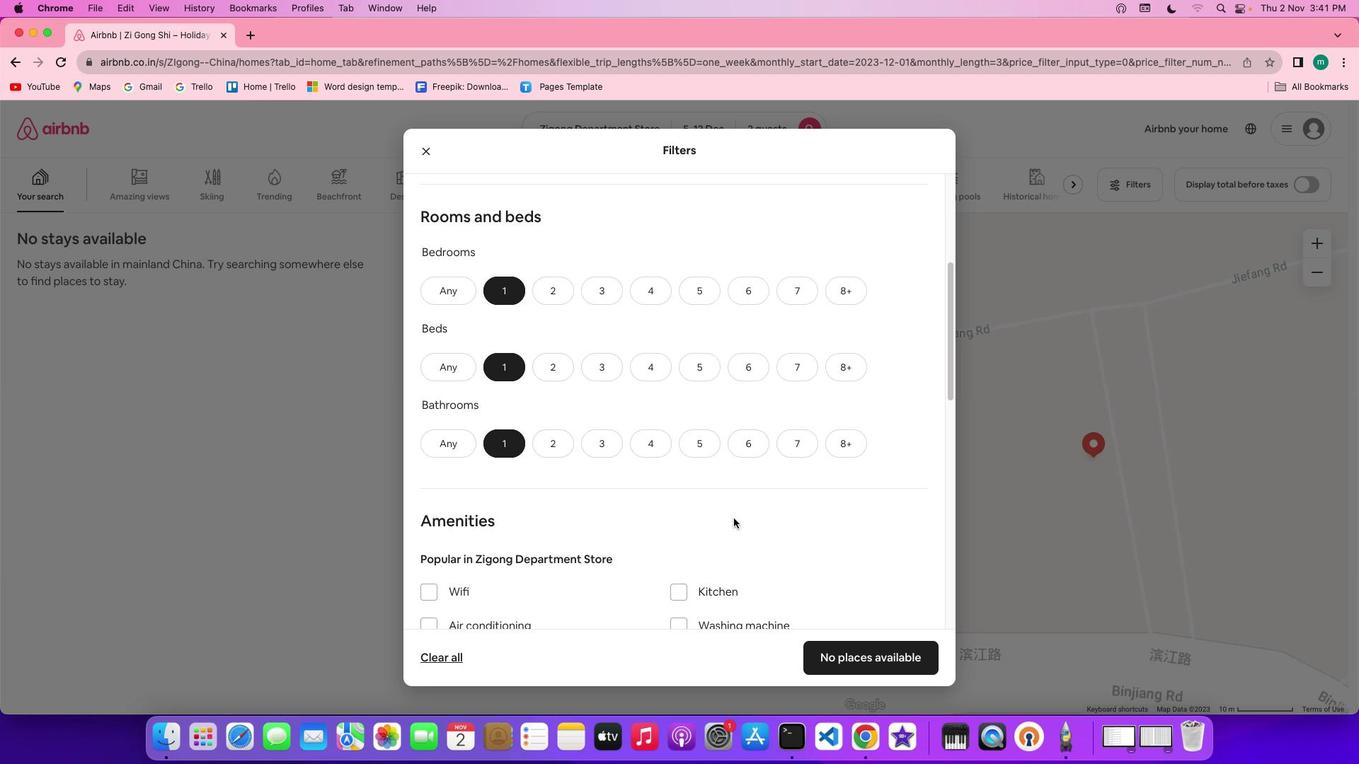 
Action: Mouse scrolled (734, 518) with delta (0, 0)
Screenshot: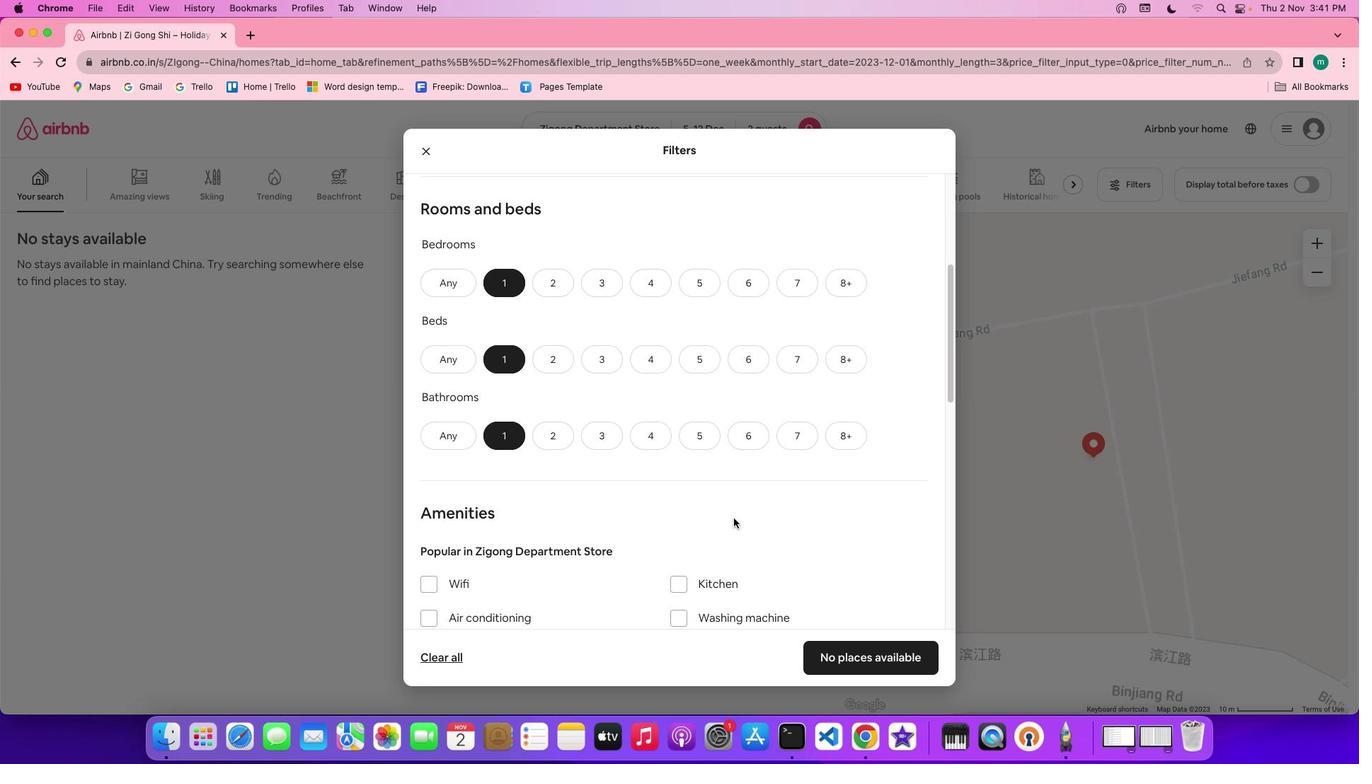 
Action: Mouse scrolled (734, 518) with delta (0, 0)
Screenshot: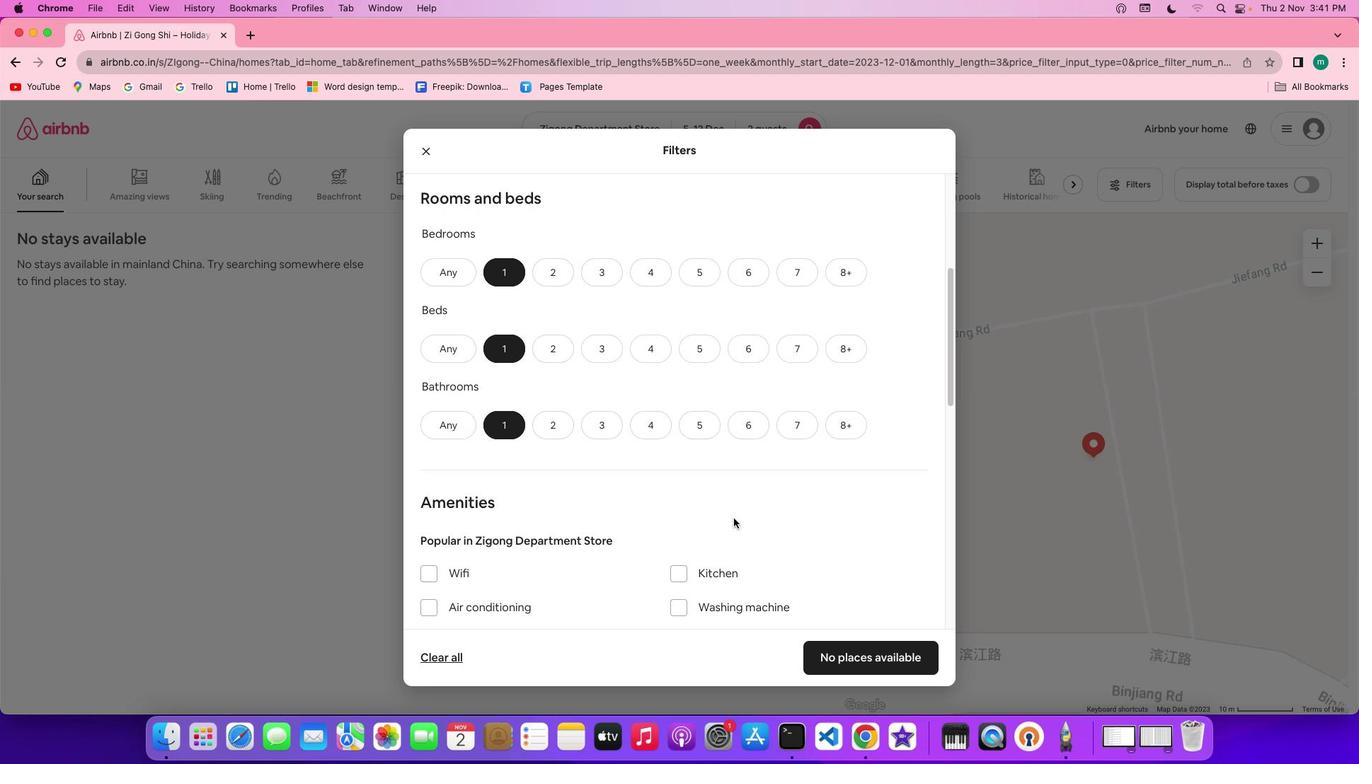 
Action: Mouse scrolled (734, 518) with delta (0, 0)
Screenshot: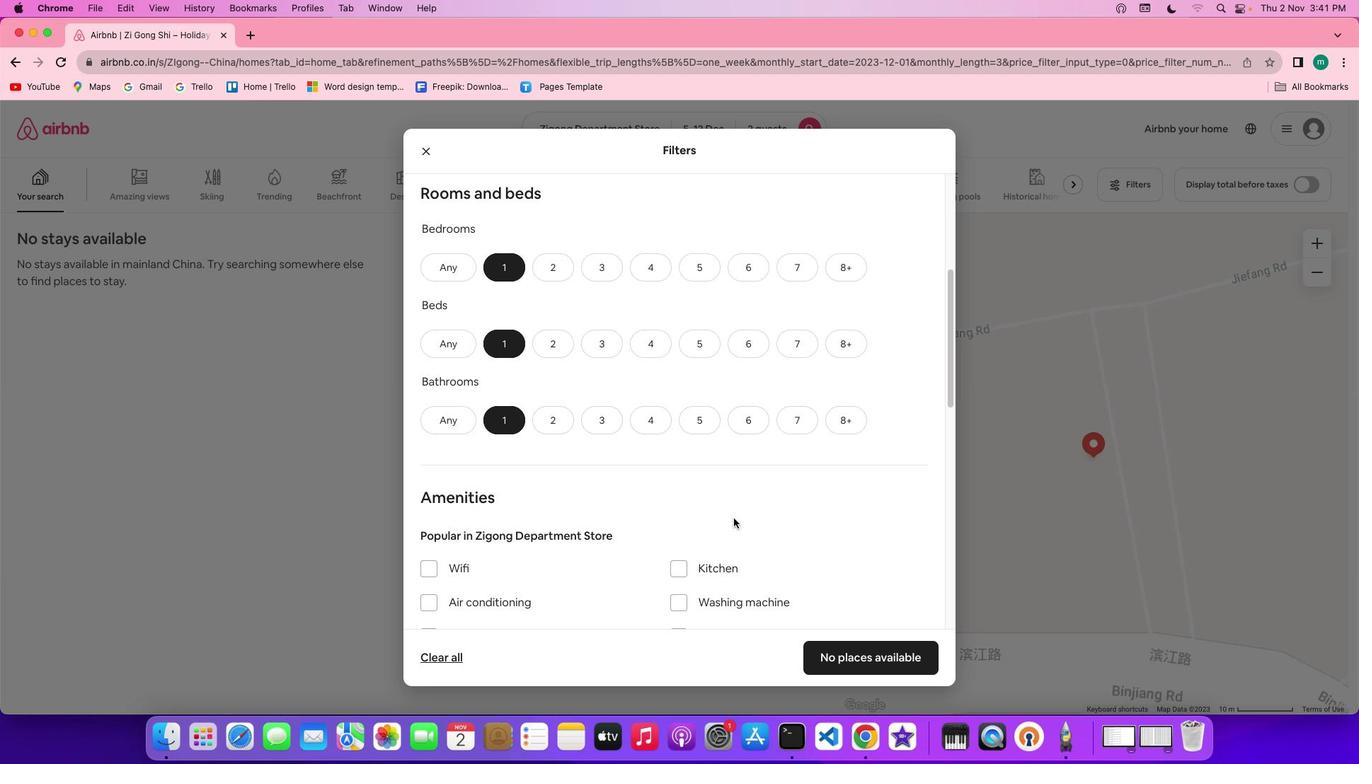 
Action: Mouse scrolled (734, 518) with delta (0, 0)
Screenshot: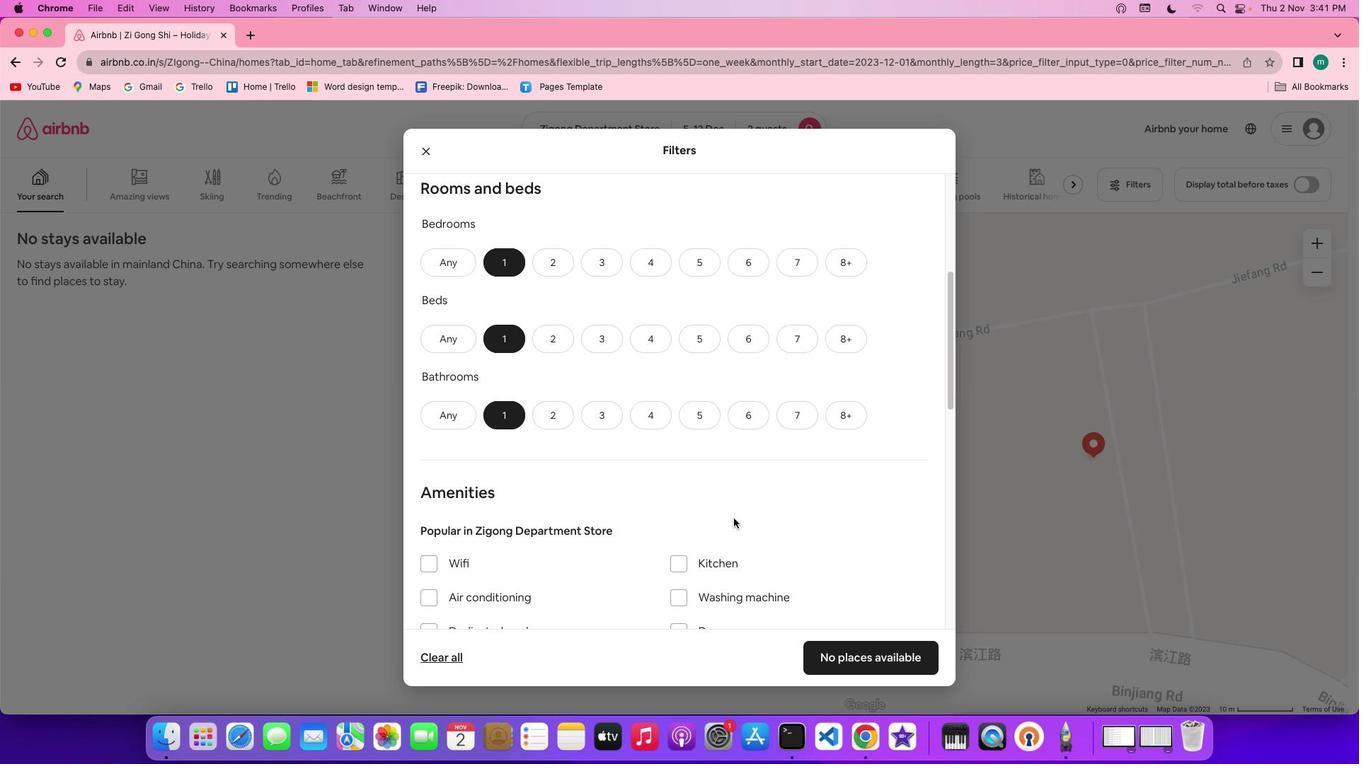 
Action: Mouse scrolled (734, 518) with delta (0, -1)
Screenshot: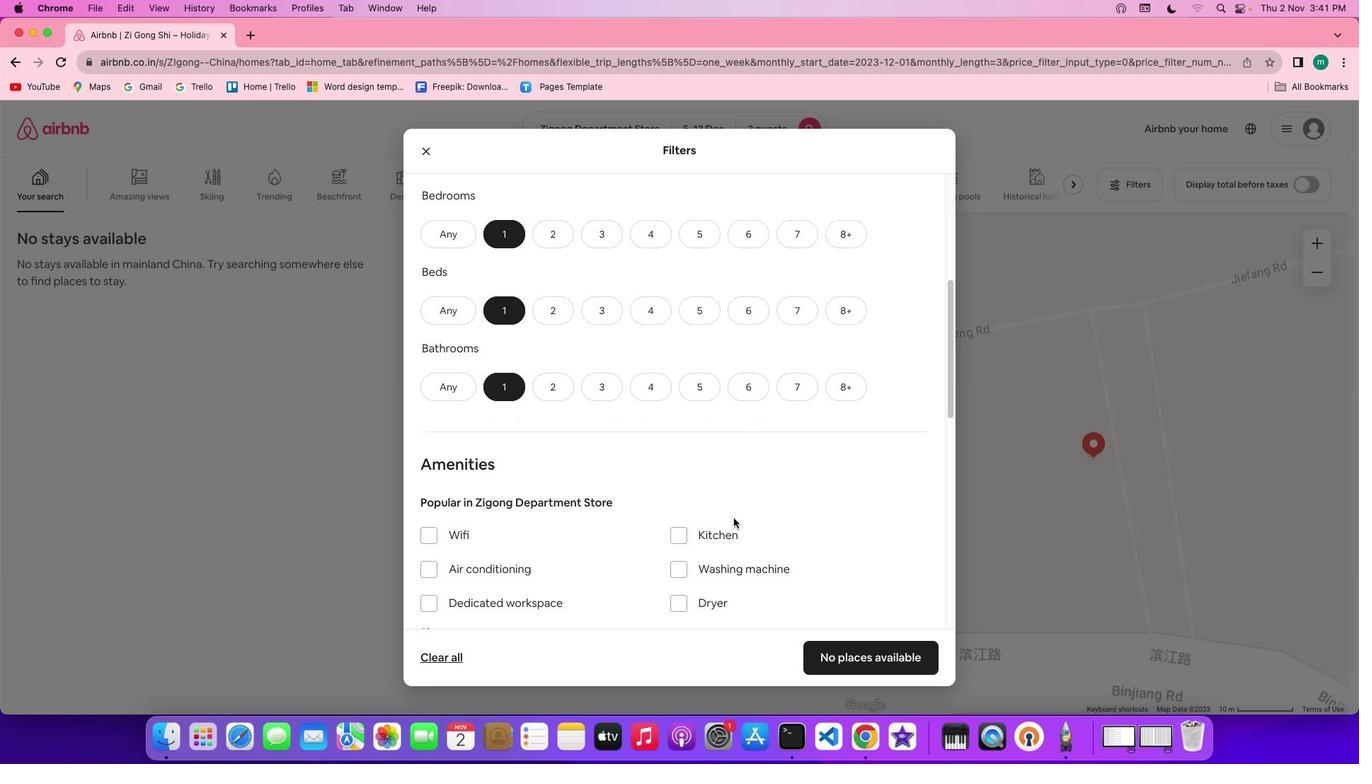 
Action: Mouse scrolled (734, 518) with delta (0, 0)
Screenshot: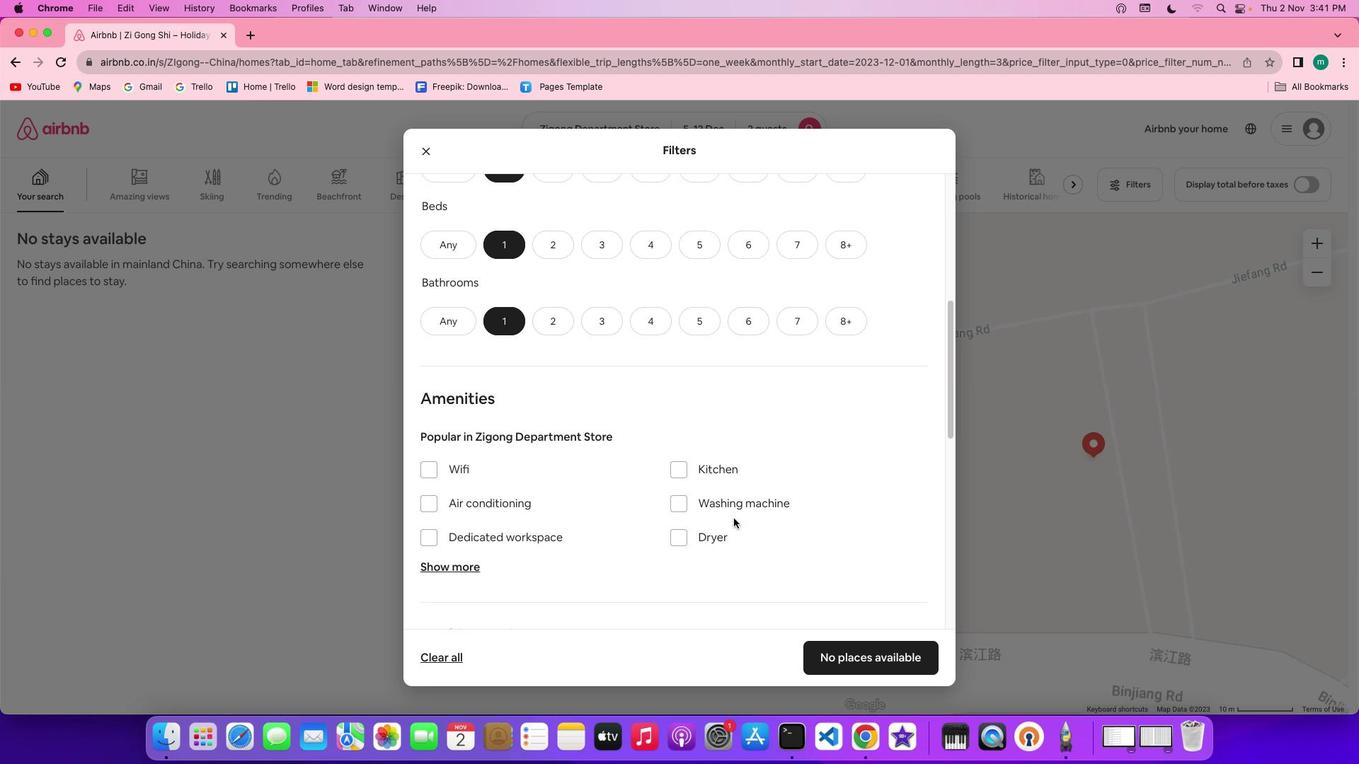 
Action: Mouse scrolled (734, 518) with delta (0, 0)
Screenshot: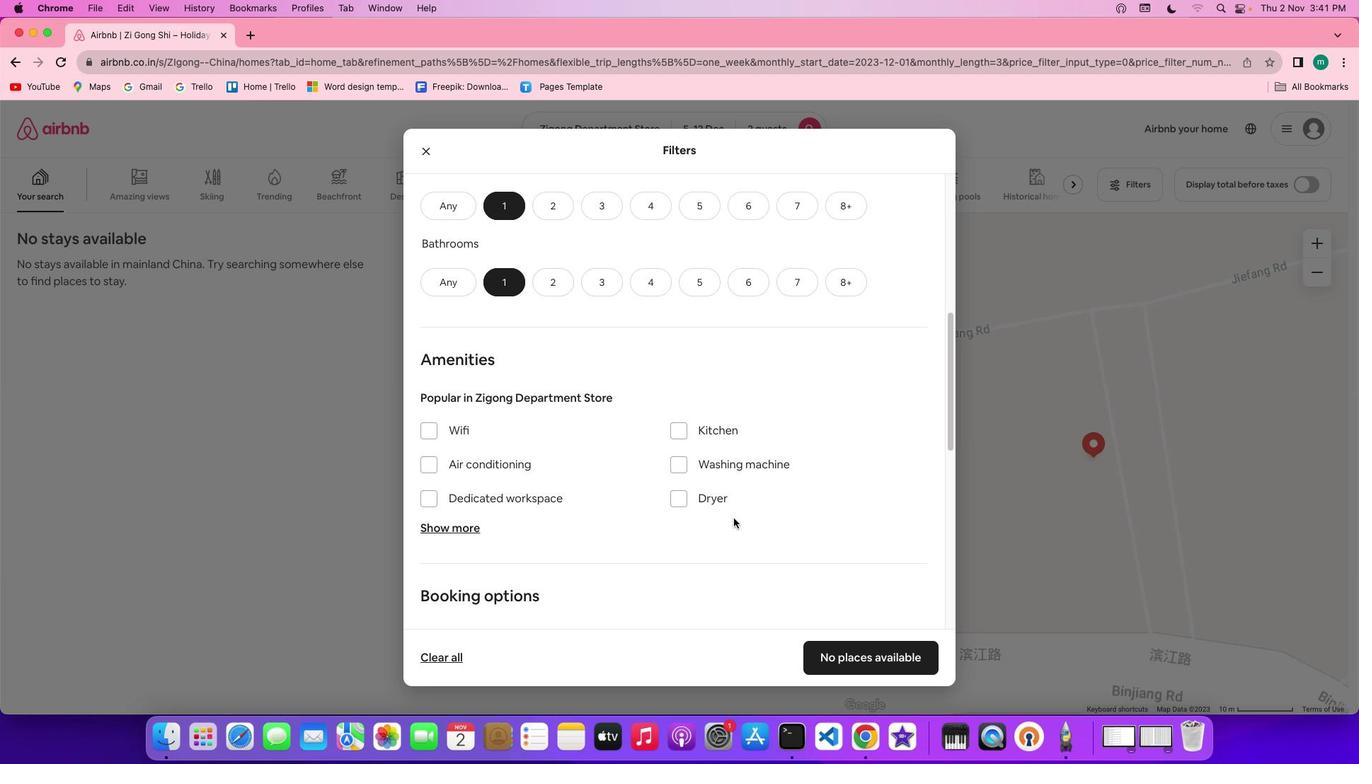 
Action: Mouse scrolled (734, 518) with delta (0, 0)
Screenshot: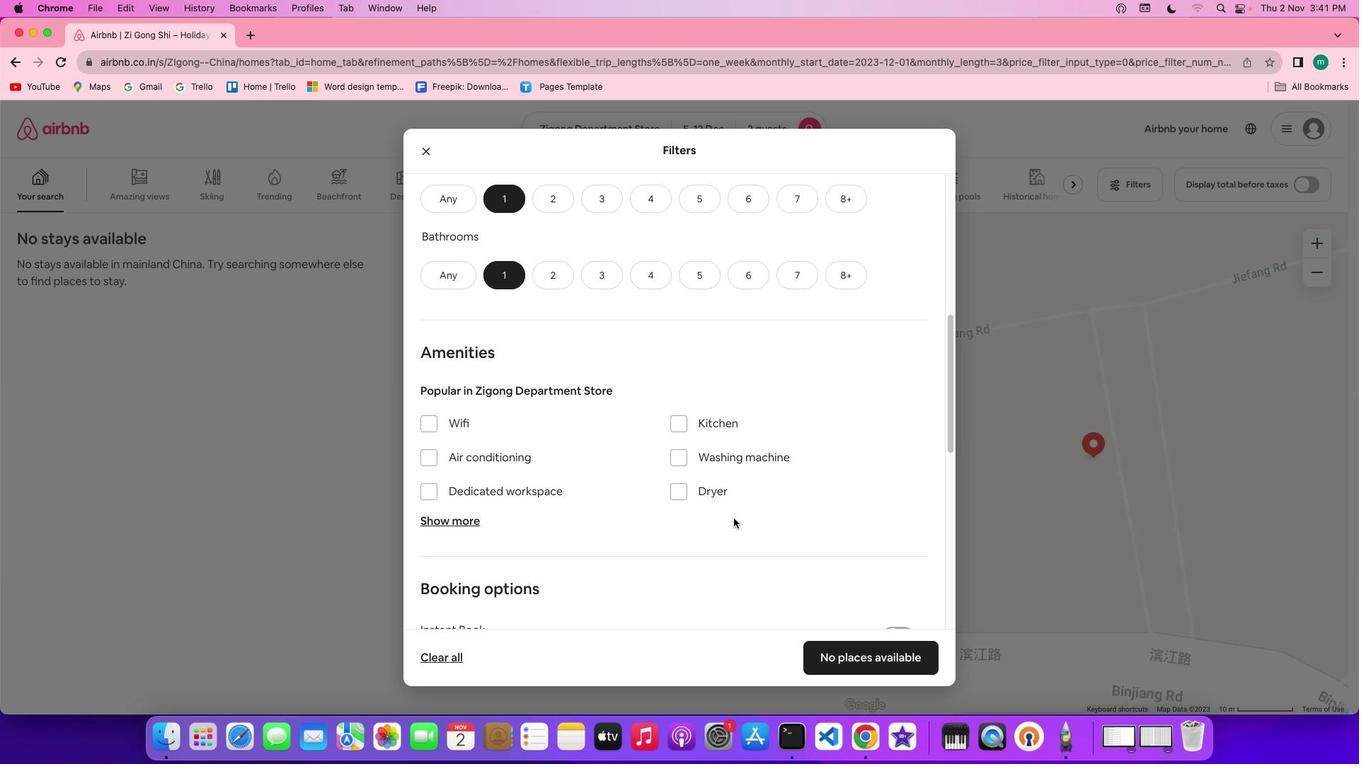 
Action: Mouse scrolled (734, 518) with delta (0, -1)
Screenshot: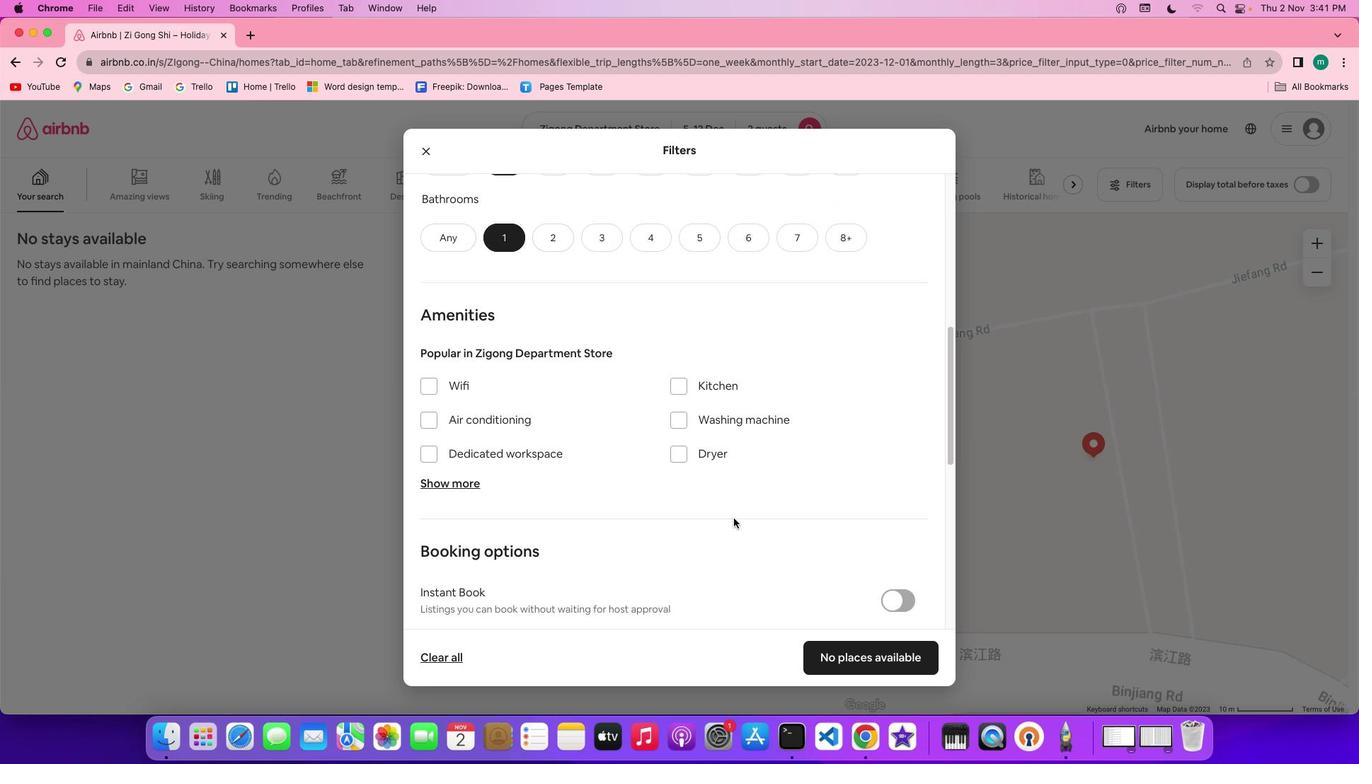 
Action: Mouse scrolled (734, 518) with delta (0, -2)
Screenshot: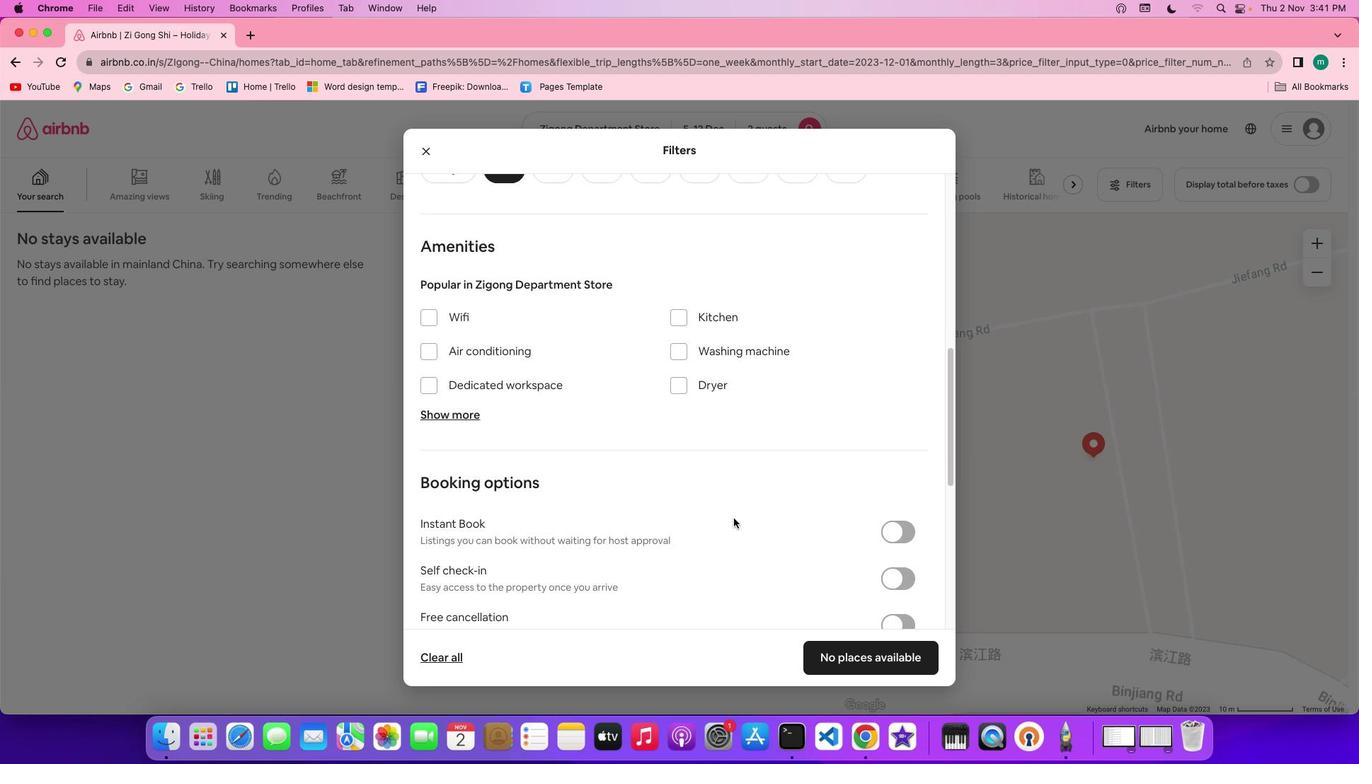 
Action: Mouse moved to (815, 511)
Screenshot: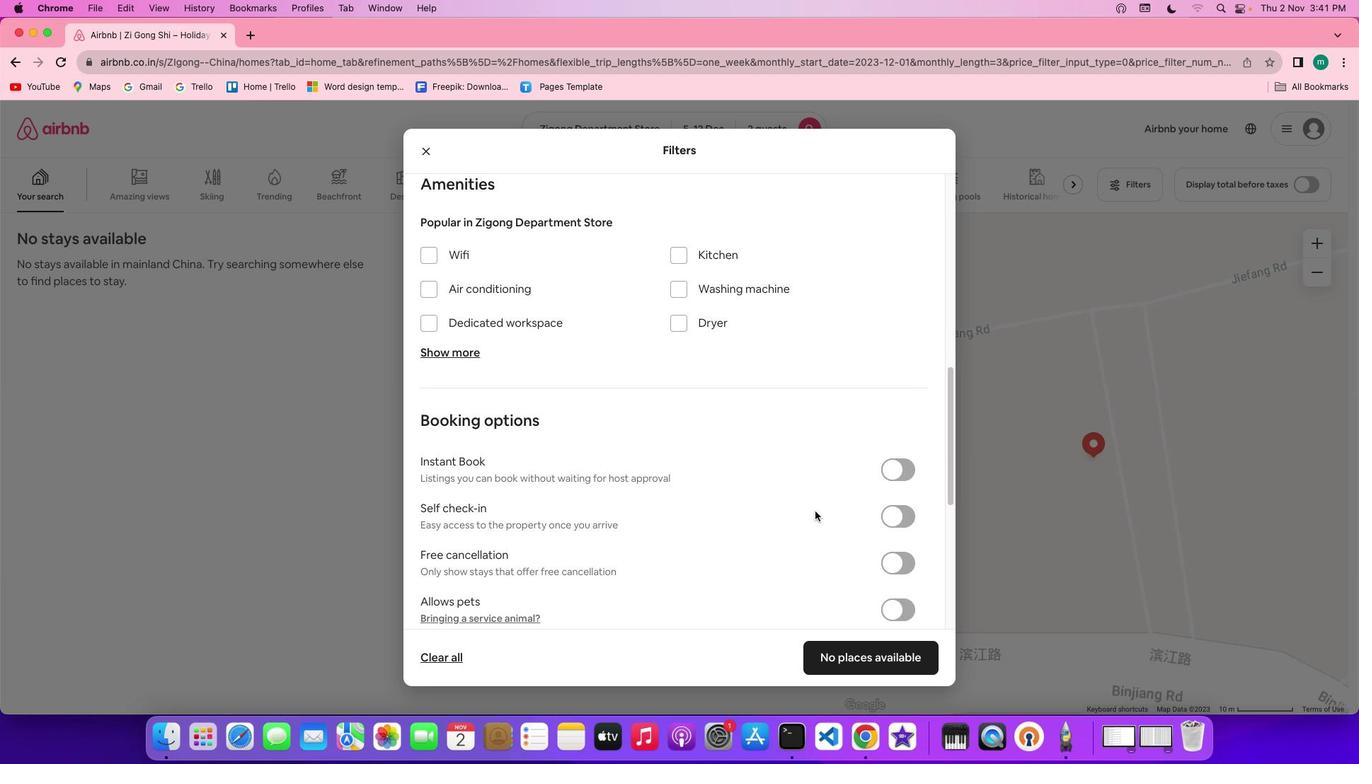 
Action: Mouse scrolled (815, 511) with delta (0, 0)
Screenshot: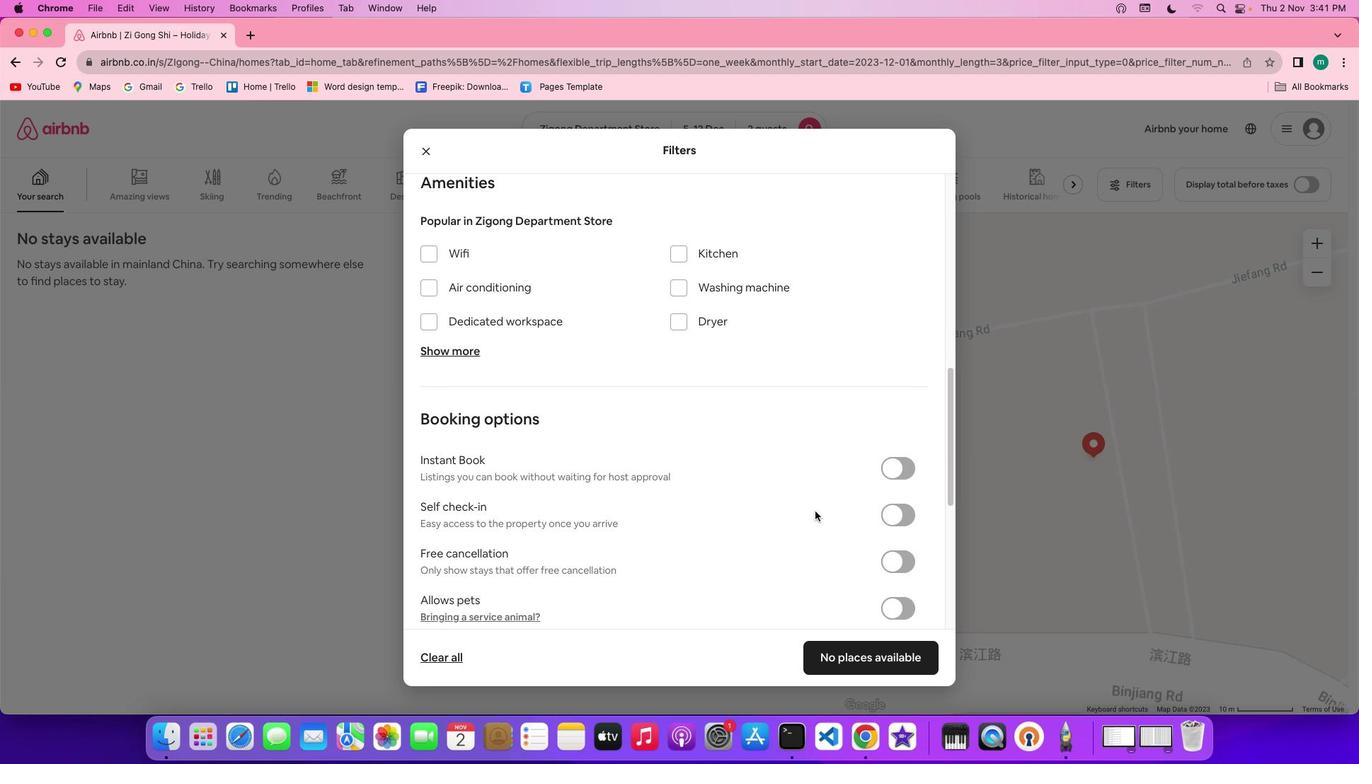 
Action: Mouse scrolled (815, 511) with delta (0, 0)
Screenshot: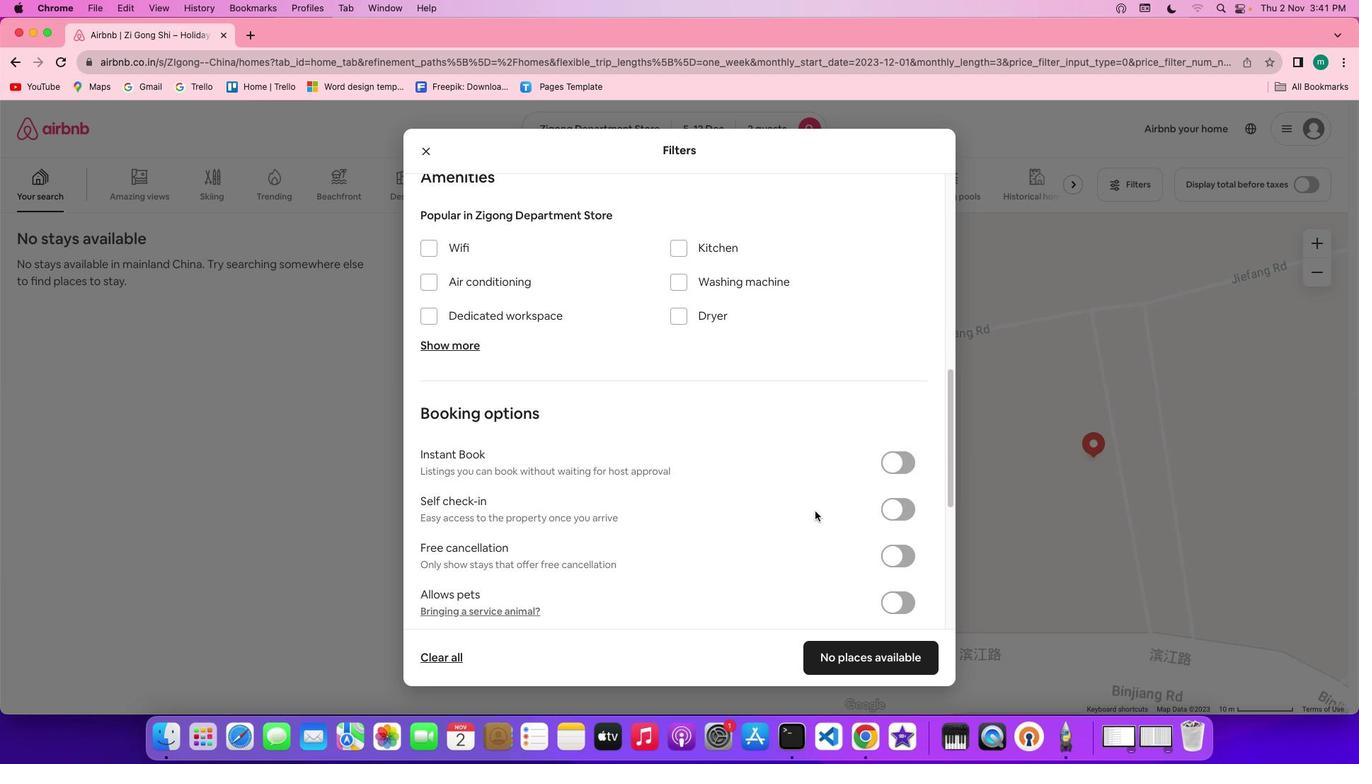 
Action: Mouse scrolled (815, 511) with delta (0, 0)
Screenshot: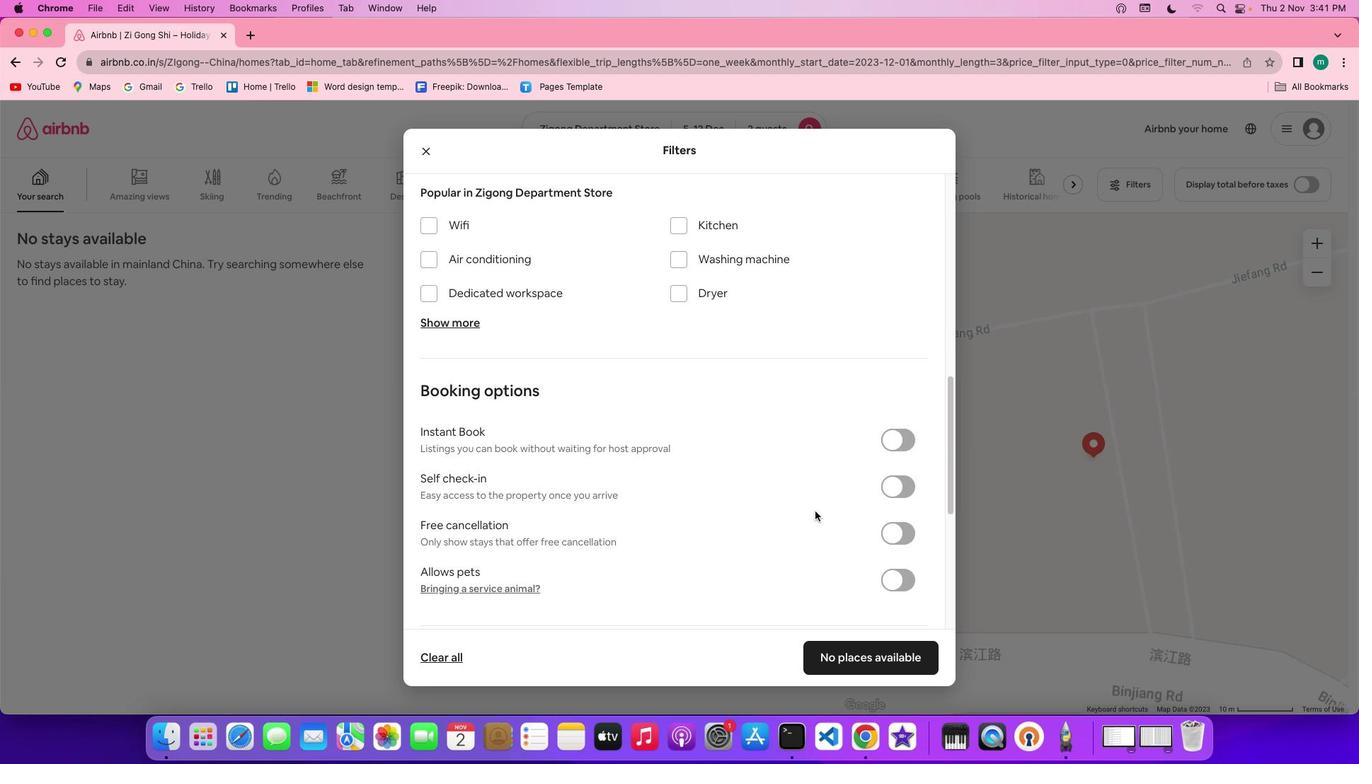 
Action: Mouse scrolled (815, 511) with delta (0, 0)
Screenshot: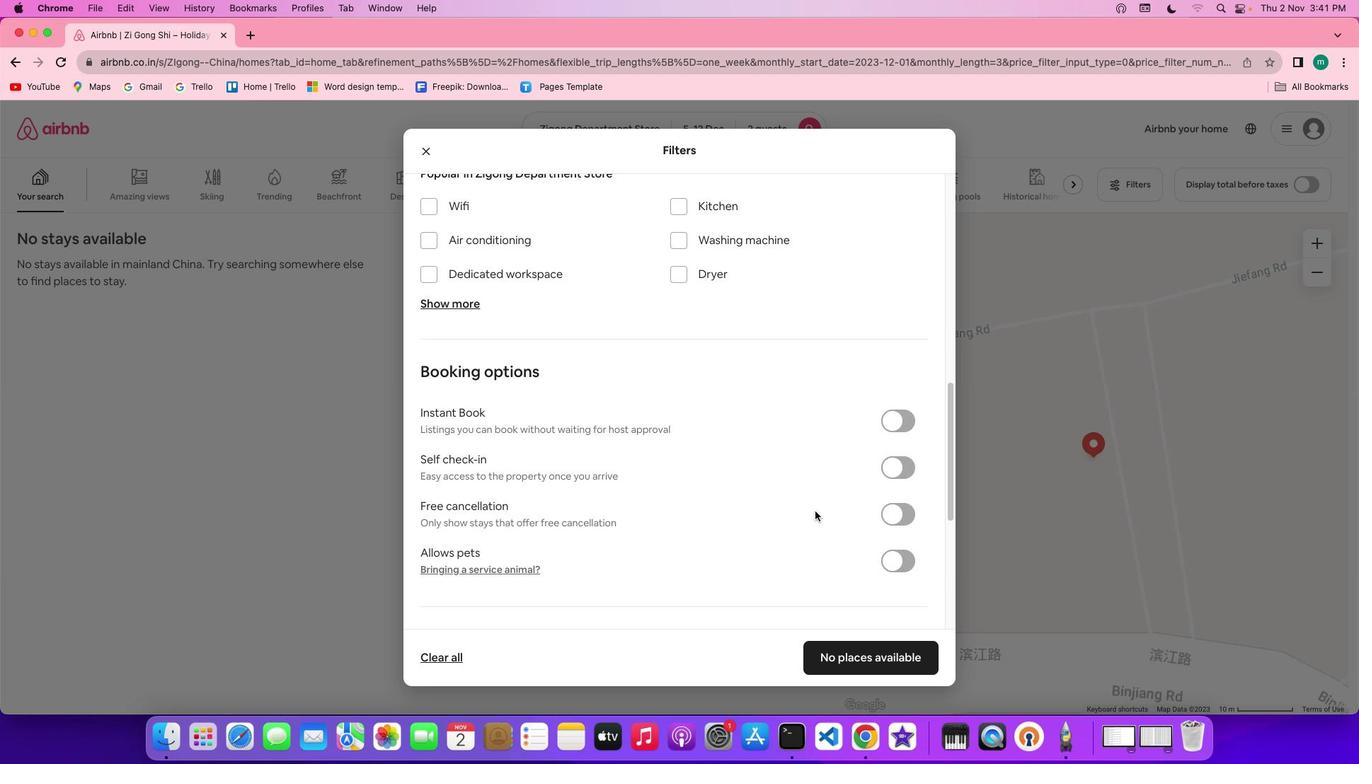 
Action: Mouse scrolled (815, 511) with delta (0, 0)
Screenshot: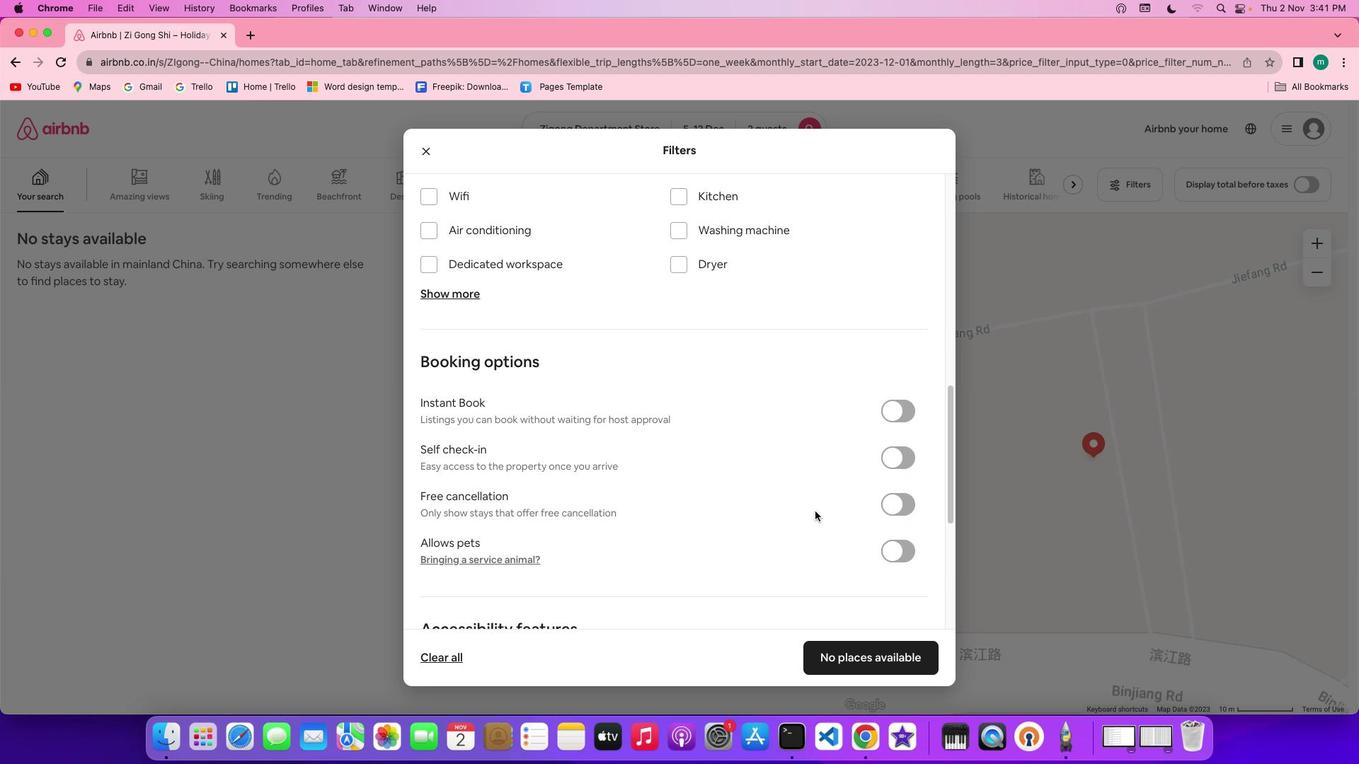 
Action: Mouse scrolled (815, 511) with delta (0, 0)
Screenshot: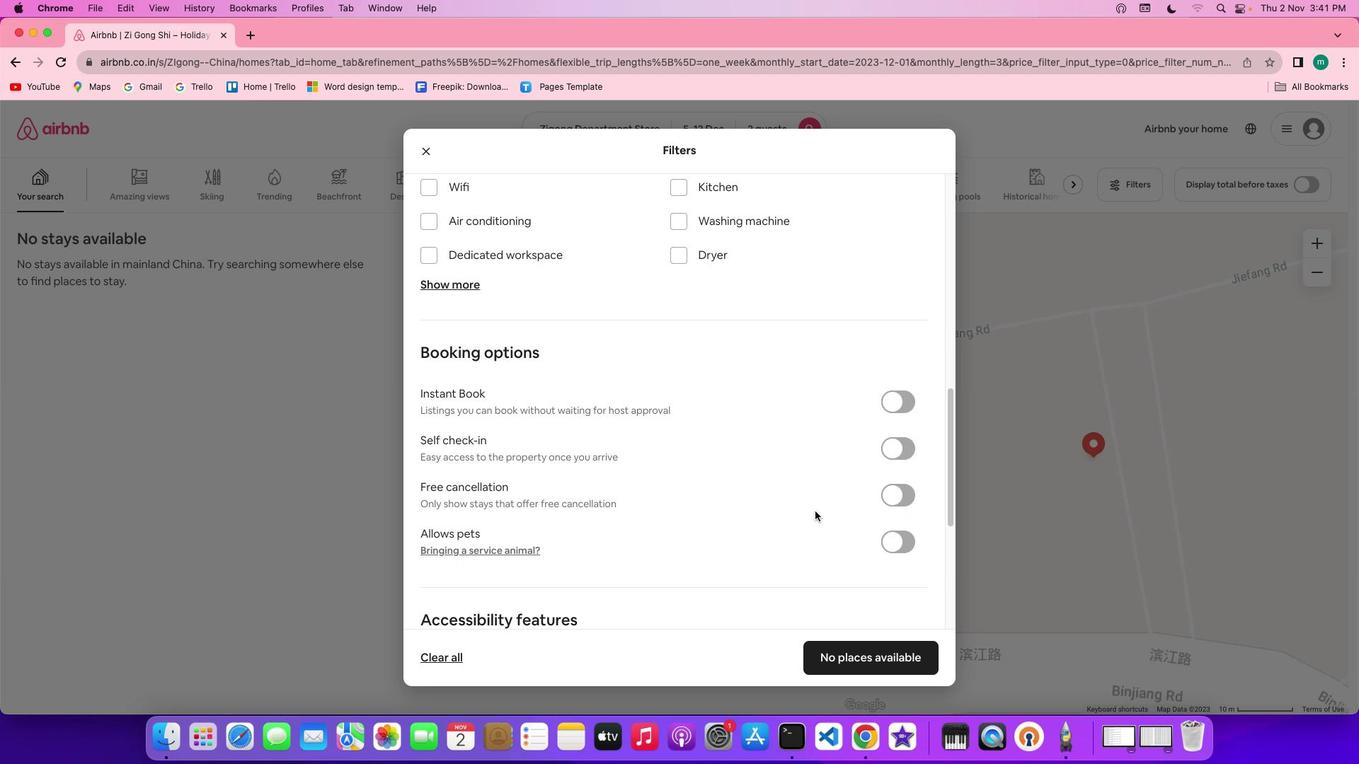 
Action: Mouse scrolled (815, 511) with delta (0, 0)
Screenshot: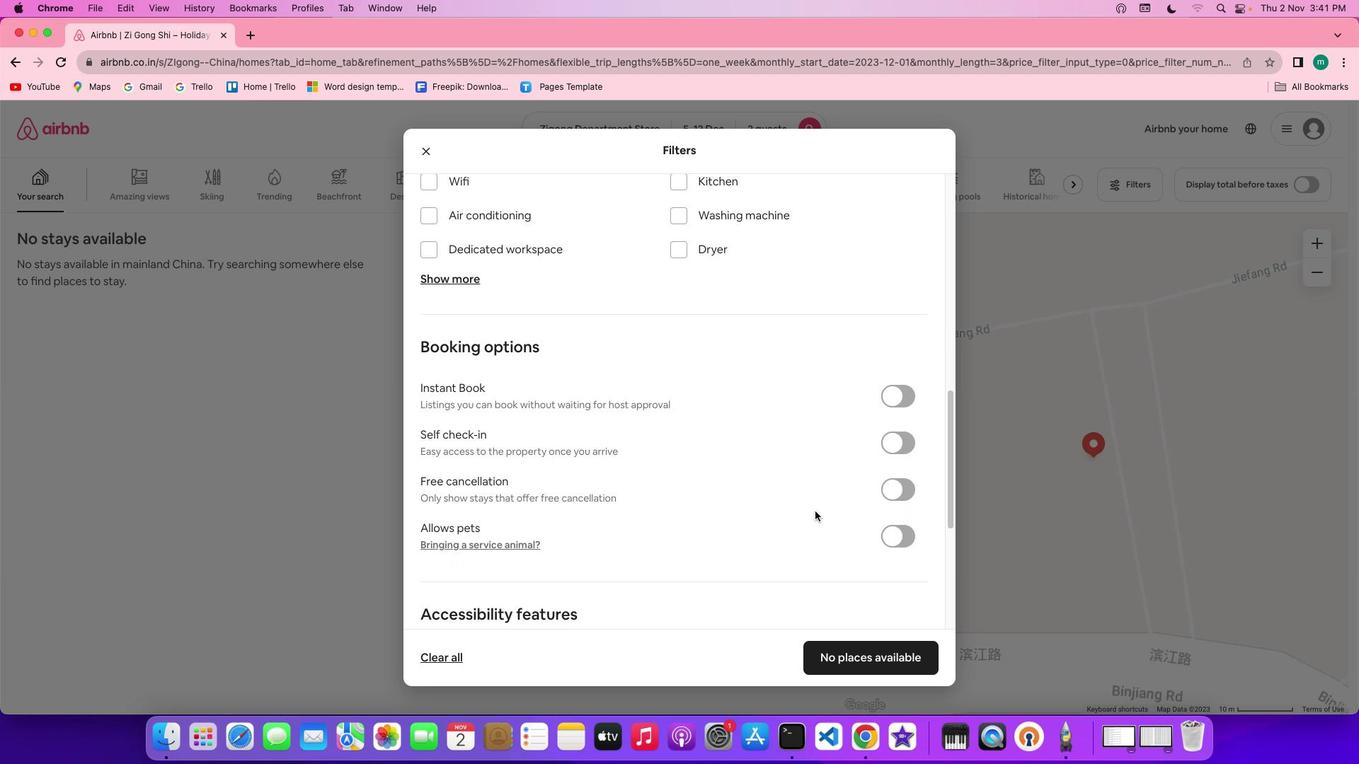 
Action: Mouse scrolled (815, 511) with delta (0, 0)
Screenshot: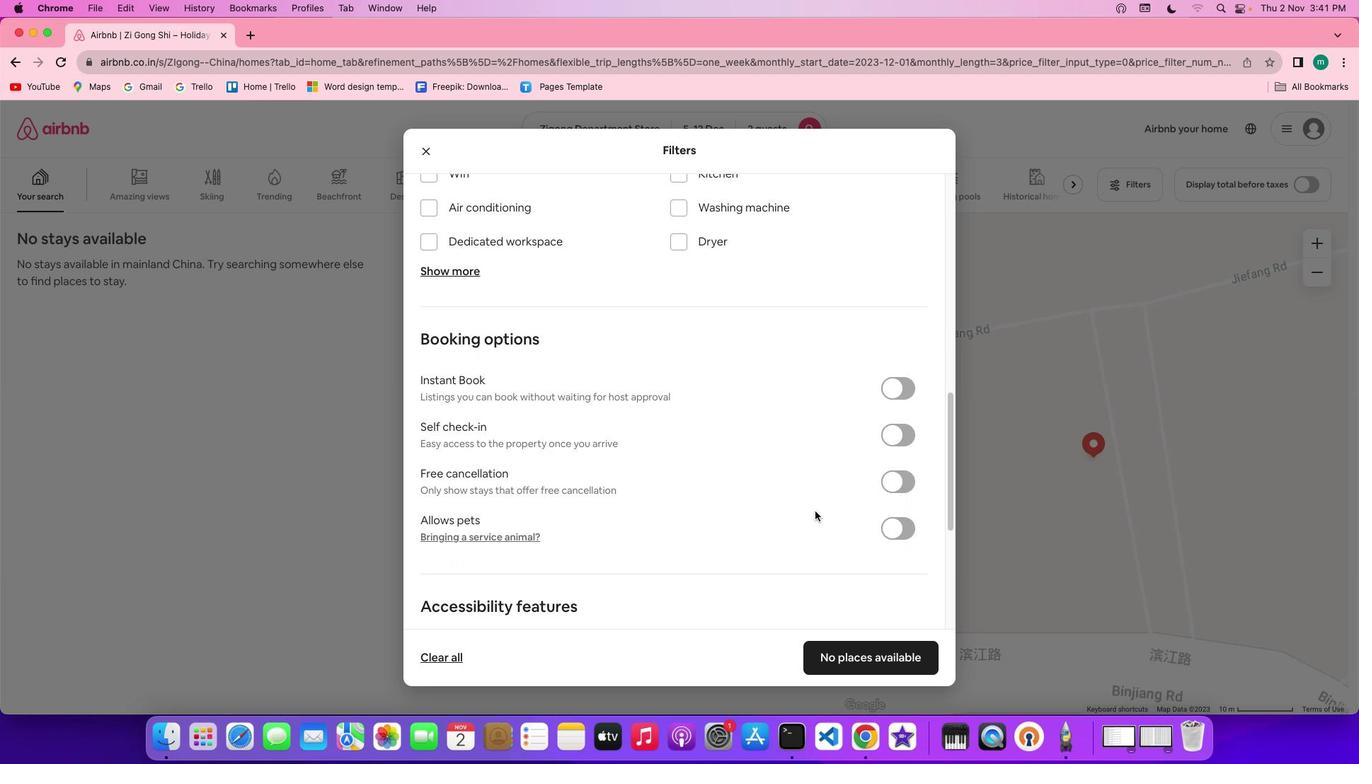 
Action: Mouse scrolled (815, 511) with delta (0, 0)
Screenshot: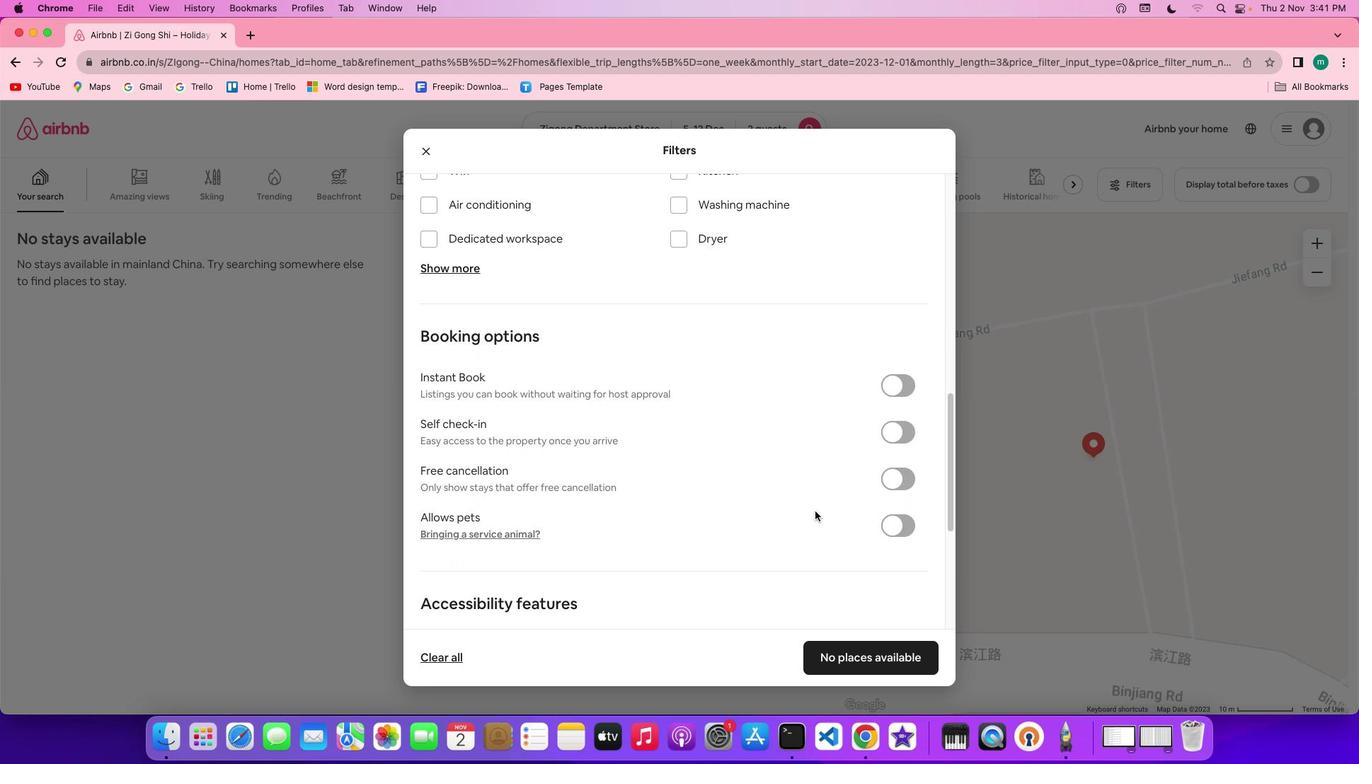 
Action: Mouse scrolled (815, 511) with delta (0, 0)
Screenshot: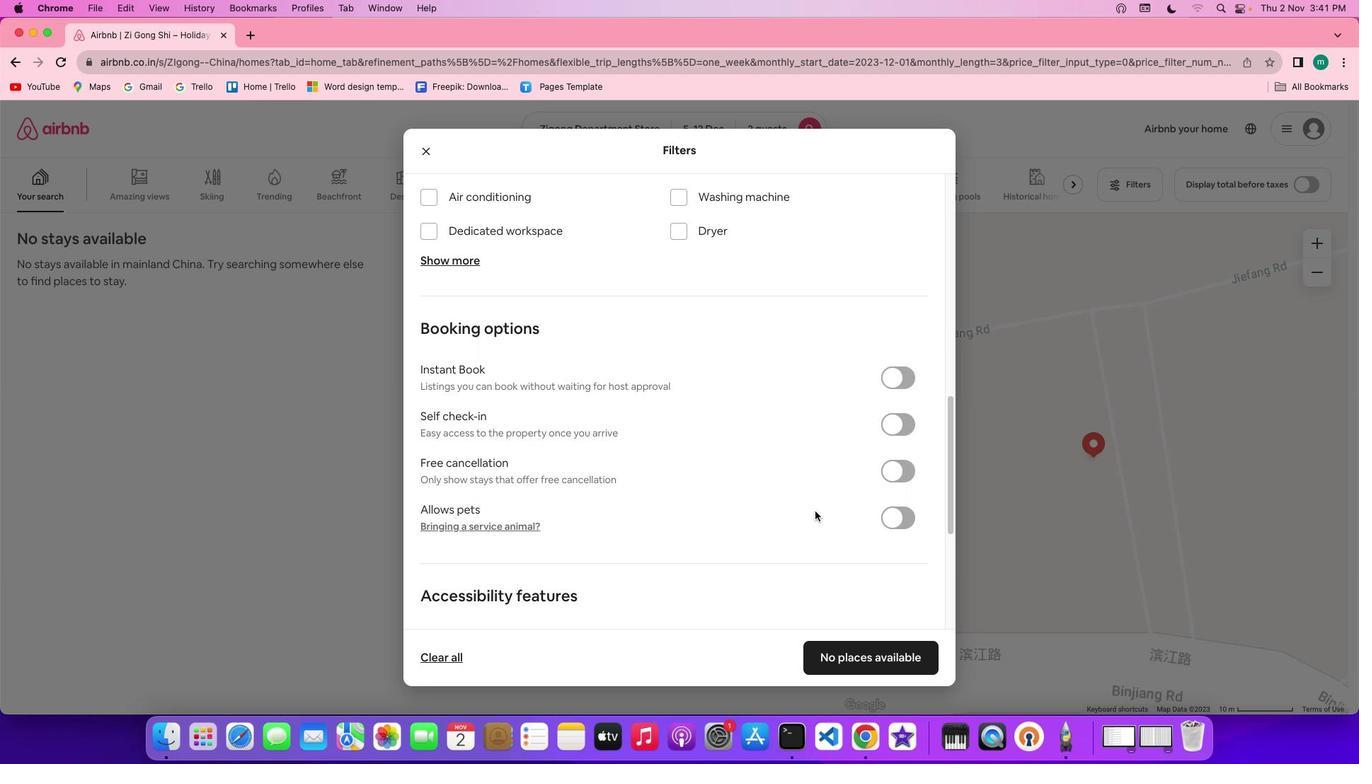 
Action: Mouse scrolled (815, 511) with delta (0, 0)
Screenshot: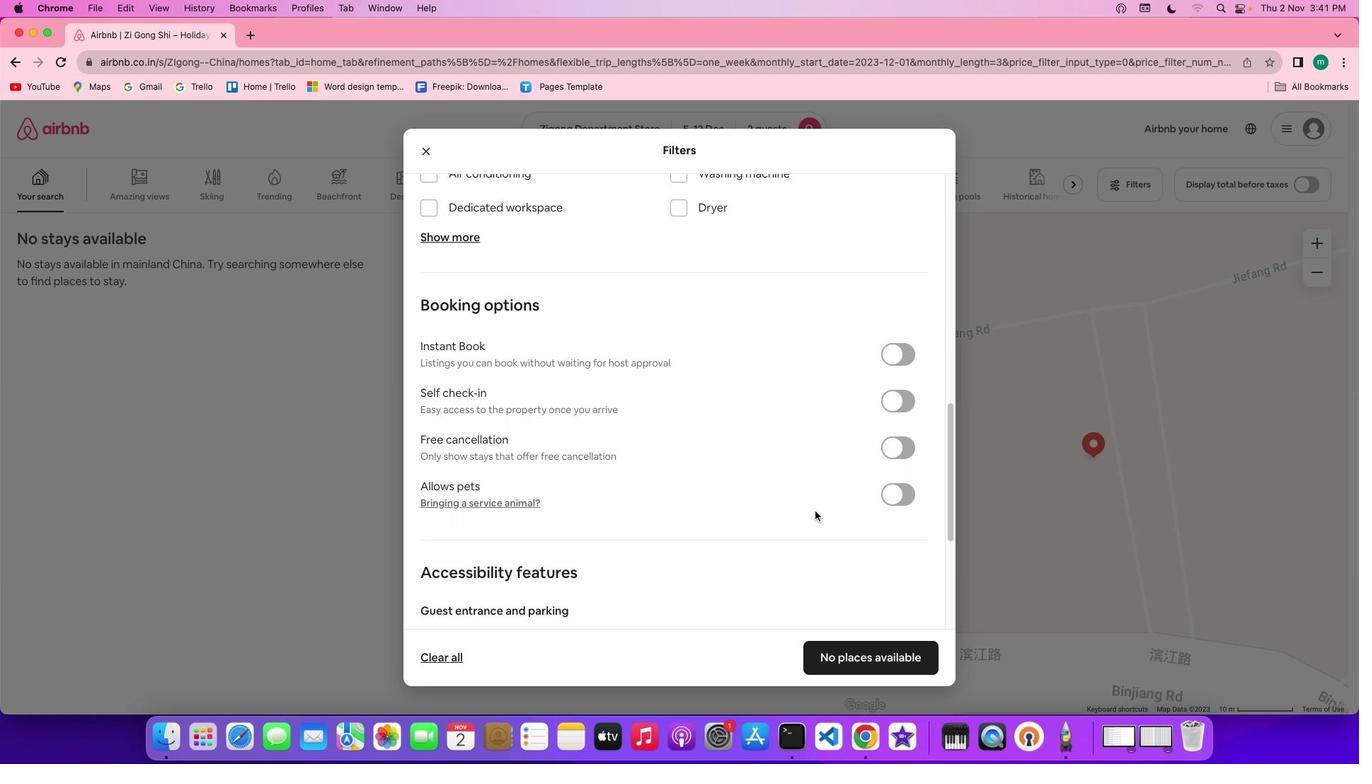 
Action: Mouse scrolled (815, 511) with delta (0, 0)
Screenshot: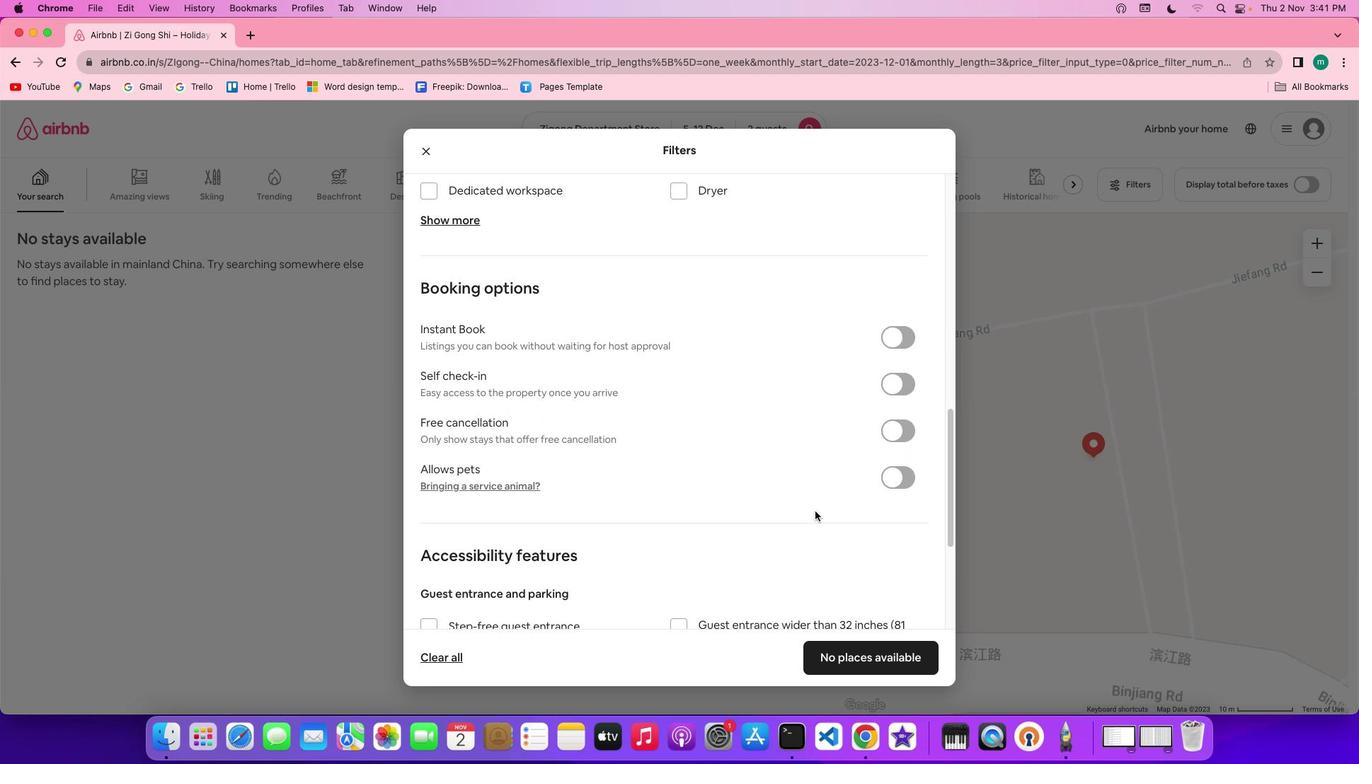 
Action: Mouse scrolled (815, 511) with delta (0, 0)
Screenshot: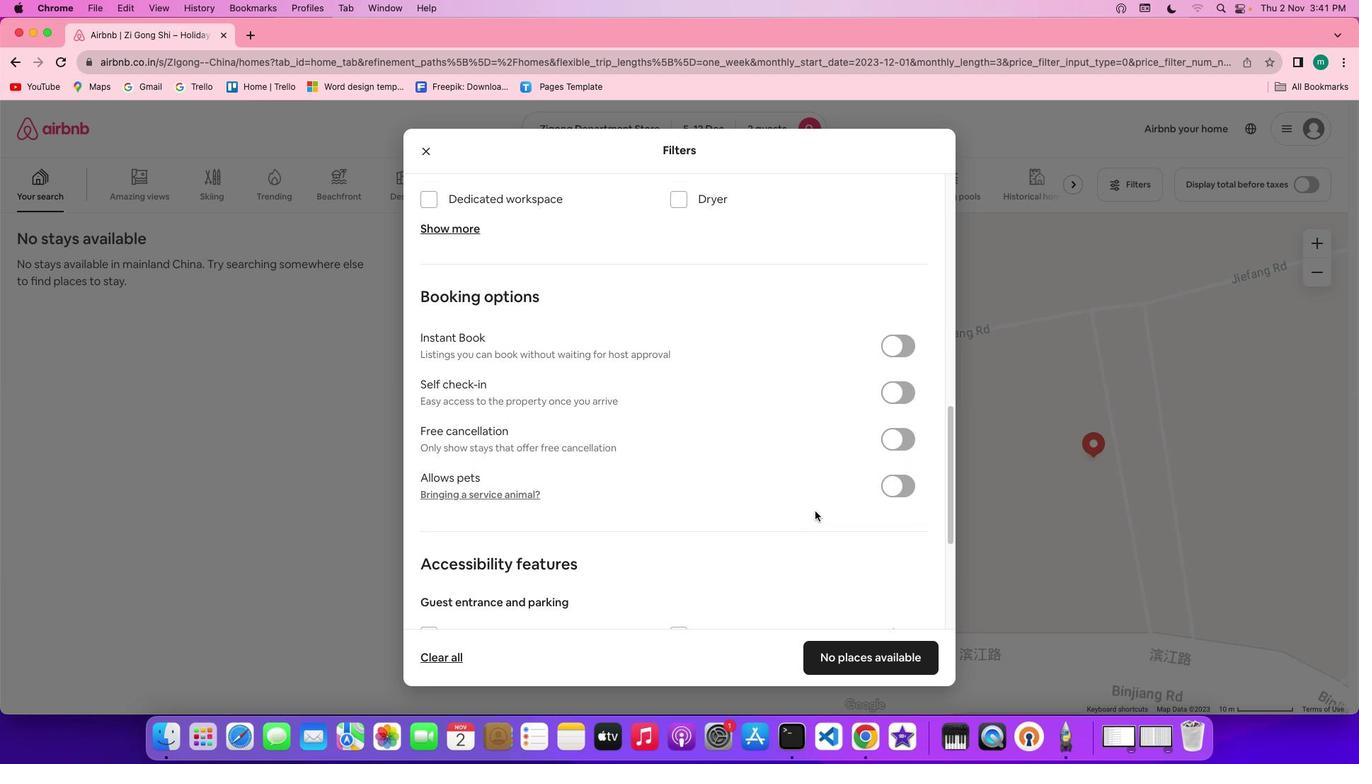 
Action: Mouse scrolled (815, 511) with delta (0, 1)
Screenshot: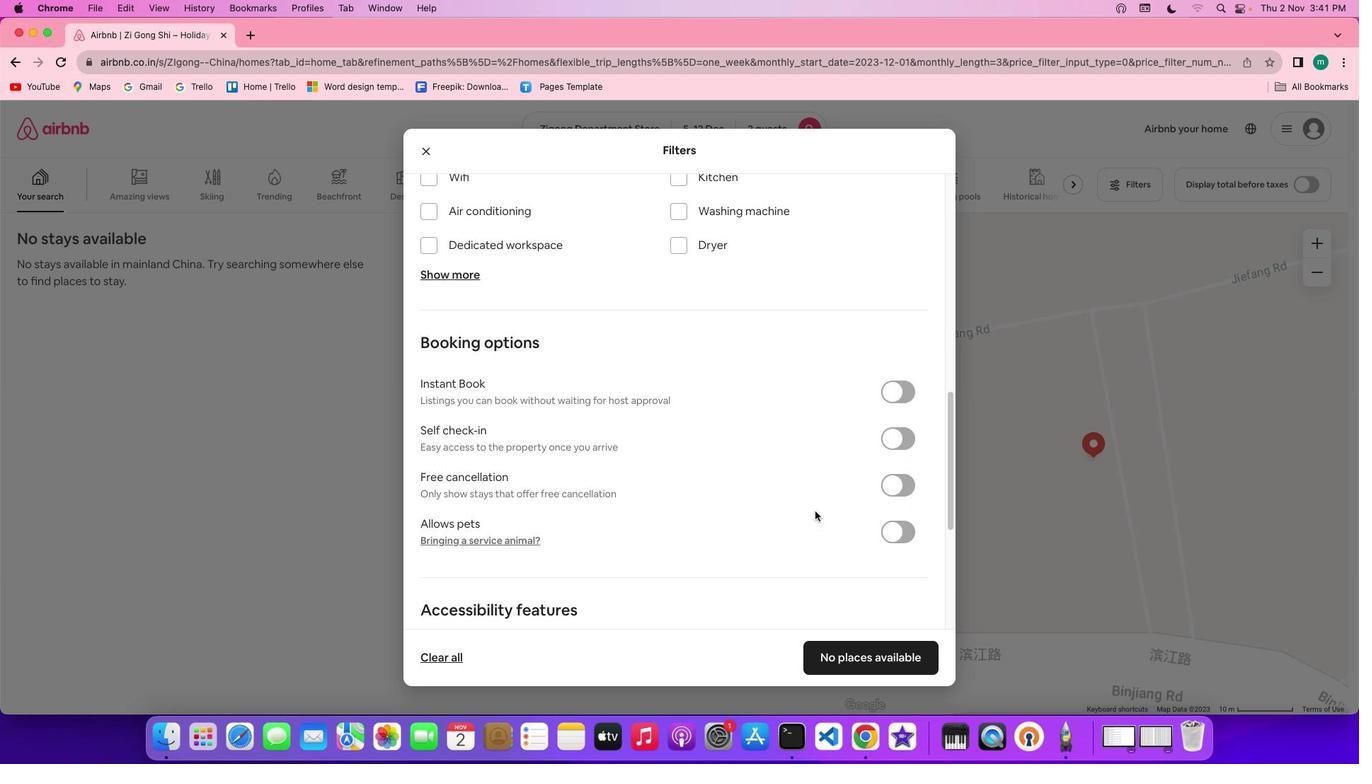 
Action: Mouse scrolled (815, 511) with delta (0, 0)
Screenshot: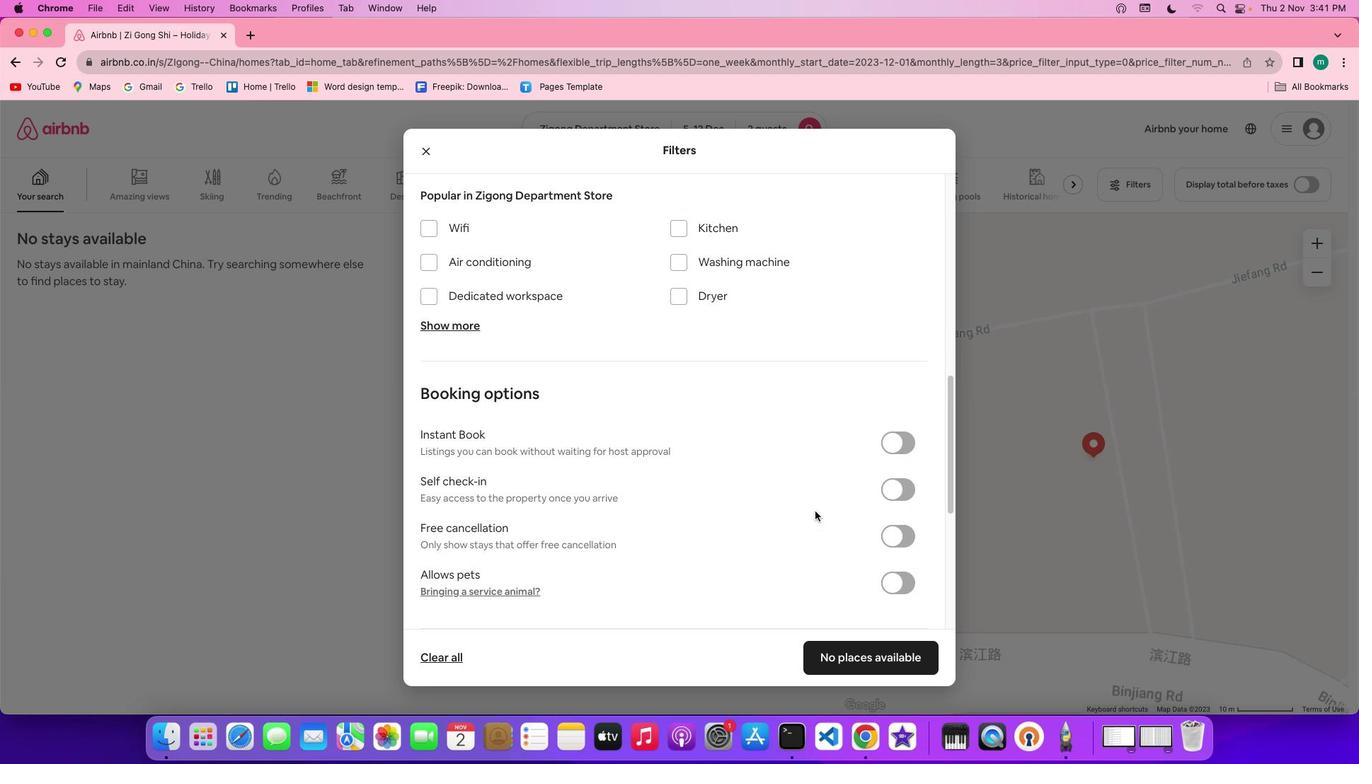 
Action: Mouse scrolled (815, 511) with delta (0, 0)
Screenshot: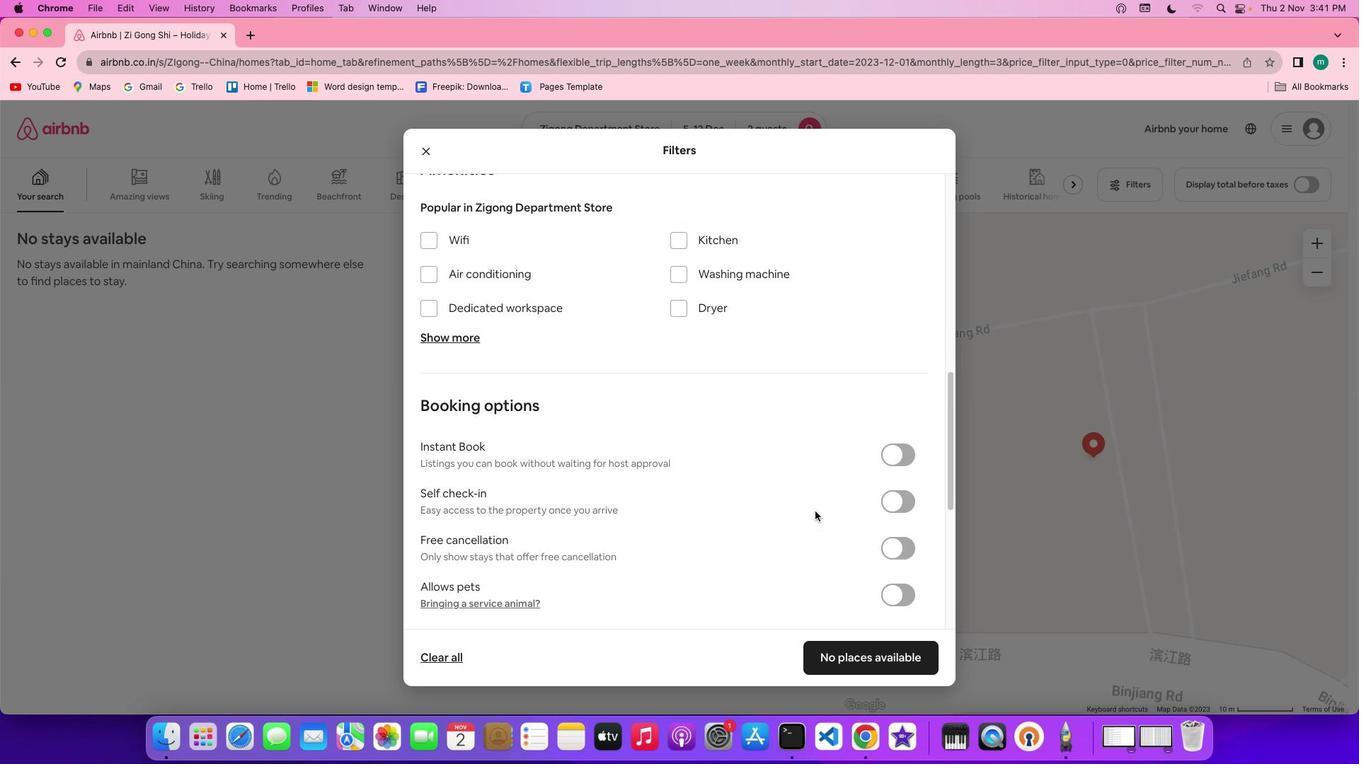 
Action: Mouse scrolled (815, 511) with delta (0, 1)
Screenshot: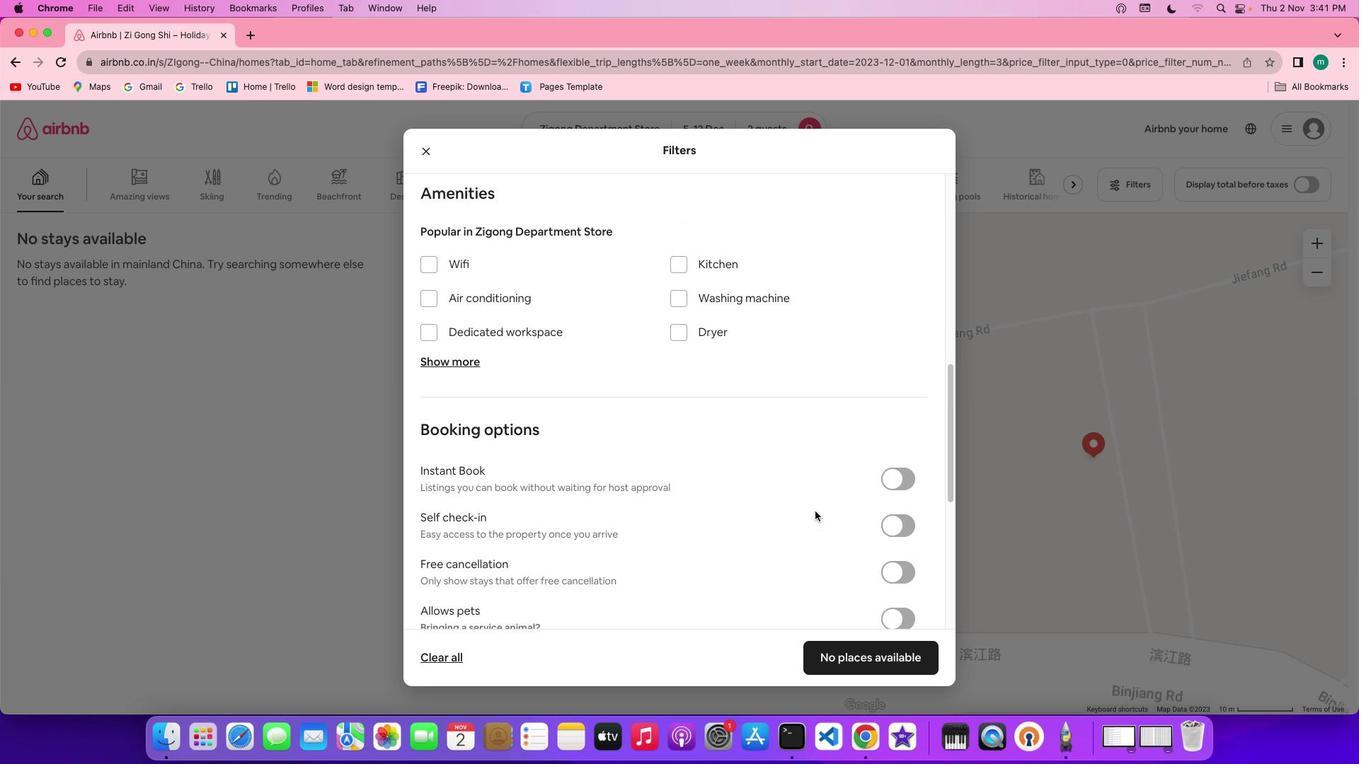 
Action: Mouse moved to (692, 365)
Screenshot: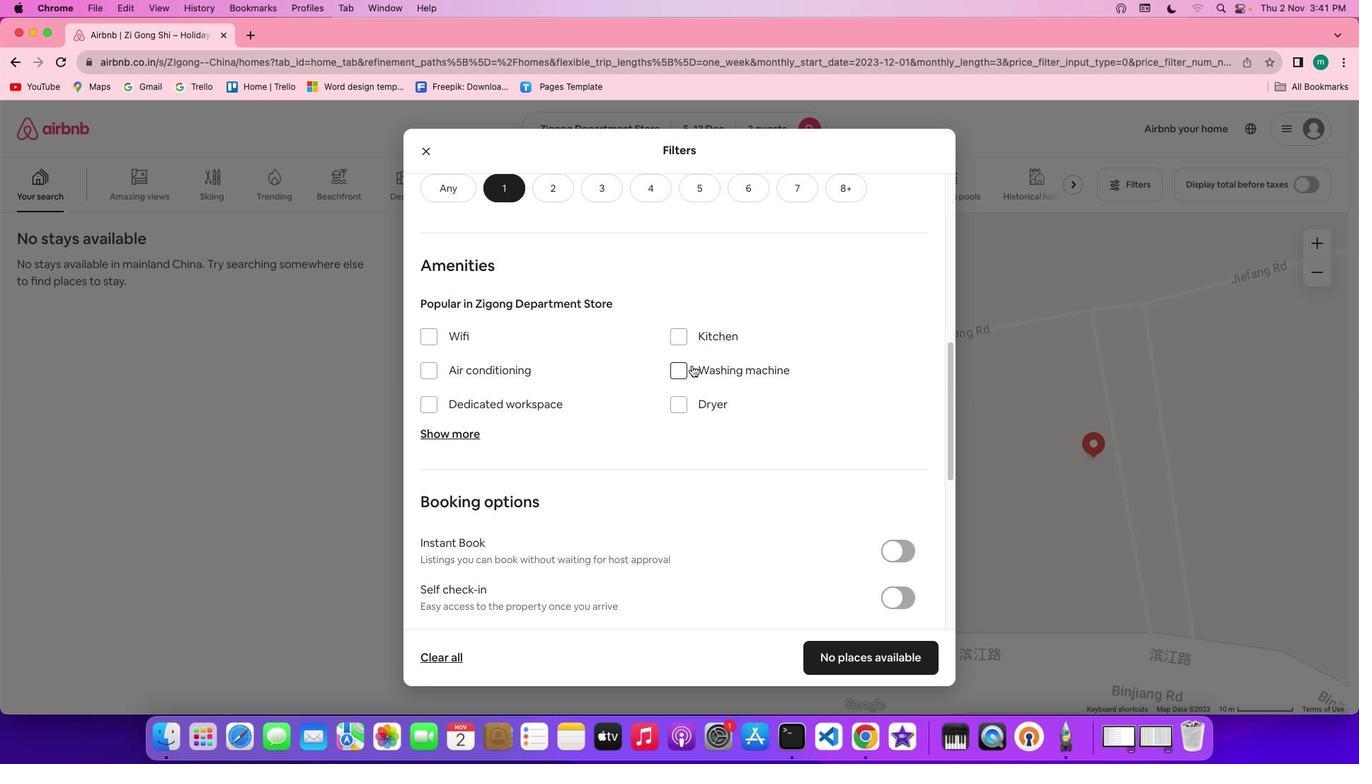 
Action: Mouse pressed left at (692, 365)
Screenshot: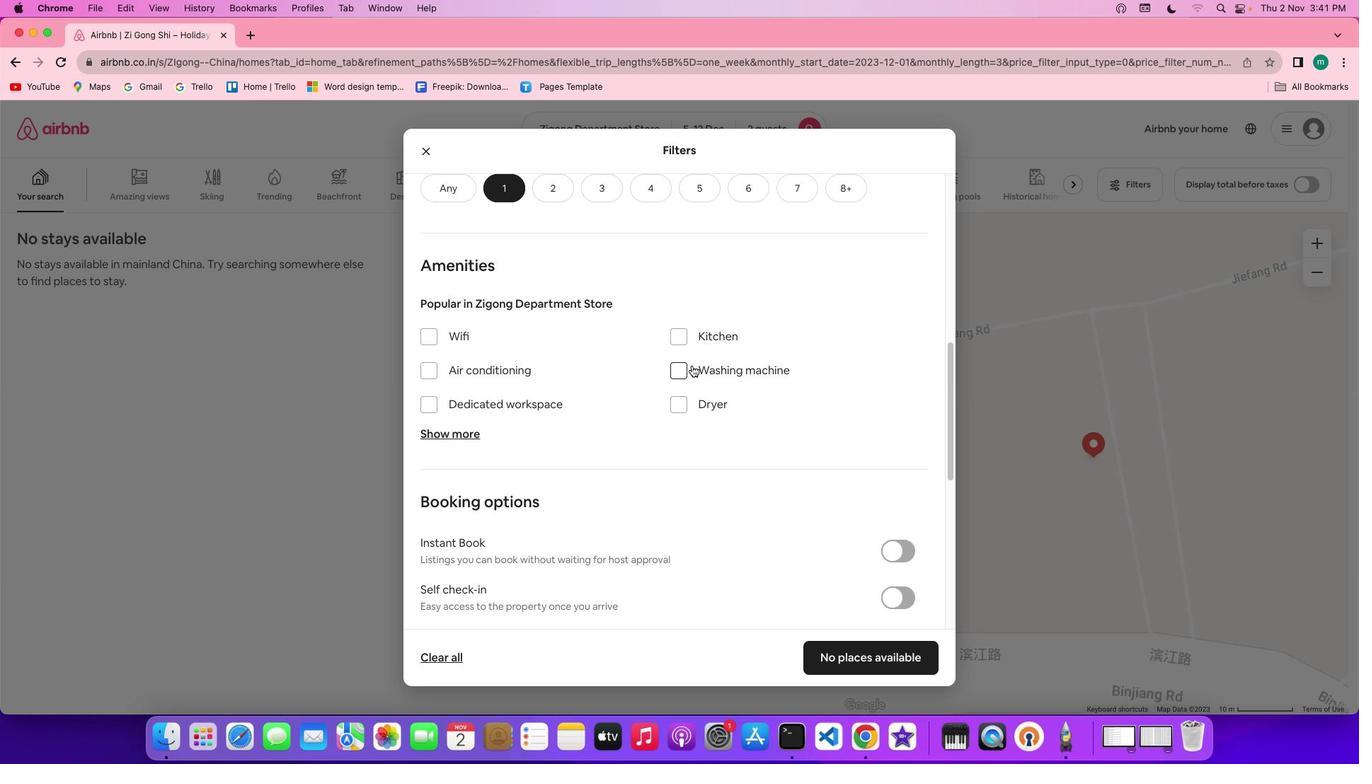 
Action: Mouse moved to (691, 468)
Screenshot: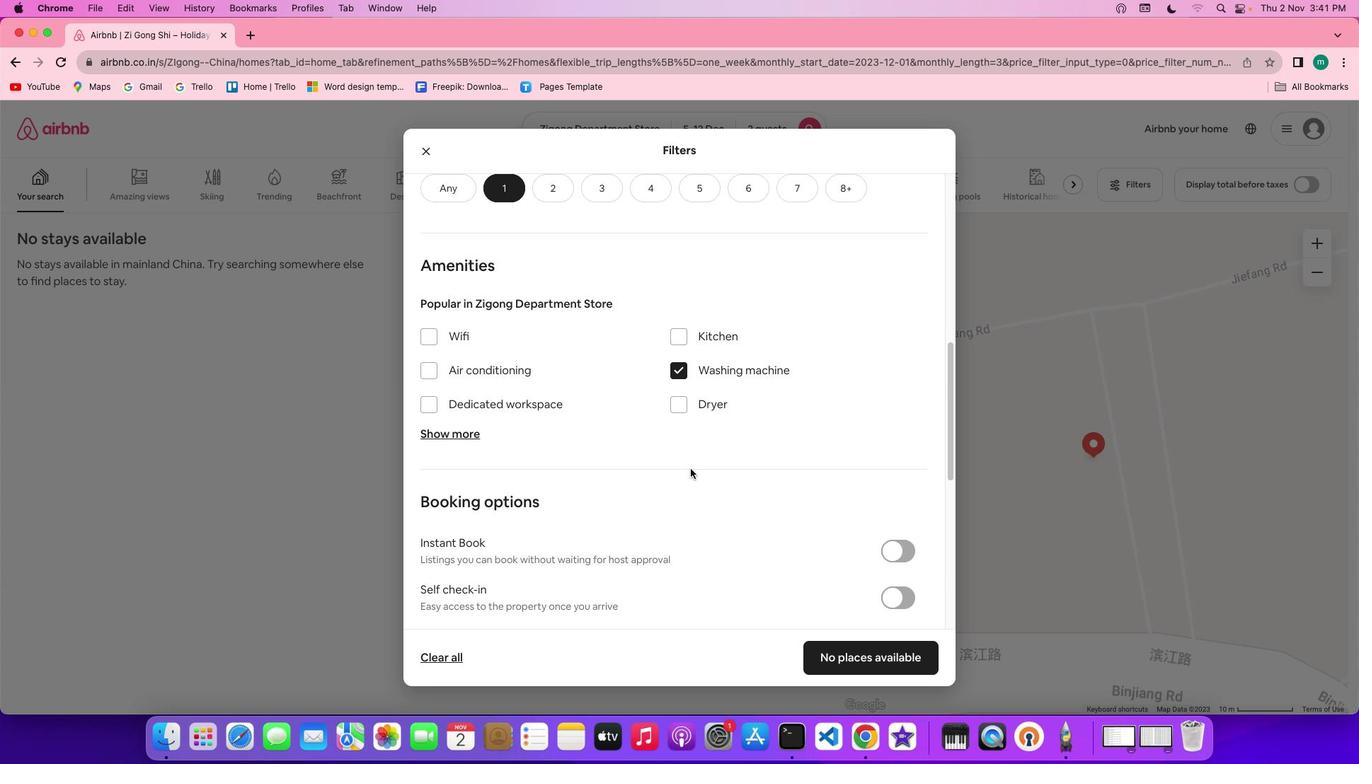 
Action: Mouse scrolled (691, 468) with delta (0, 0)
Screenshot: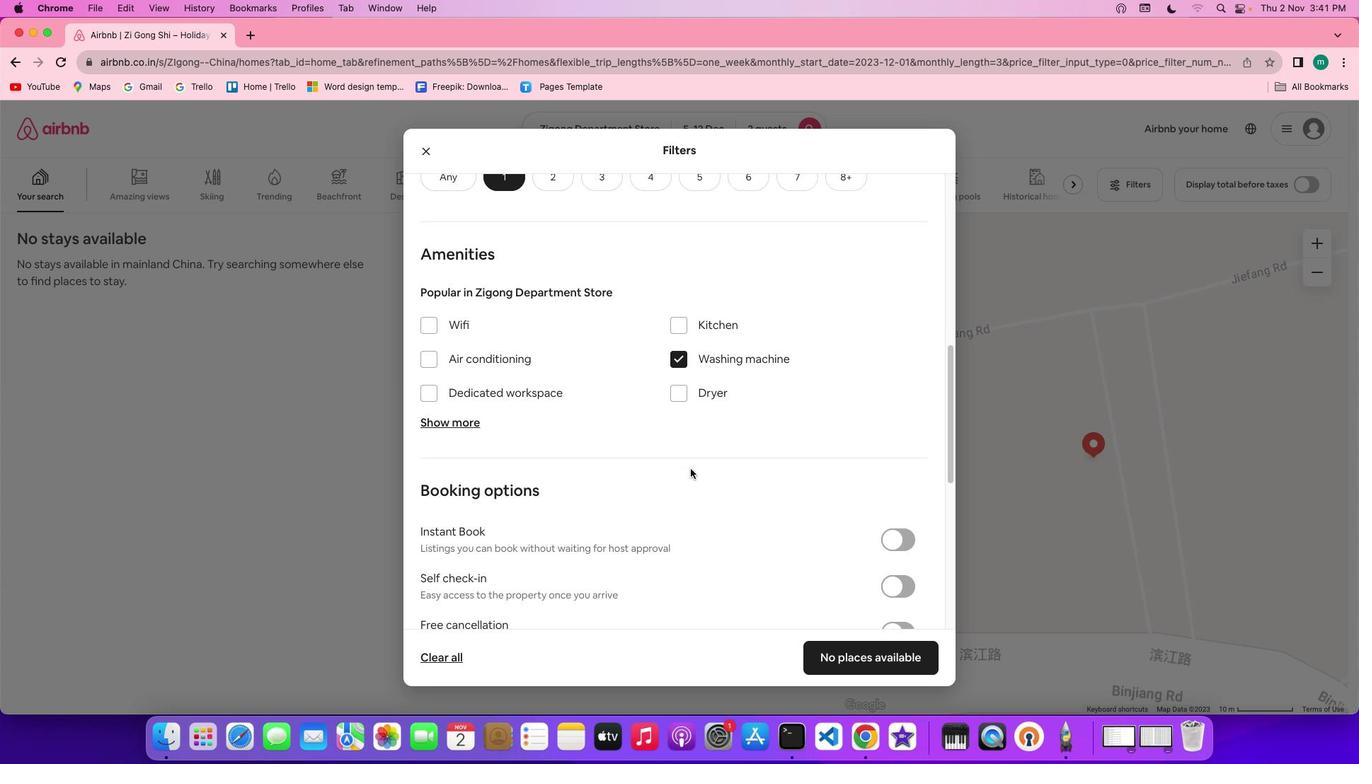 
Action: Mouse scrolled (691, 468) with delta (0, 0)
Screenshot: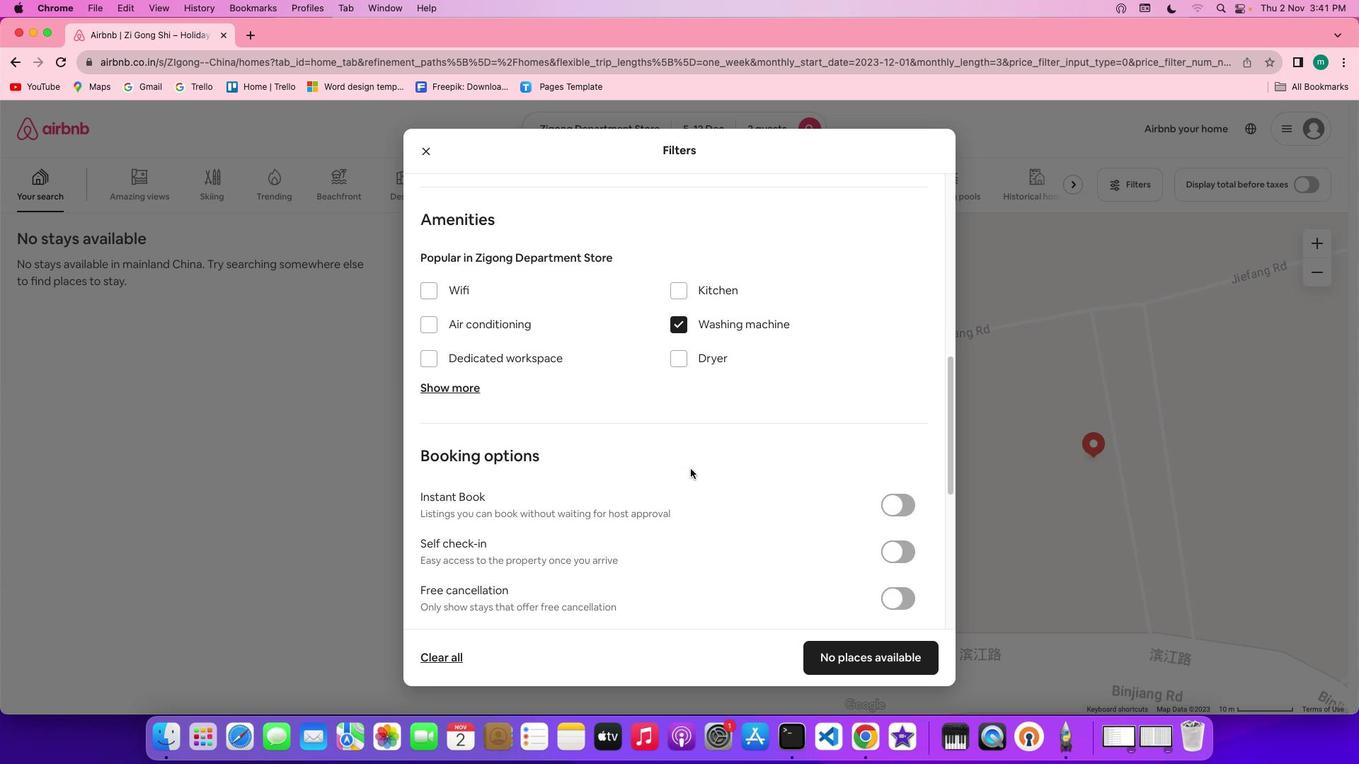 
Action: Mouse scrolled (691, 468) with delta (0, -2)
Screenshot: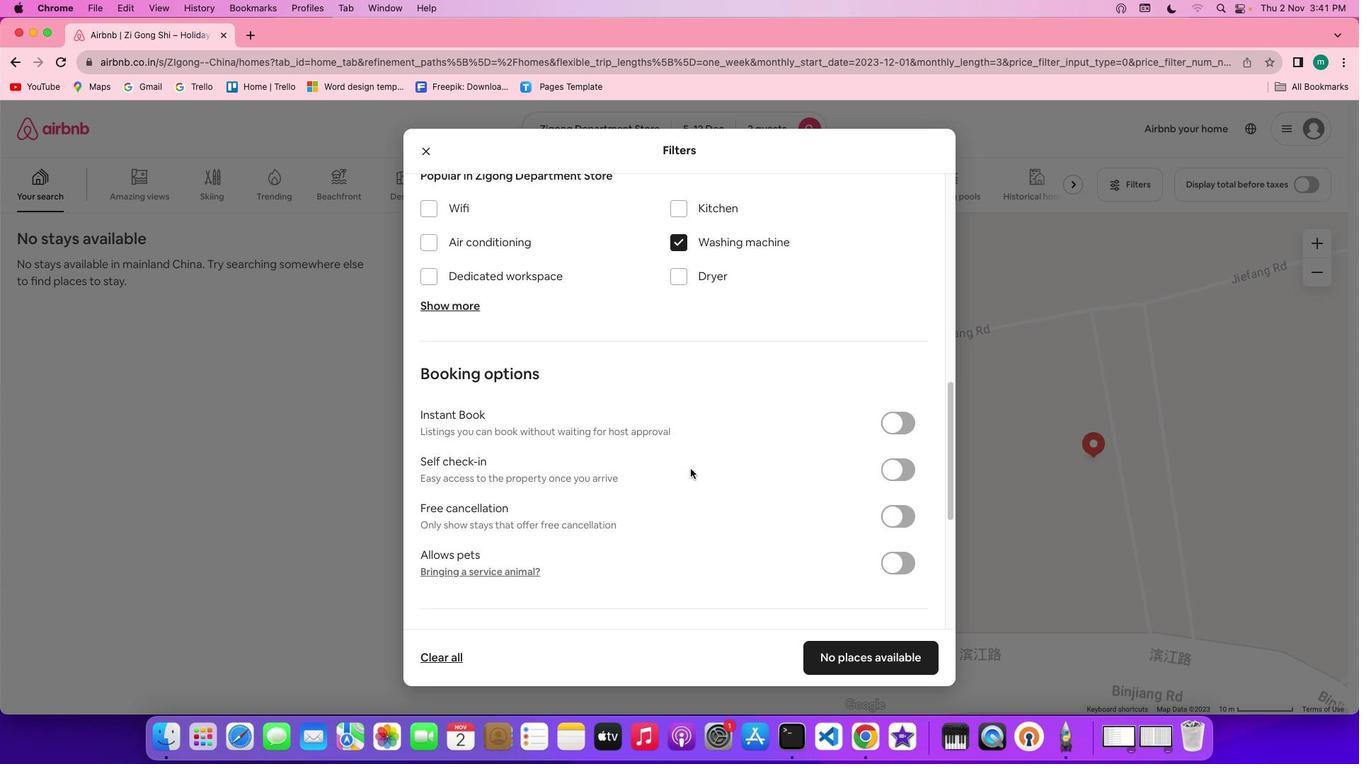 
Action: Mouse scrolled (691, 468) with delta (0, -2)
Screenshot: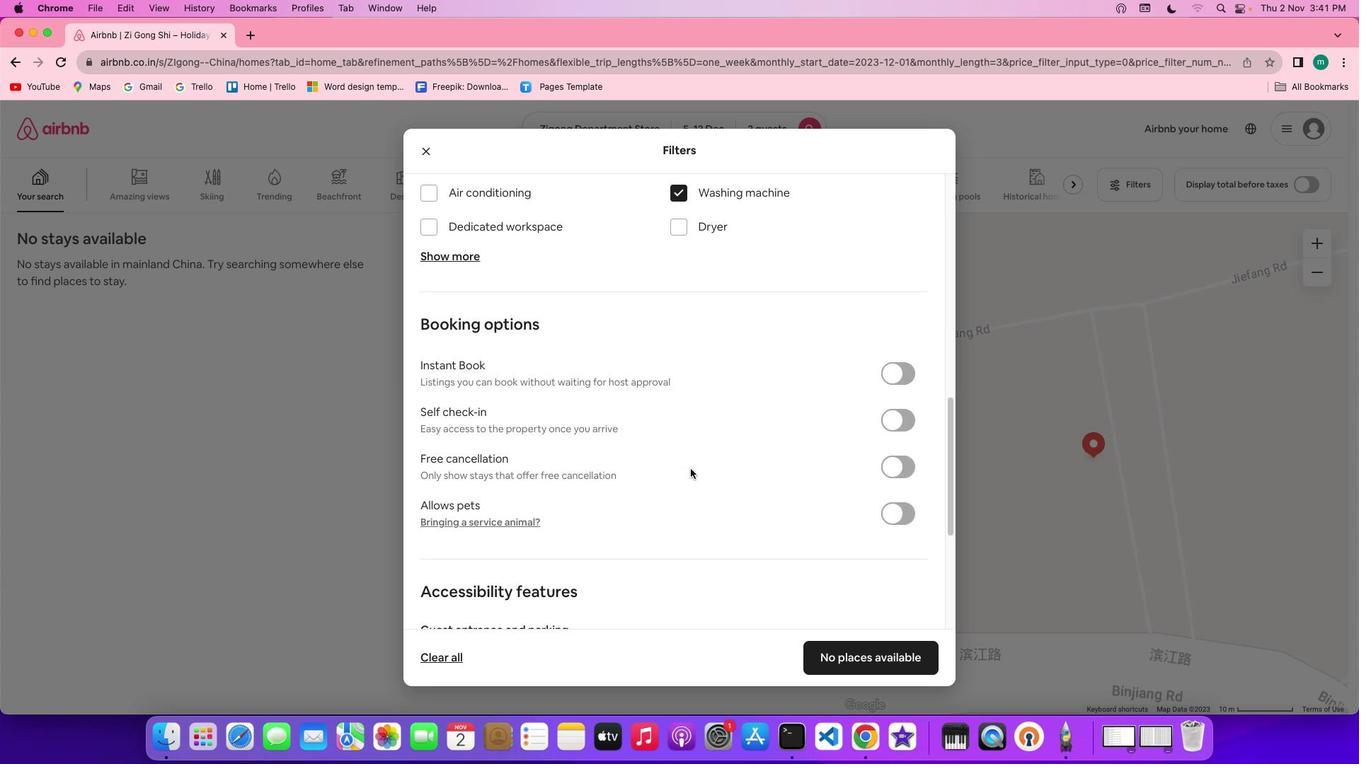 
Action: Mouse scrolled (691, 468) with delta (0, 0)
Screenshot: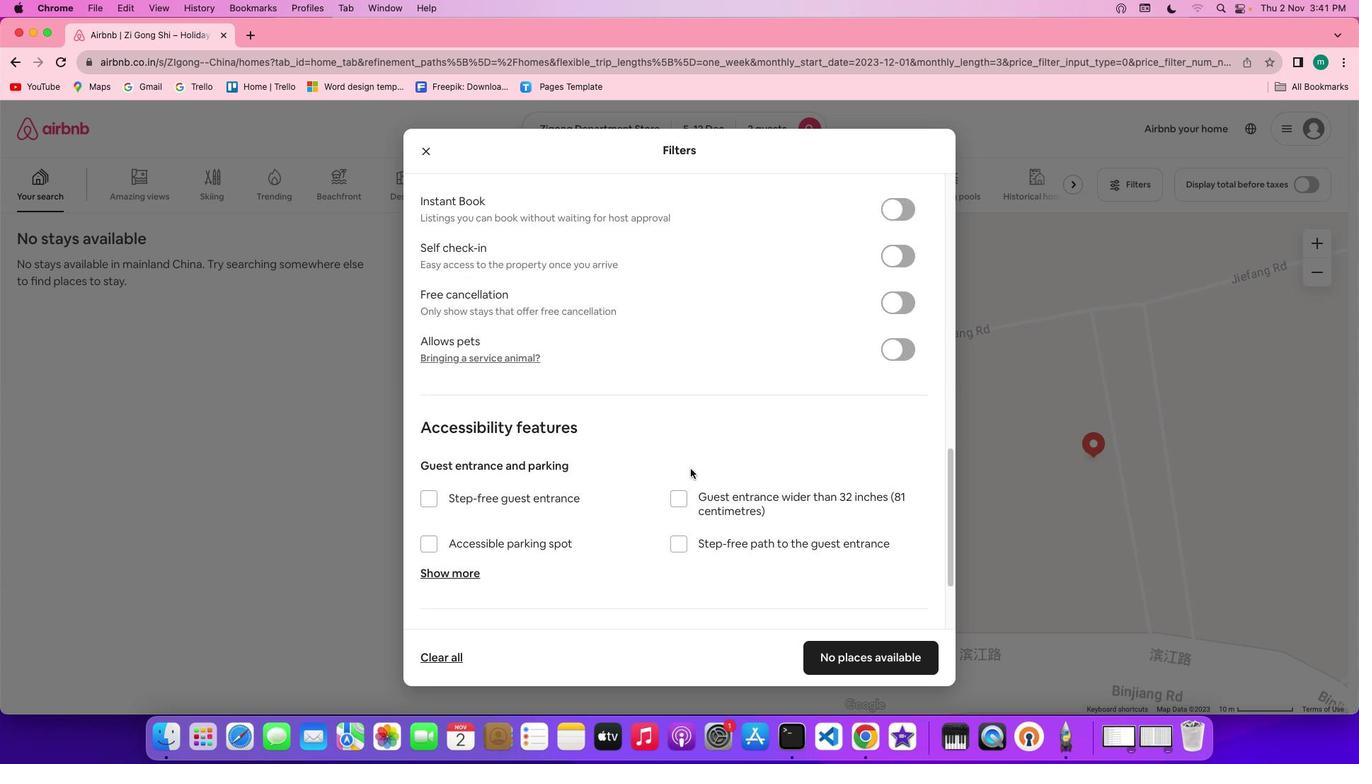 
Action: Mouse scrolled (691, 468) with delta (0, 0)
Screenshot: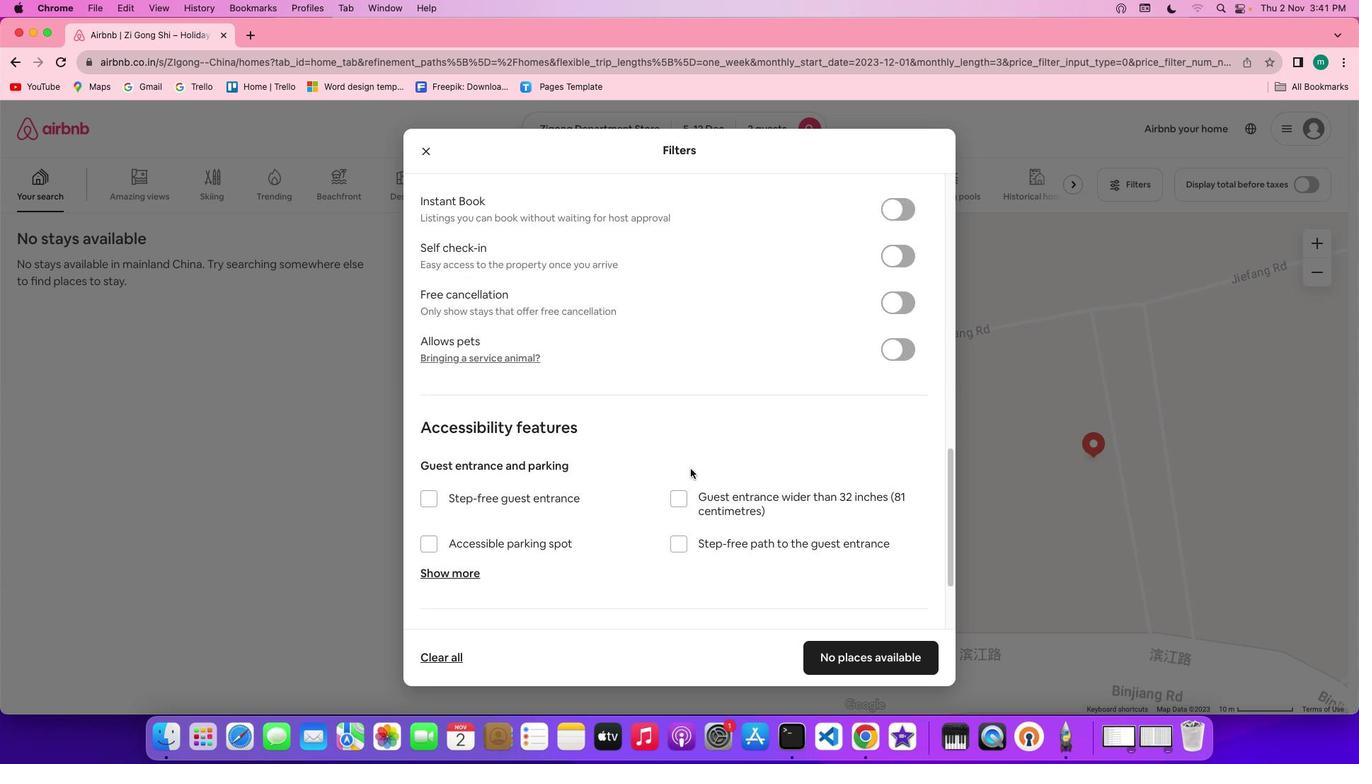 
Action: Mouse scrolled (691, 468) with delta (0, -2)
Screenshot: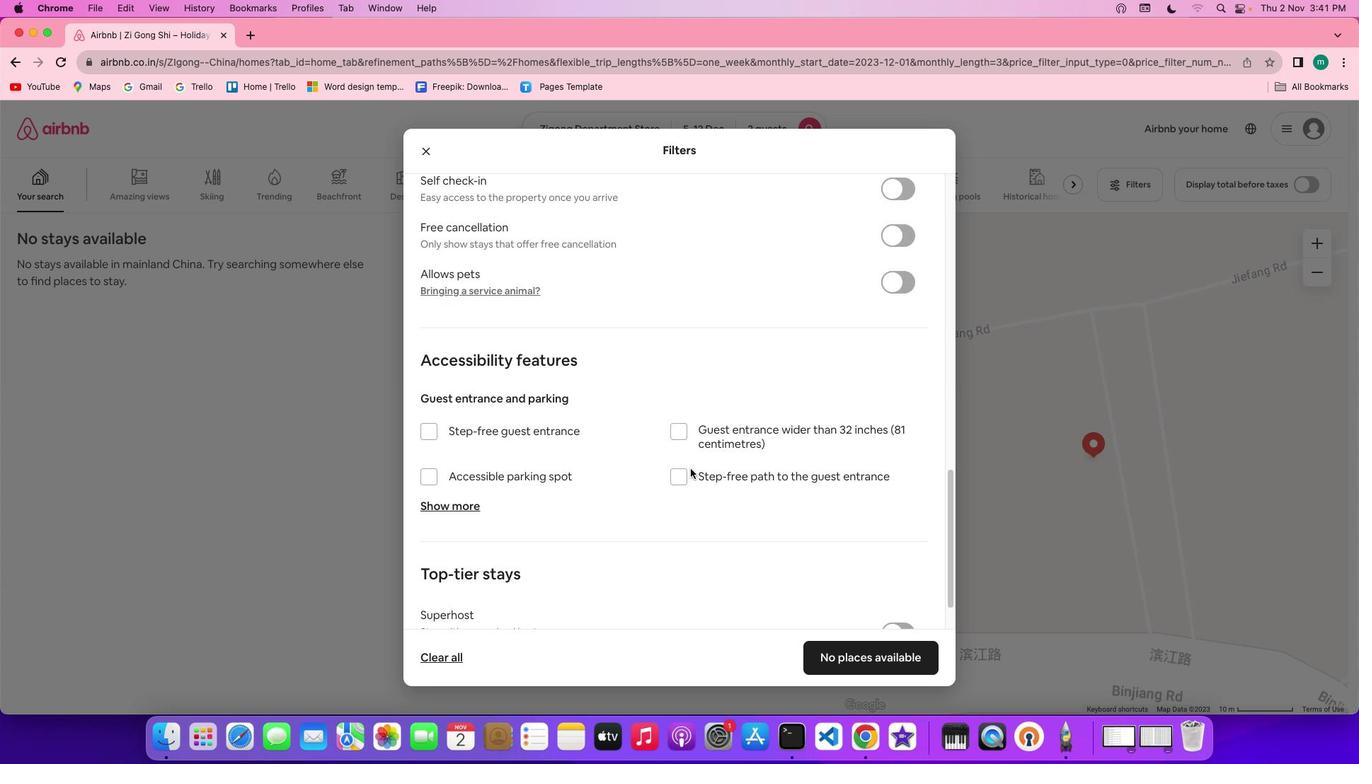 
Action: Mouse scrolled (691, 468) with delta (0, -3)
Screenshot: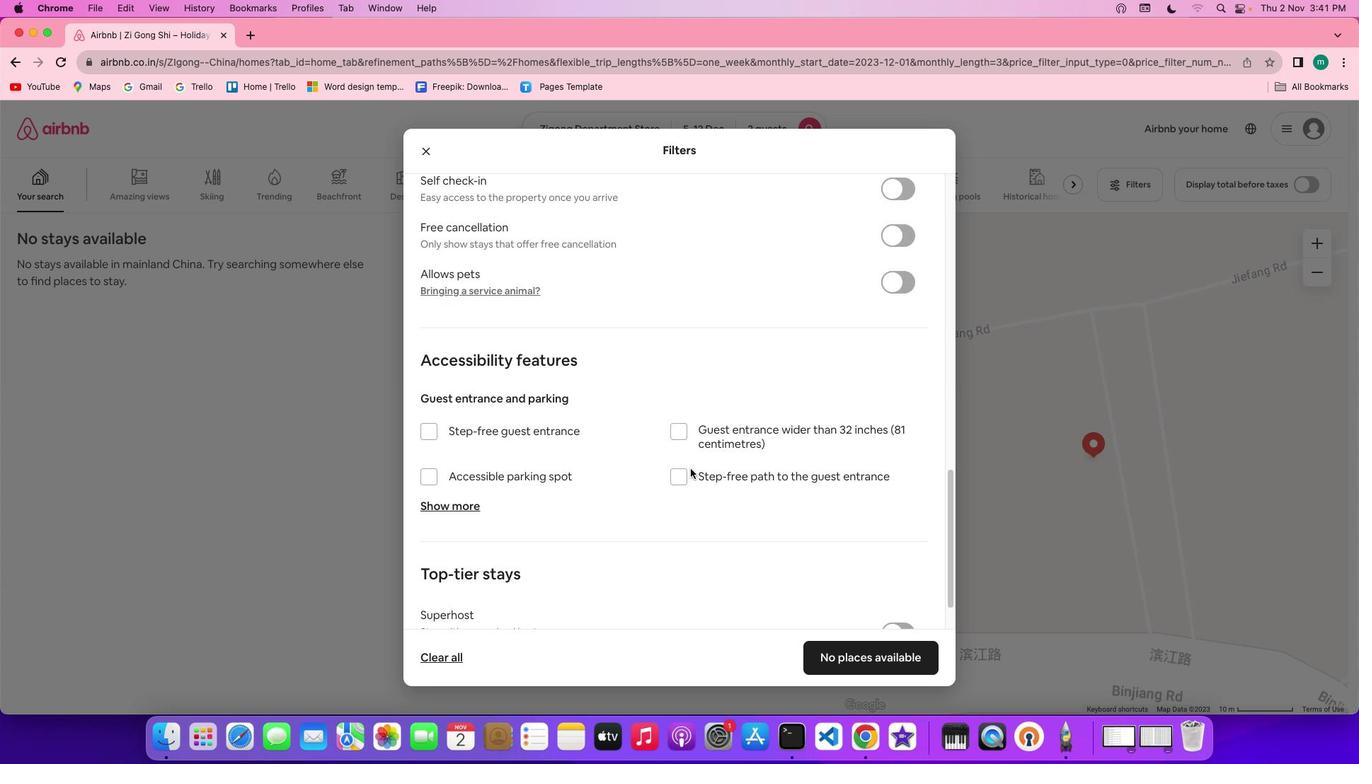 
Action: Mouse scrolled (691, 468) with delta (0, -4)
Screenshot: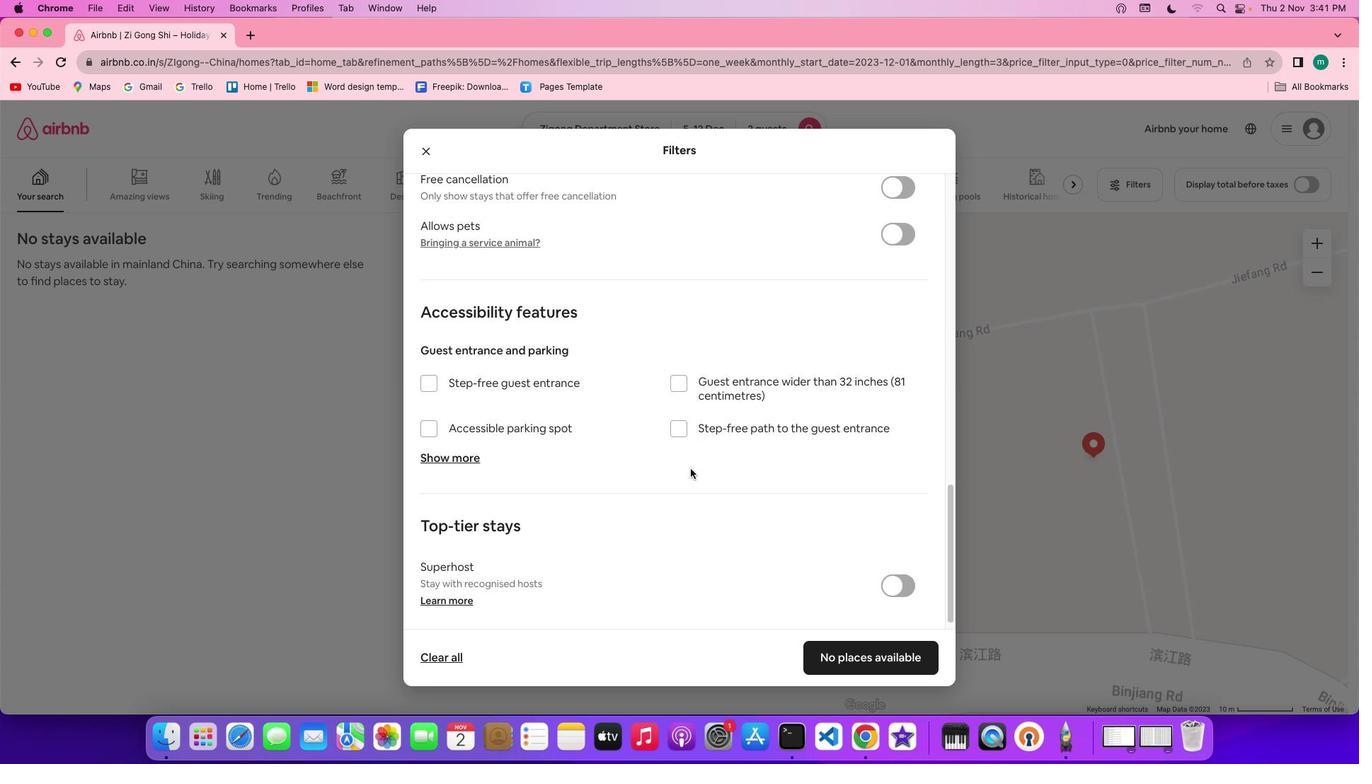 
Action: Mouse scrolled (691, 468) with delta (0, -4)
Screenshot: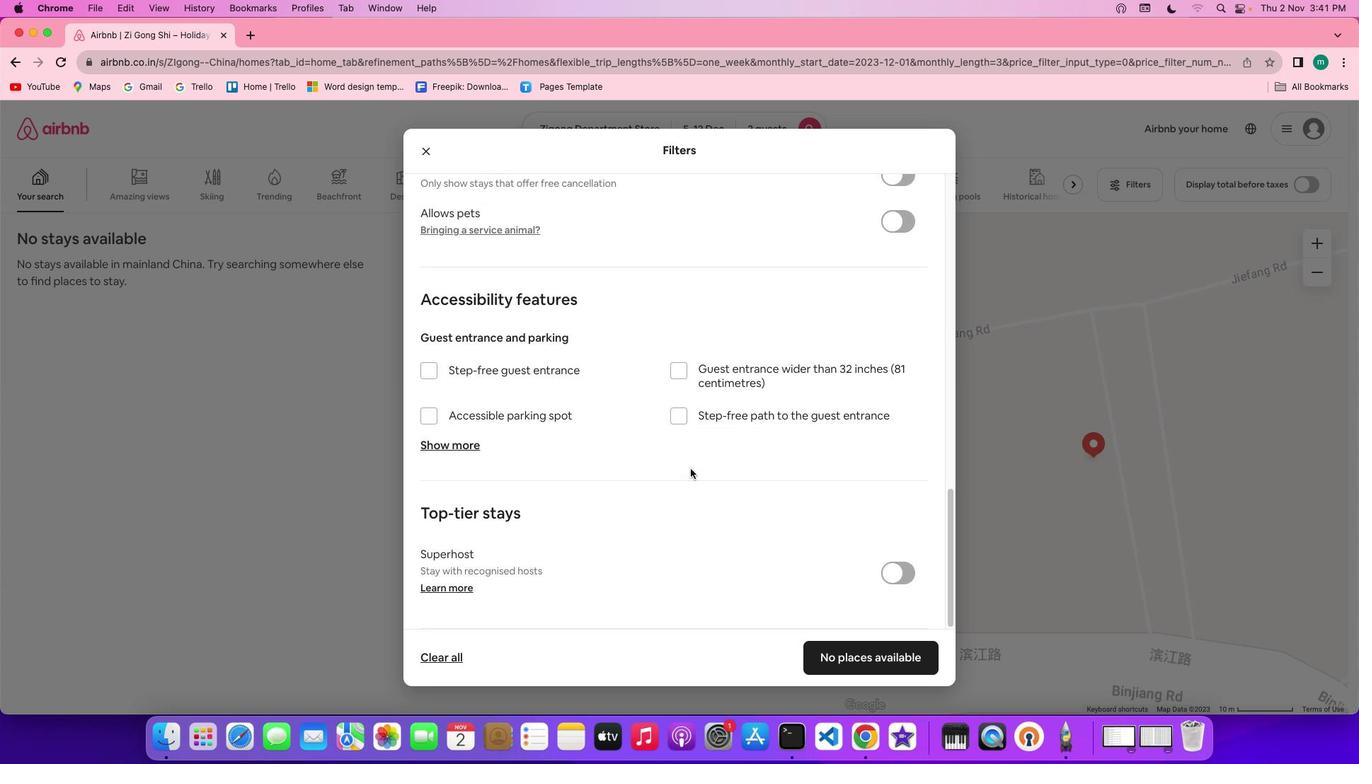 
Action: Mouse moved to (711, 480)
Screenshot: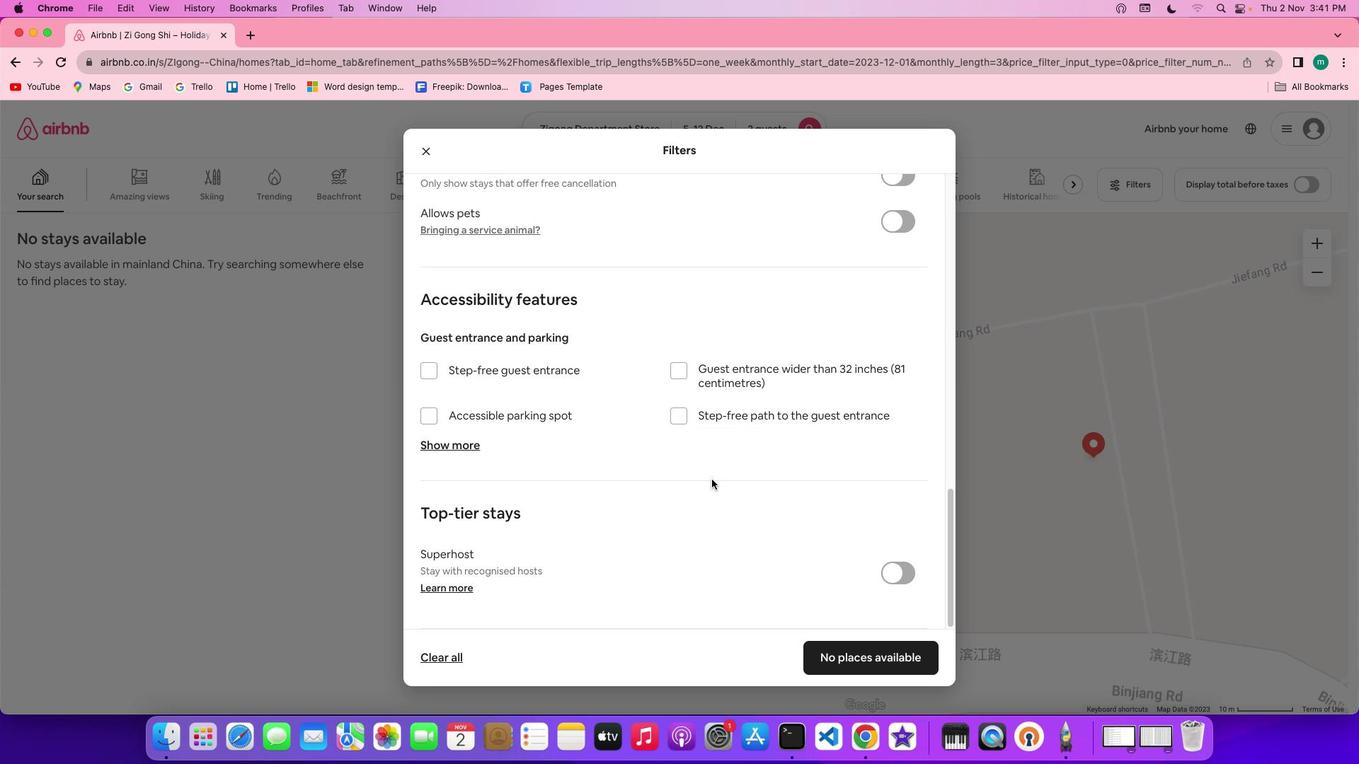 
Action: Mouse scrolled (711, 480) with delta (0, 0)
Screenshot: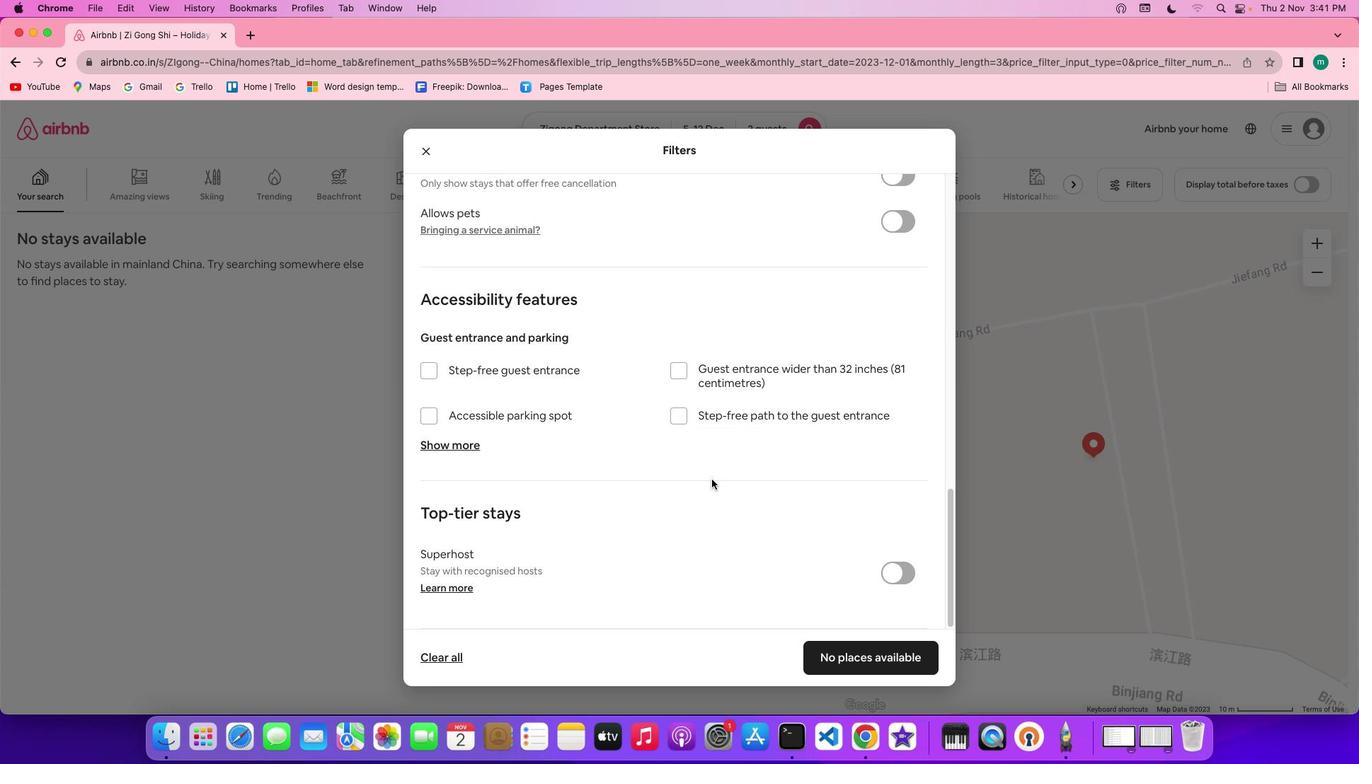 
Action: Mouse scrolled (711, 480) with delta (0, 0)
Screenshot: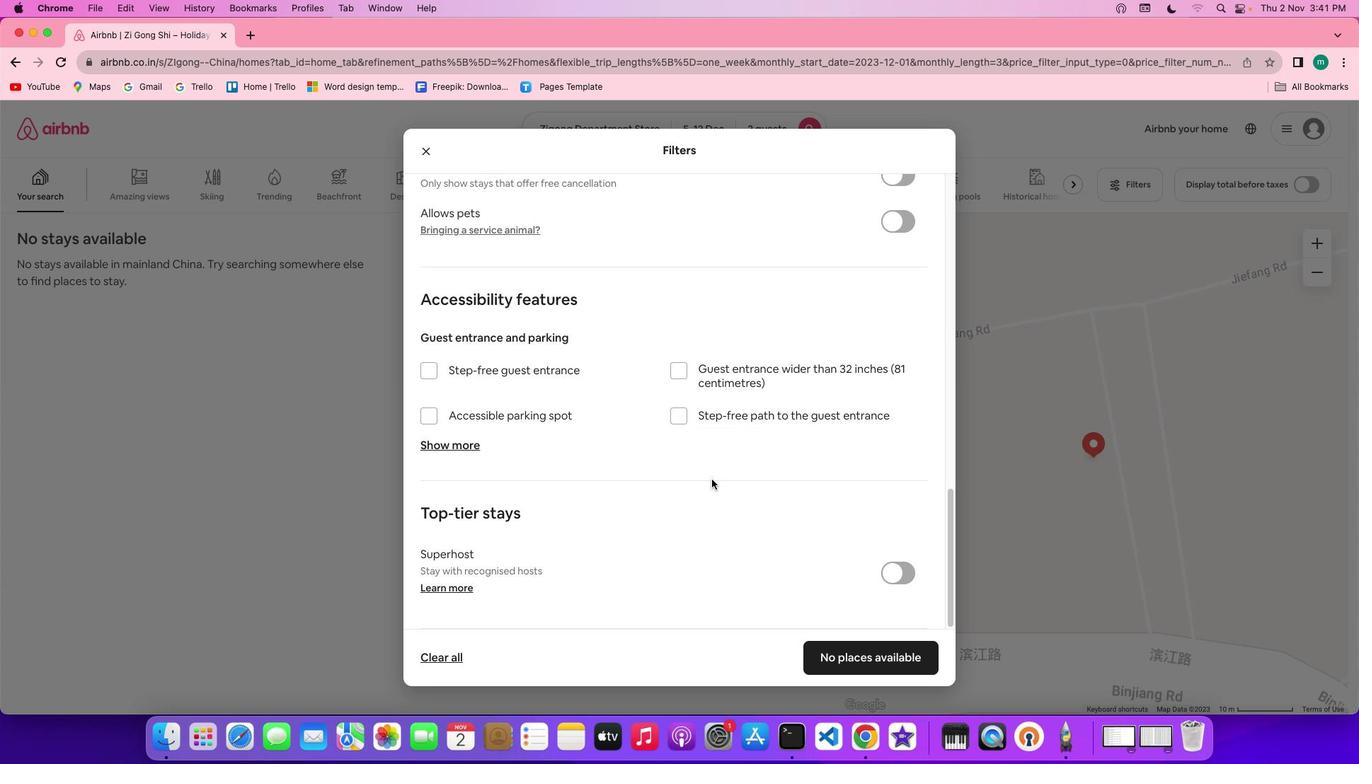 
Action: Mouse scrolled (711, 480) with delta (0, -2)
Screenshot: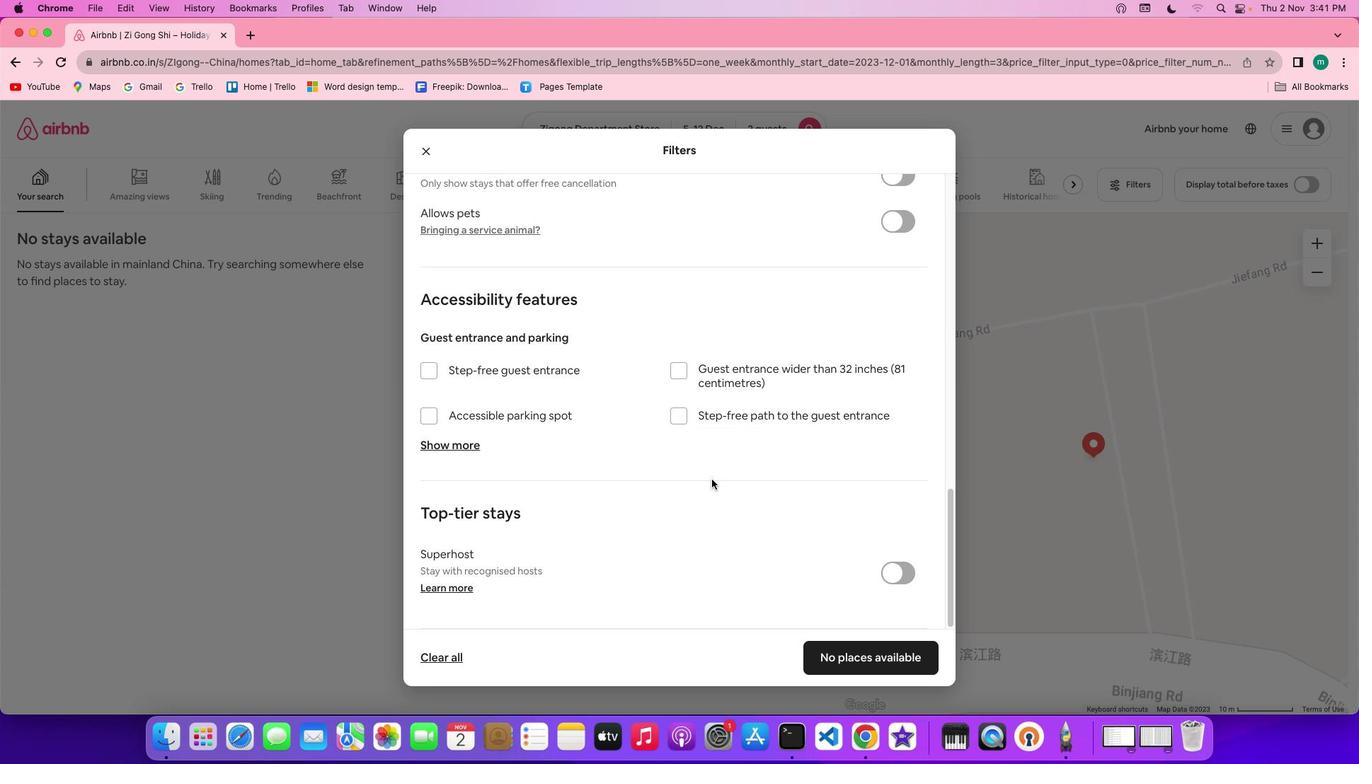
Action: Mouse moved to (711, 480)
Screenshot: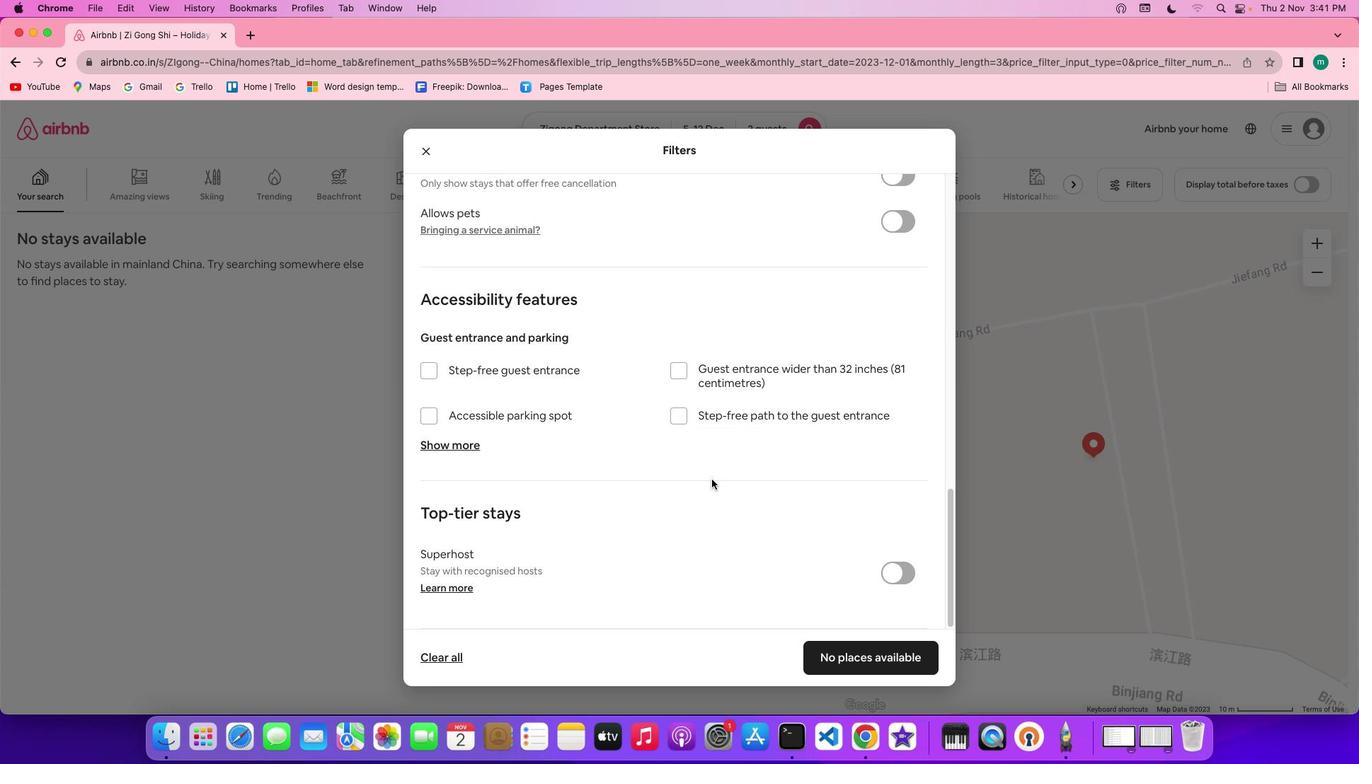 
Action: Mouse scrolled (711, 480) with delta (0, -3)
Screenshot: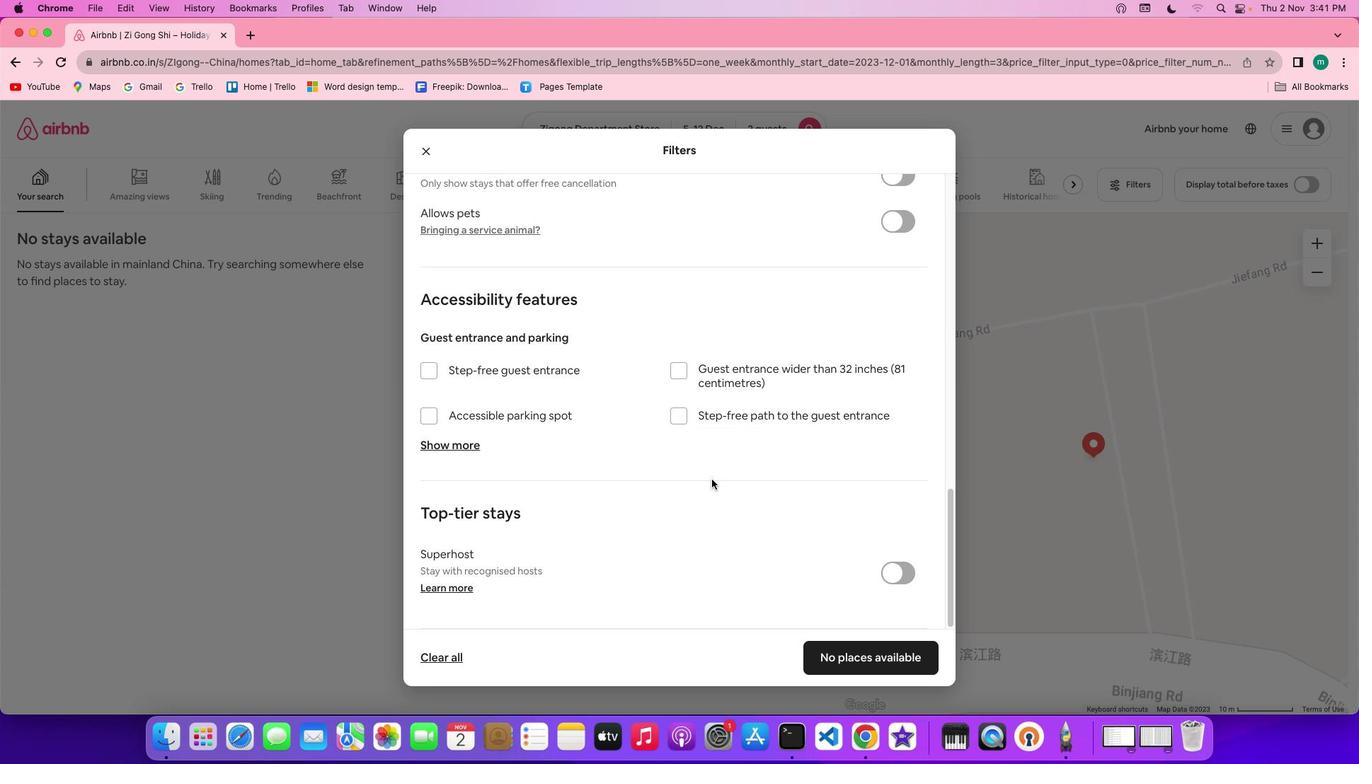 
Action: Mouse scrolled (711, 480) with delta (0, -4)
Screenshot: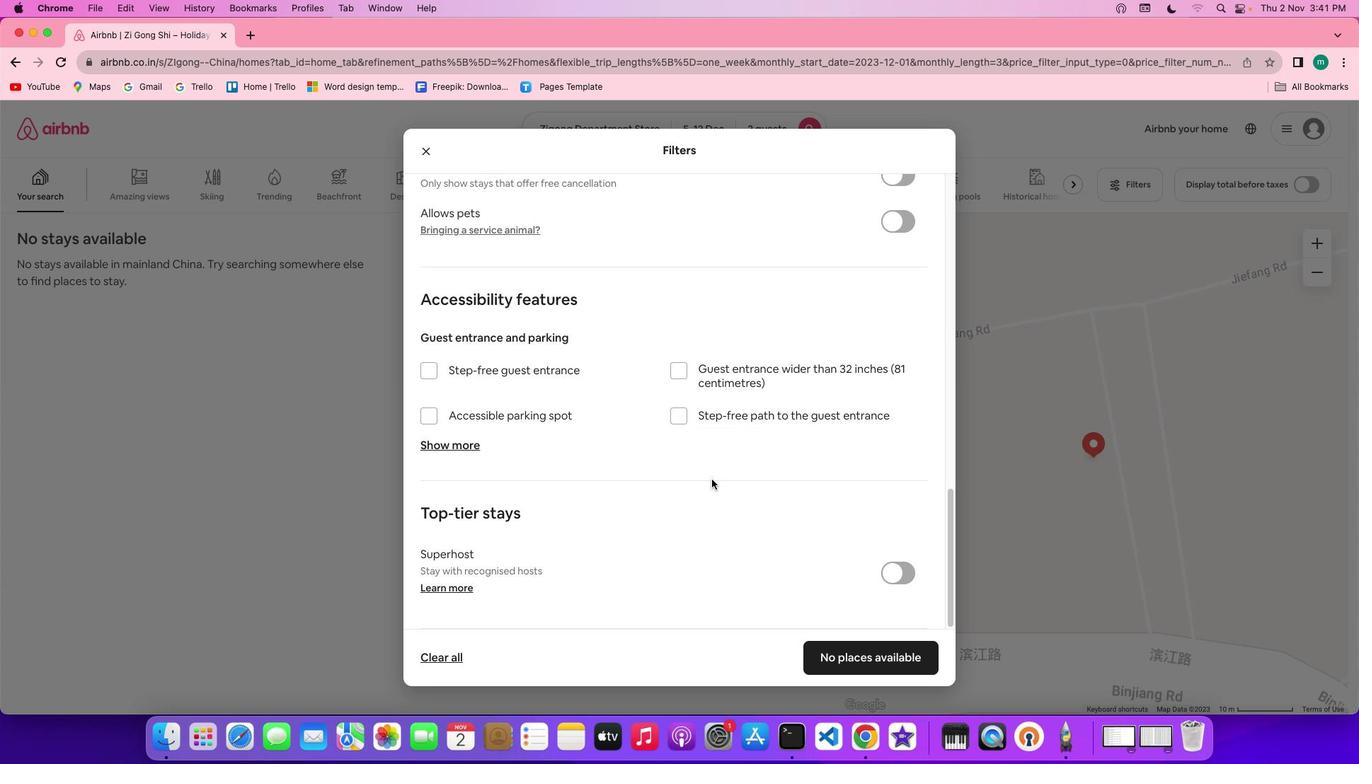 
Action: Mouse scrolled (711, 480) with delta (0, -4)
Screenshot: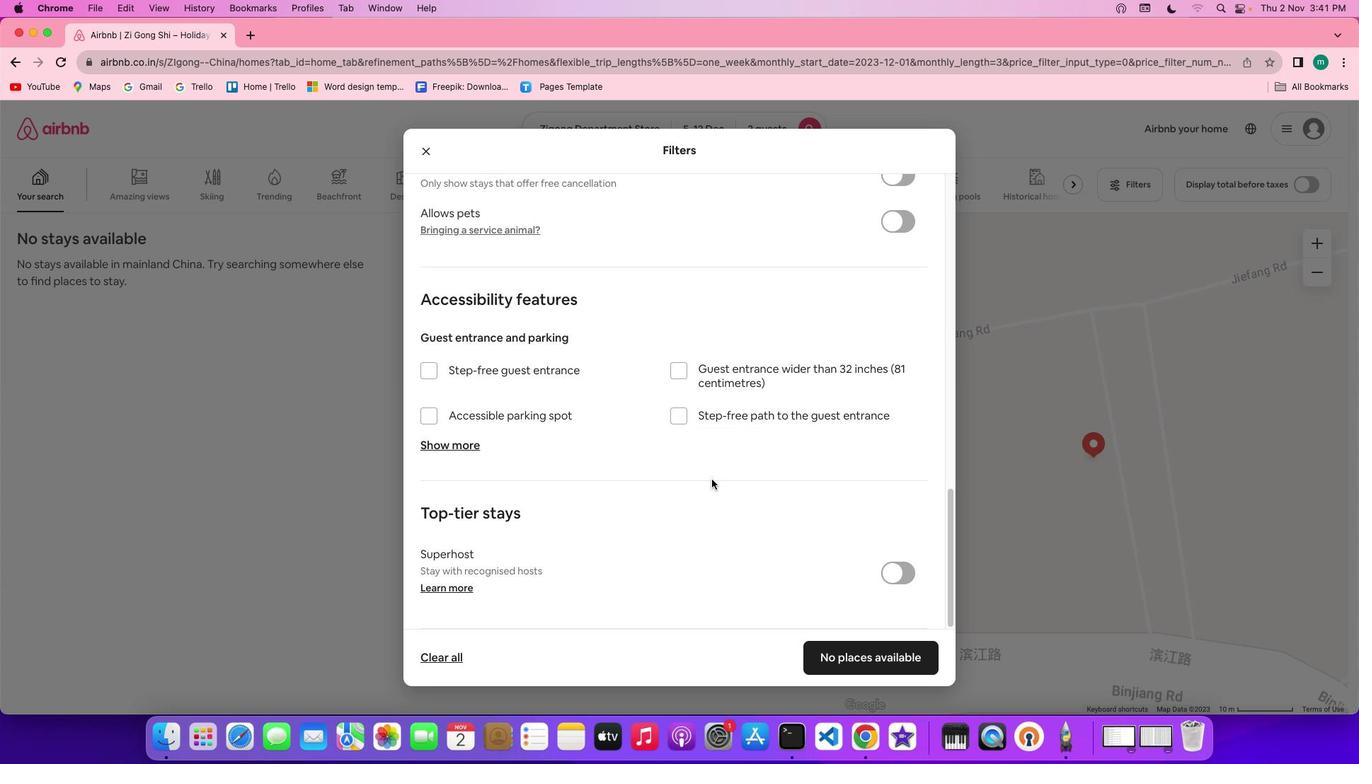 
Action: Mouse scrolled (711, 480) with delta (0, 0)
Screenshot: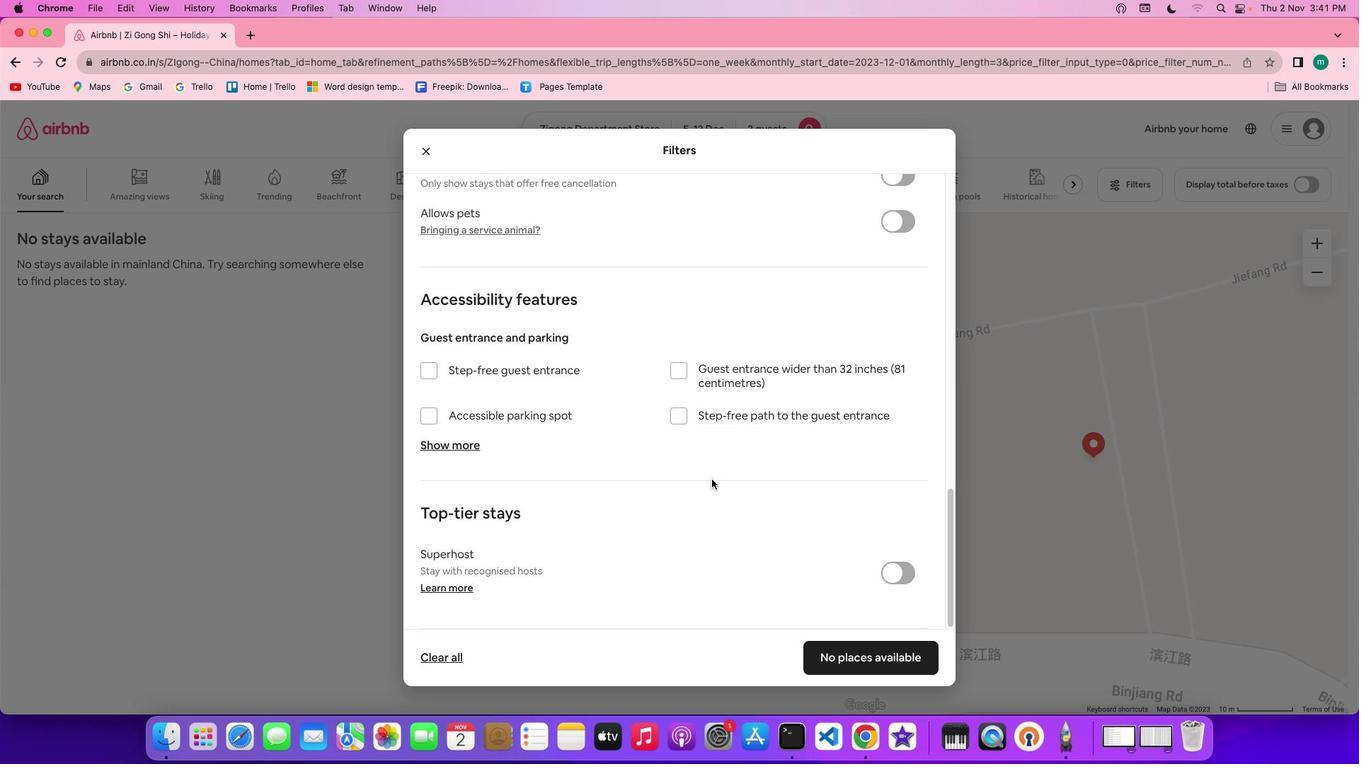 
Action: Mouse scrolled (711, 480) with delta (0, 0)
Screenshot: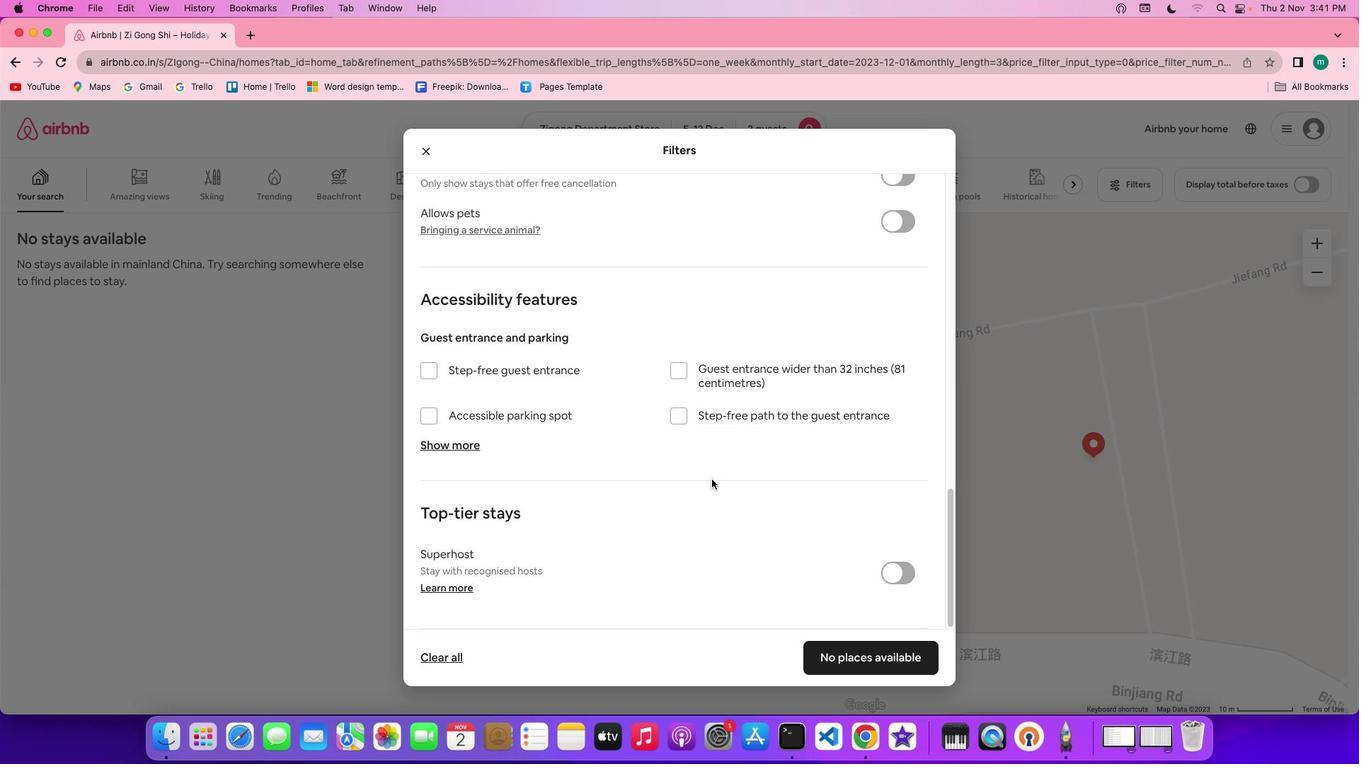 
Action: Mouse scrolled (711, 480) with delta (0, -2)
Screenshot: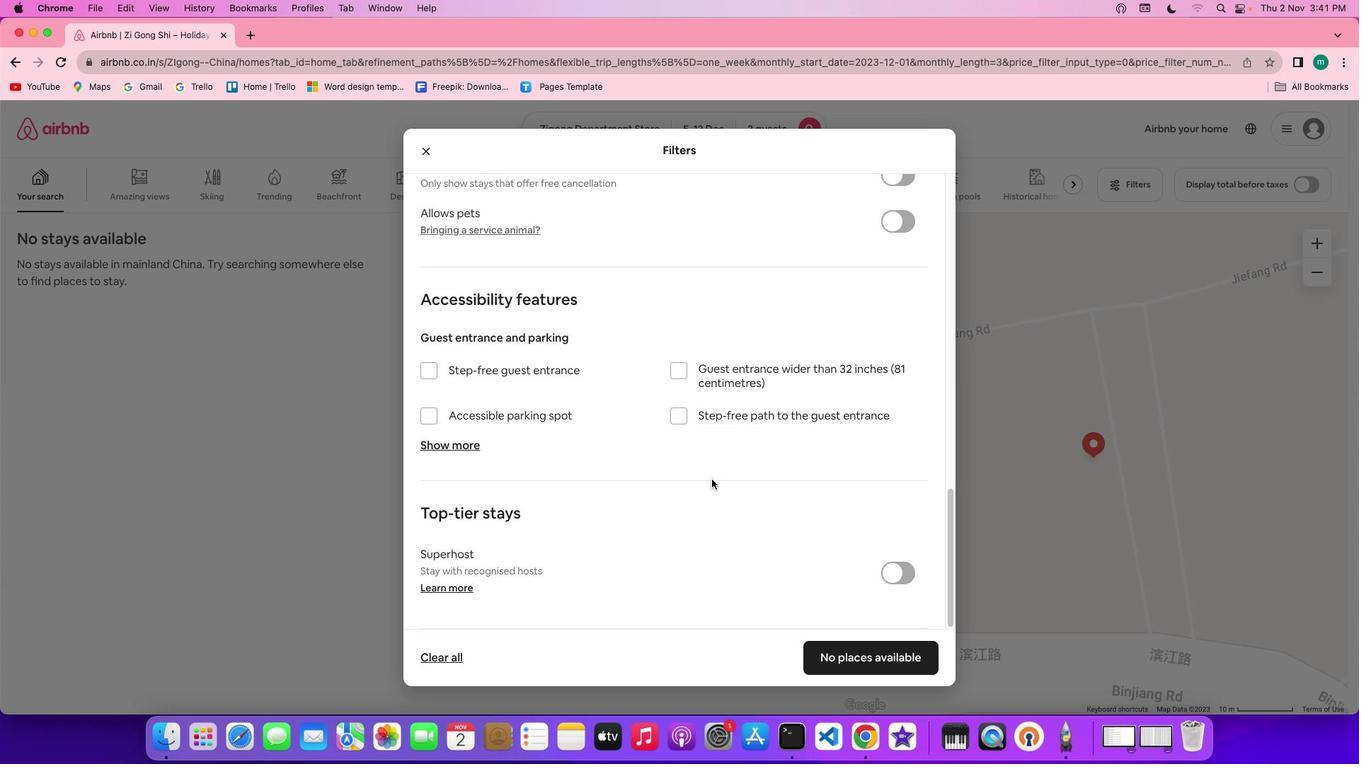 
Action: Mouse scrolled (711, 480) with delta (0, -3)
Screenshot: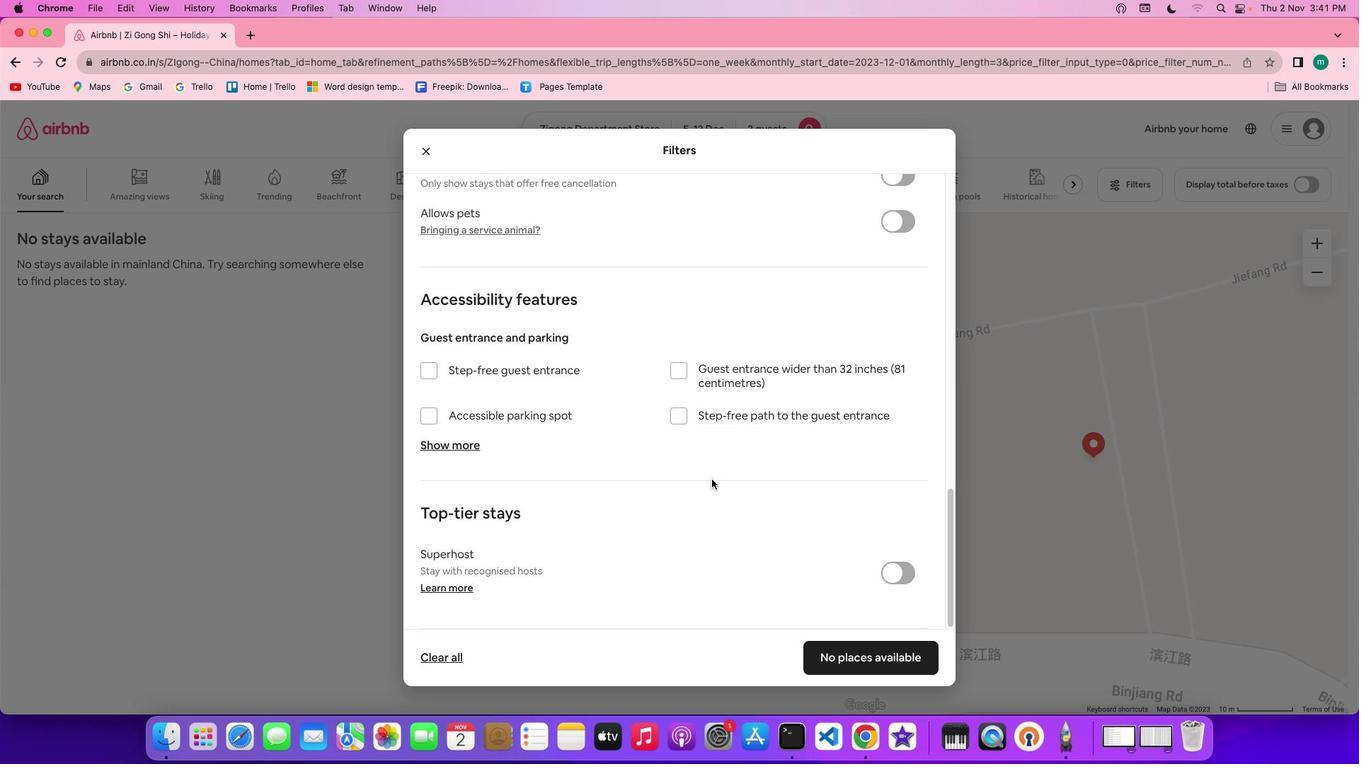 
Action: Mouse scrolled (711, 480) with delta (0, -4)
Screenshot: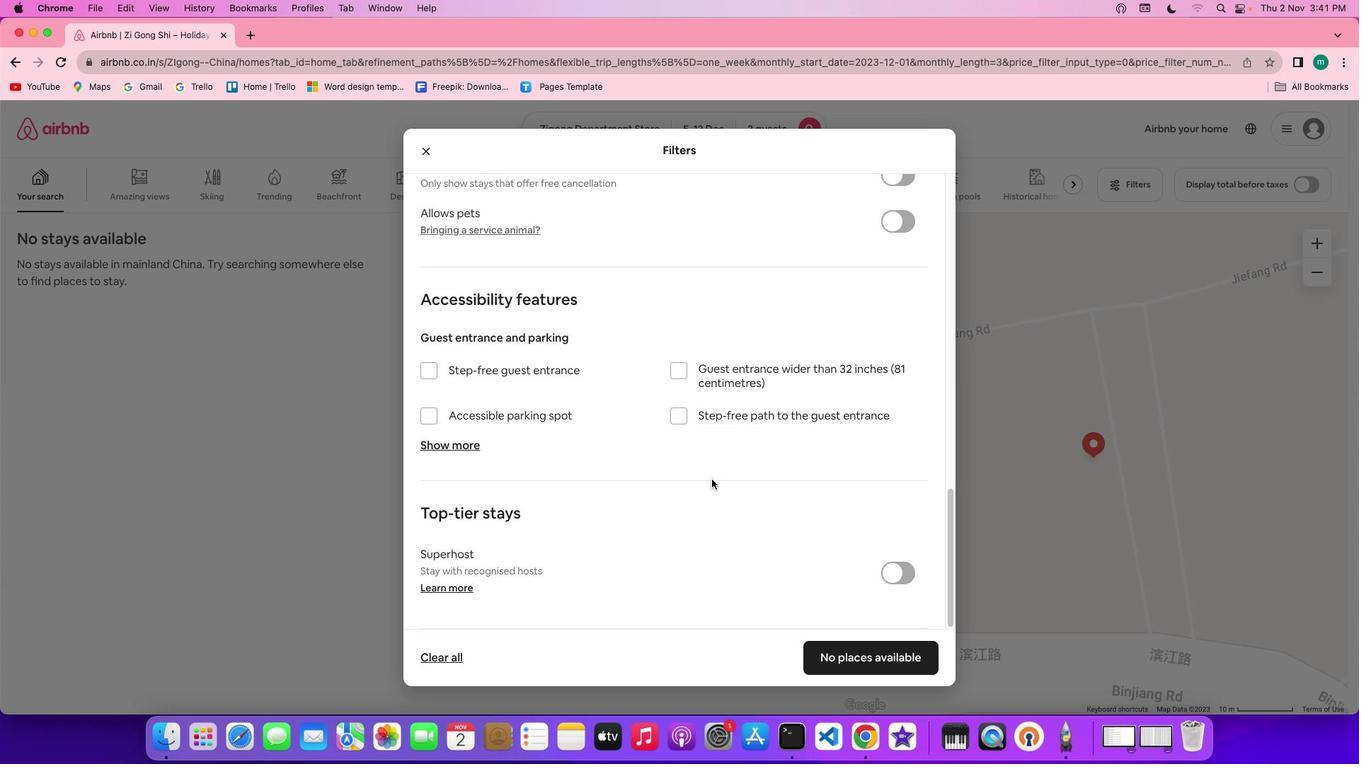 
Action: Mouse scrolled (711, 480) with delta (0, -4)
Screenshot: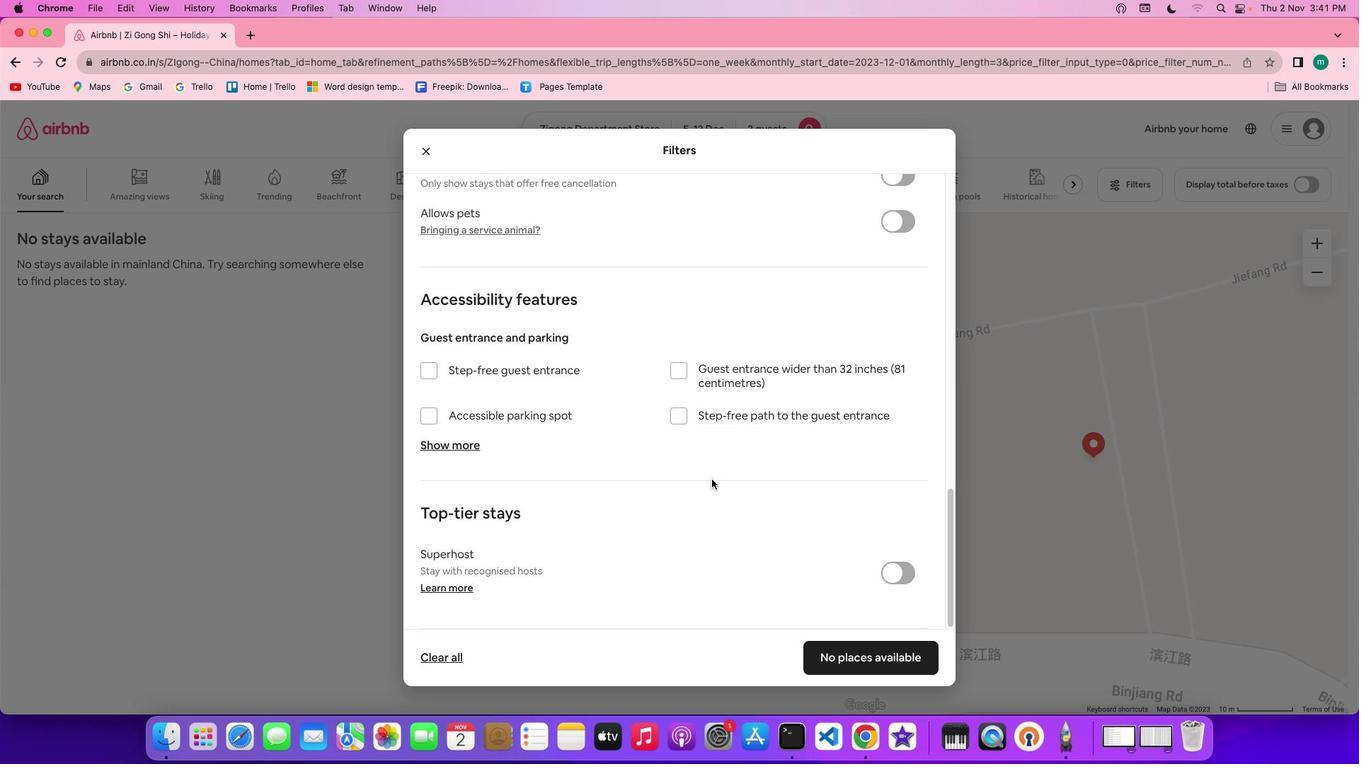 
Action: Mouse scrolled (711, 480) with delta (0, 0)
Screenshot: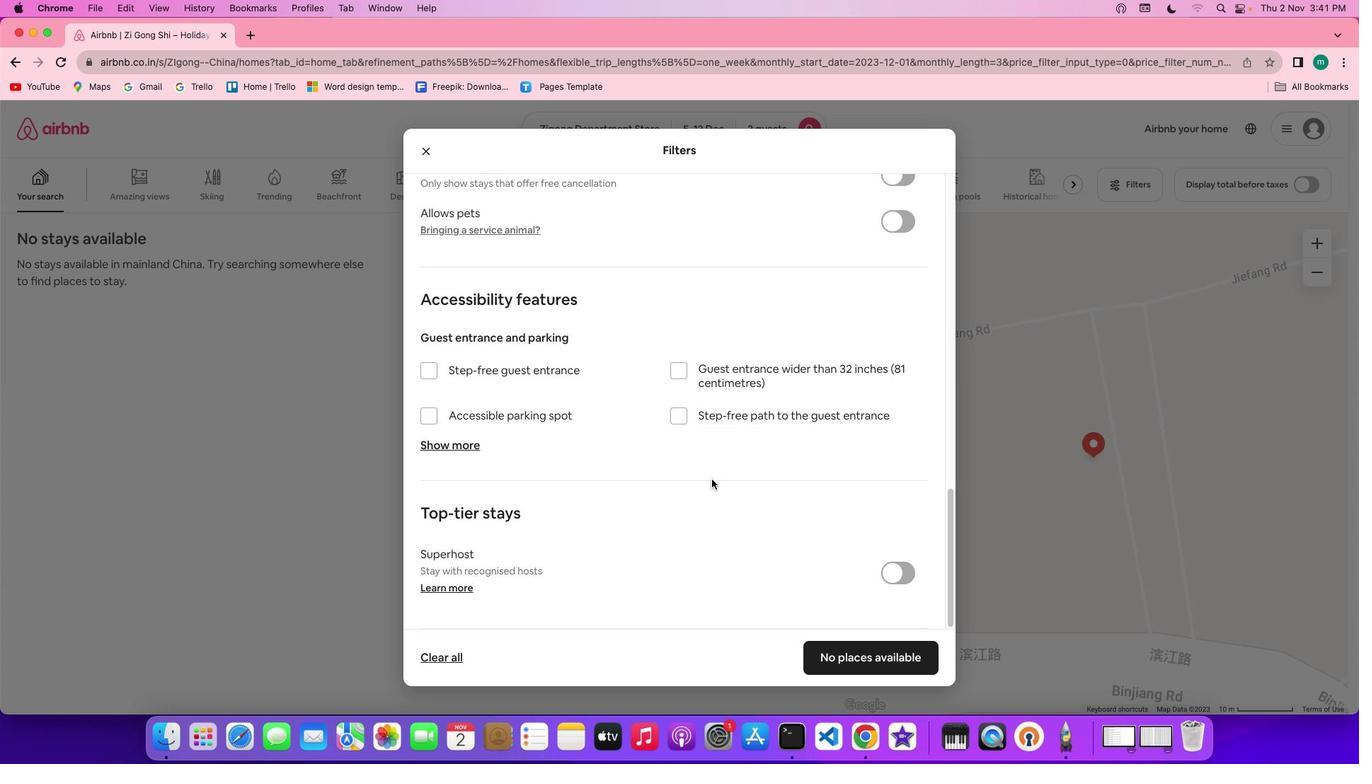 
Action: Mouse scrolled (711, 480) with delta (0, 0)
Screenshot: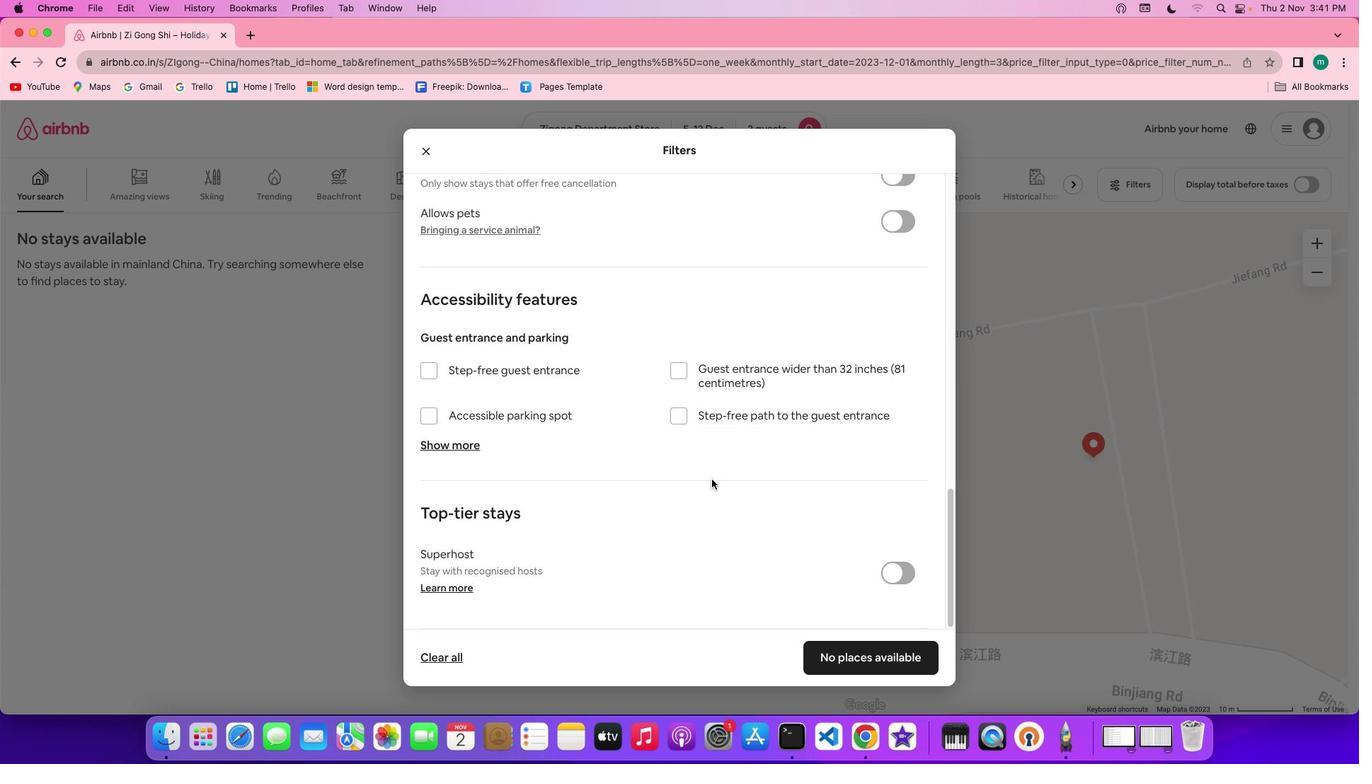 
Action: Mouse scrolled (711, 480) with delta (0, -2)
Screenshot: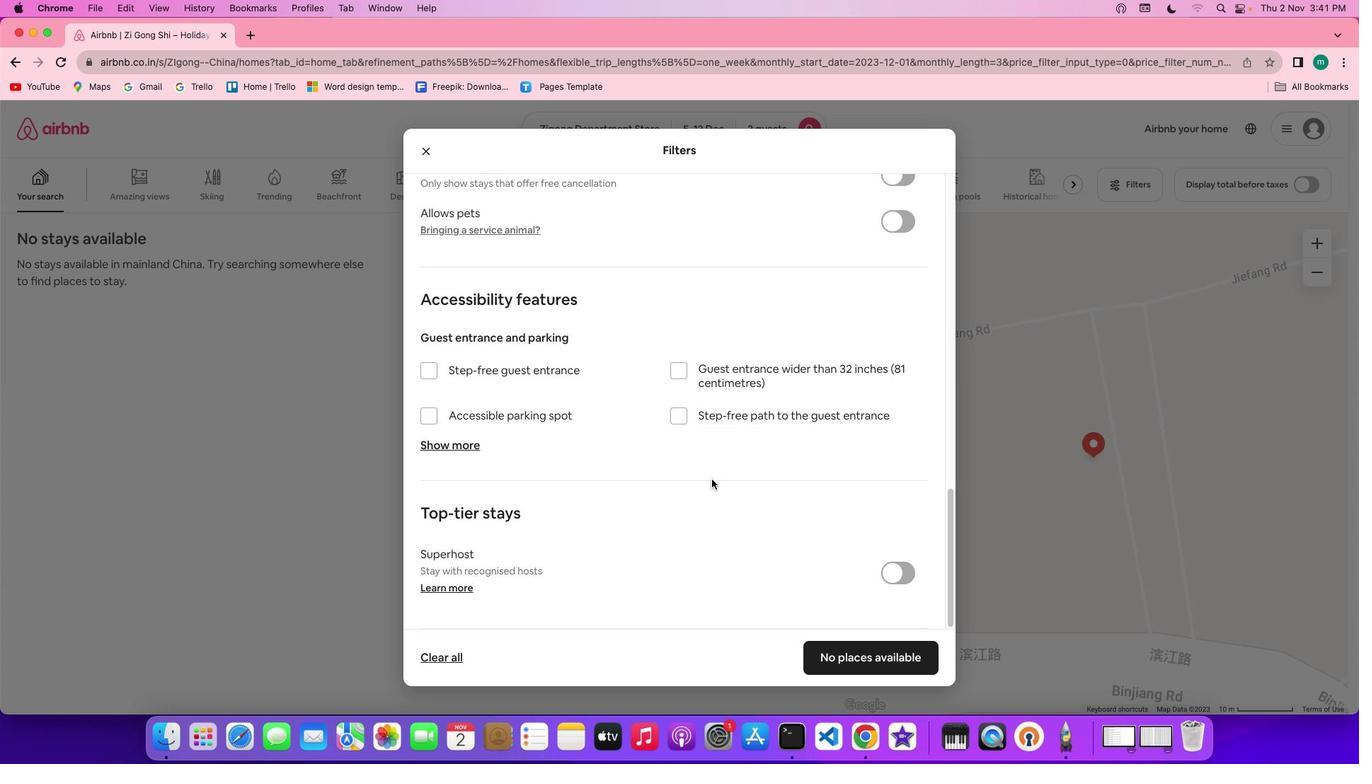 
Action: Mouse scrolled (711, 480) with delta (0, -3)
Screenshot: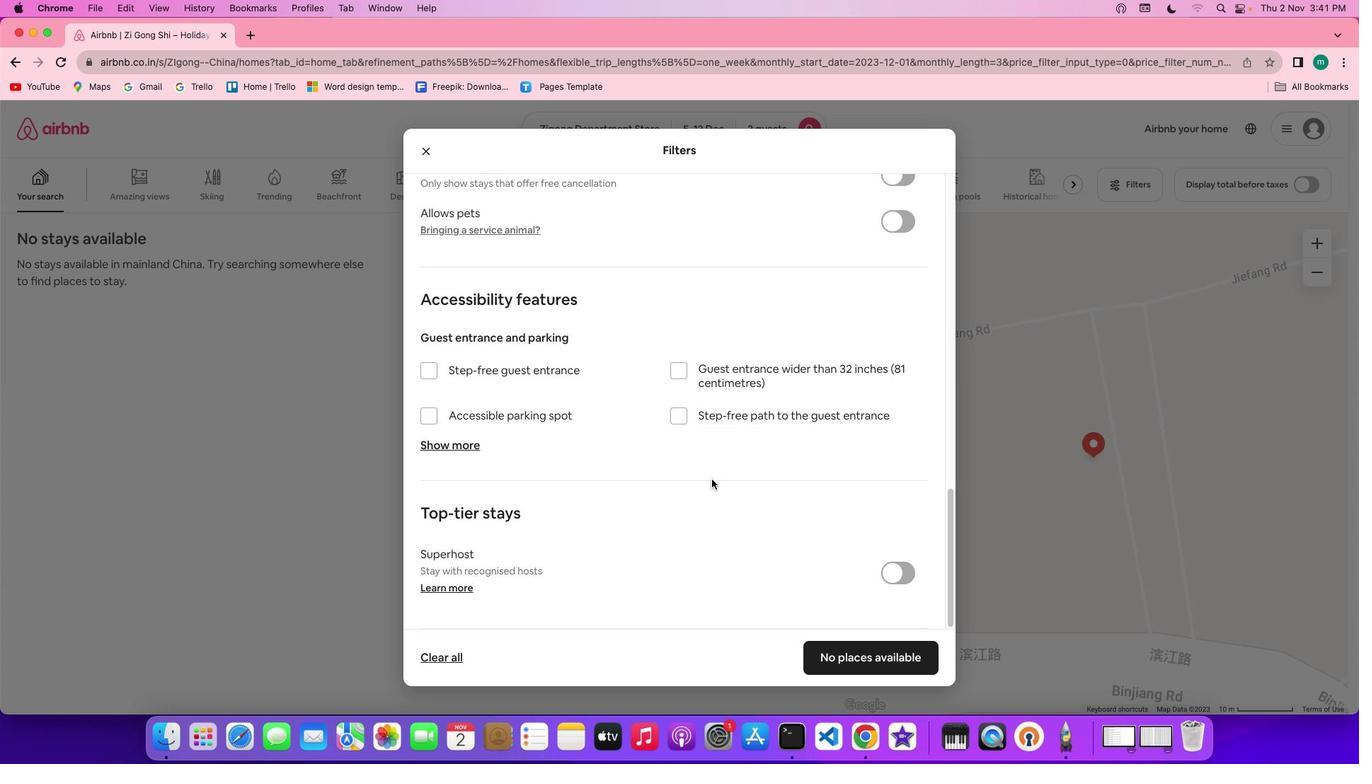 
Action: Mouse scrolled (711, 480) with delta (0, -4)
Screenshot: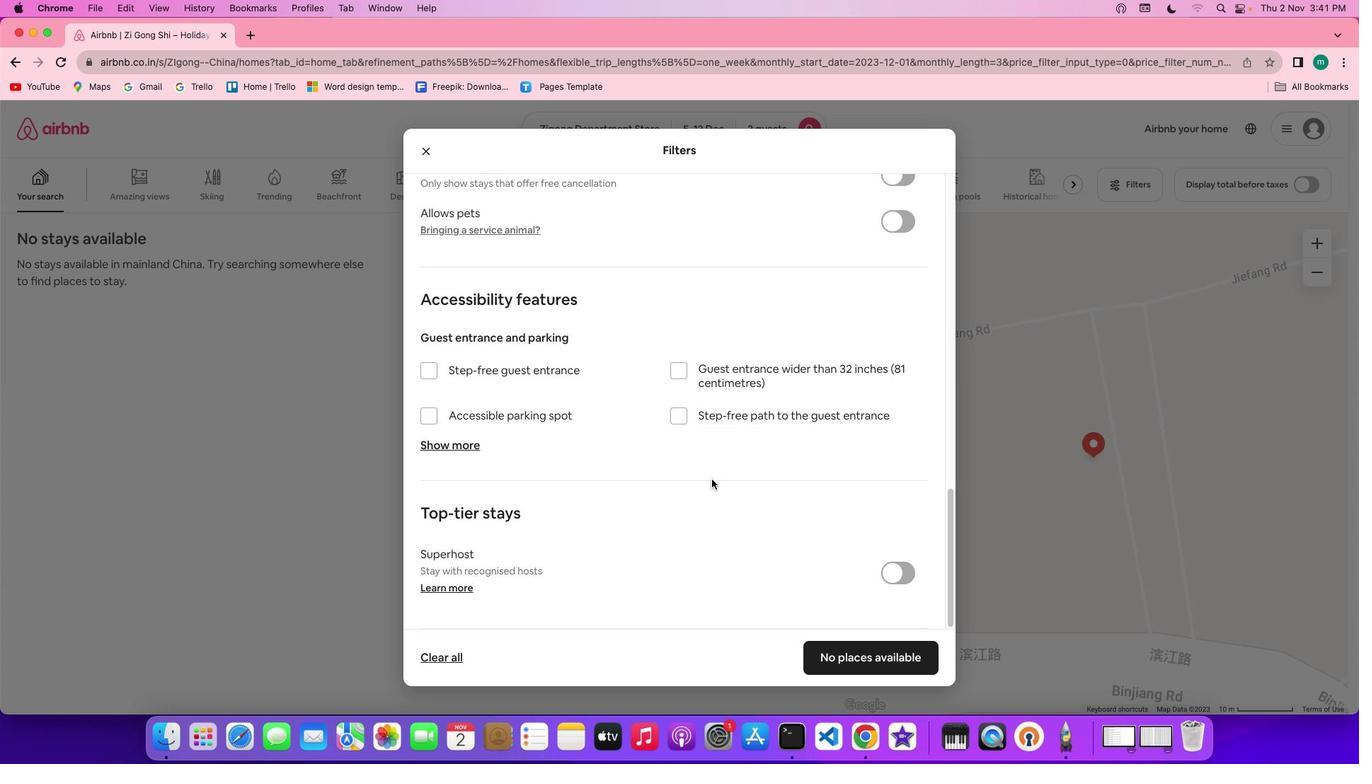 
Action: Mouse scrolled (711, 480) with delta (0, -4)
Screenshot: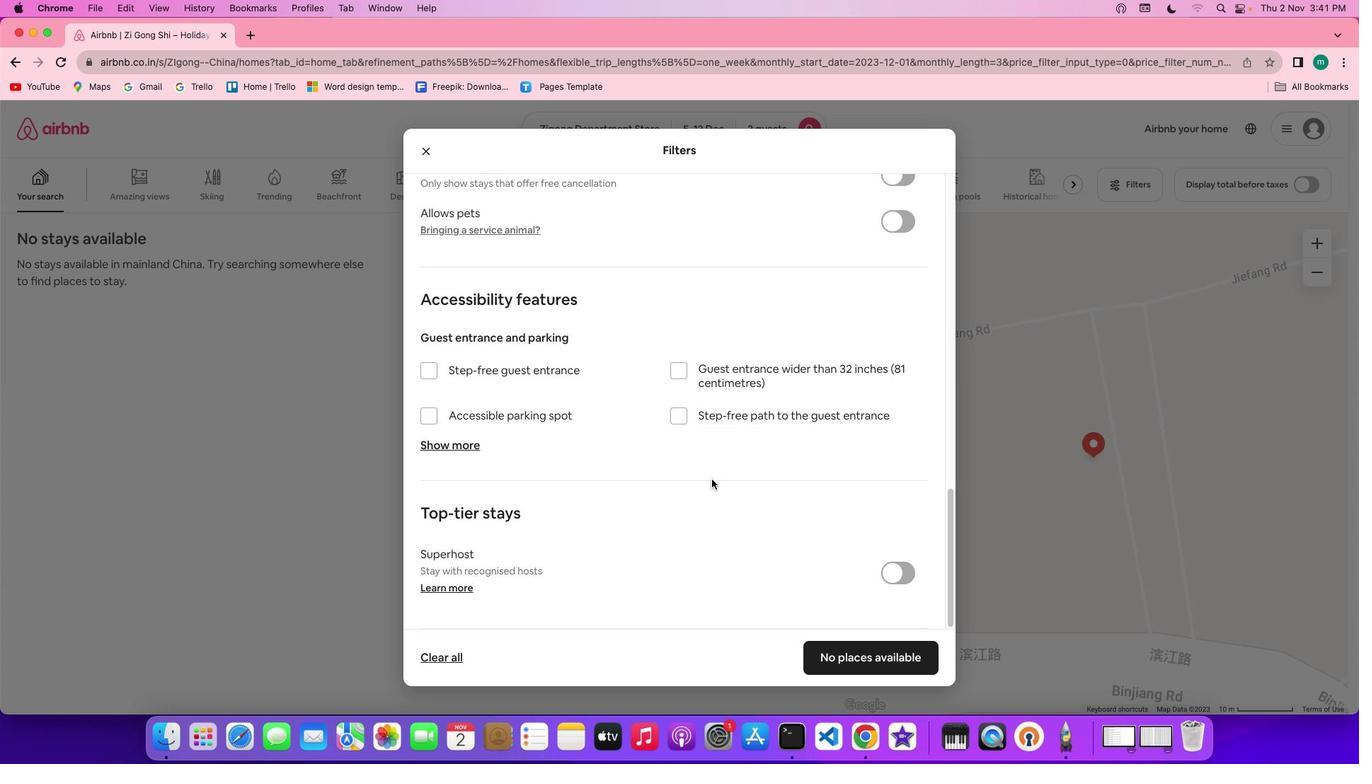 
Action: Mouse moved to (855, 656)
Screenshot: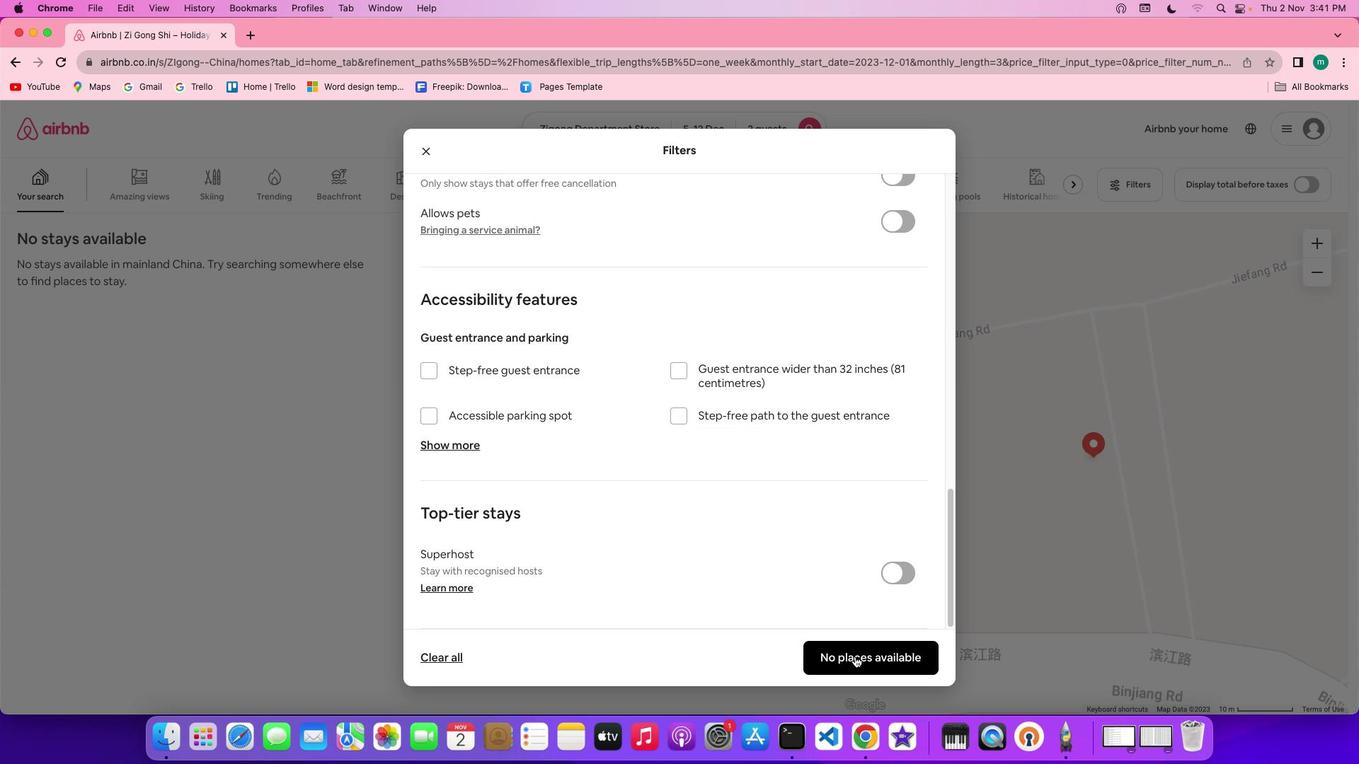 
Action: Mouse pressed left at (855, 656)
Screenshot: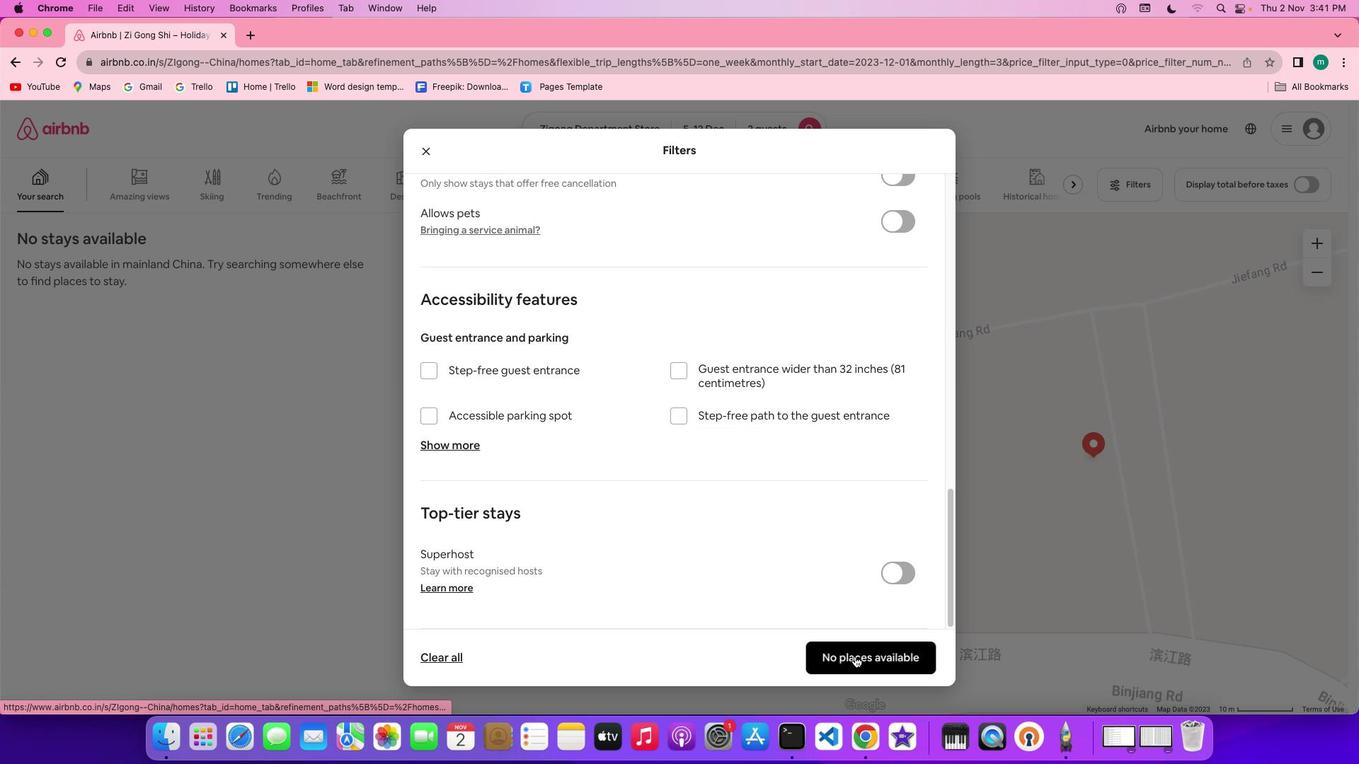 
Action: Mouse moved to (852, 651)
Screenshot: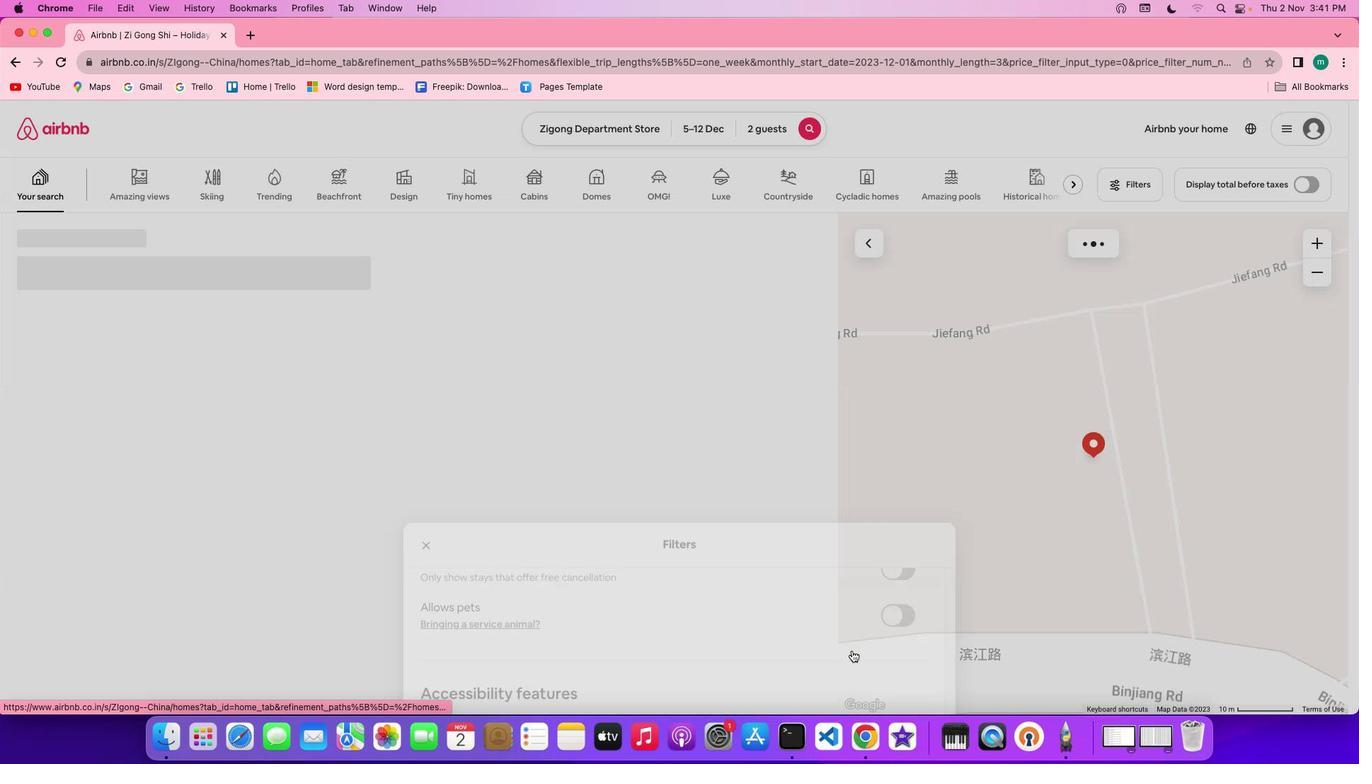 
